 Task: Look for space in North Shields, United Kingdom from 1st June, 2023 to 9th June, 2023 for 4 adults in price range Rs.6000 to Rs.12000. Place can be entire place with 2 bedrooms having 2 beds and 2 bathrooms. Property type can be house, flat, guest house. Booking option can be shelf check-in. Required host language is English.
Action: Mouse moved to (471, 97)
Screenshot: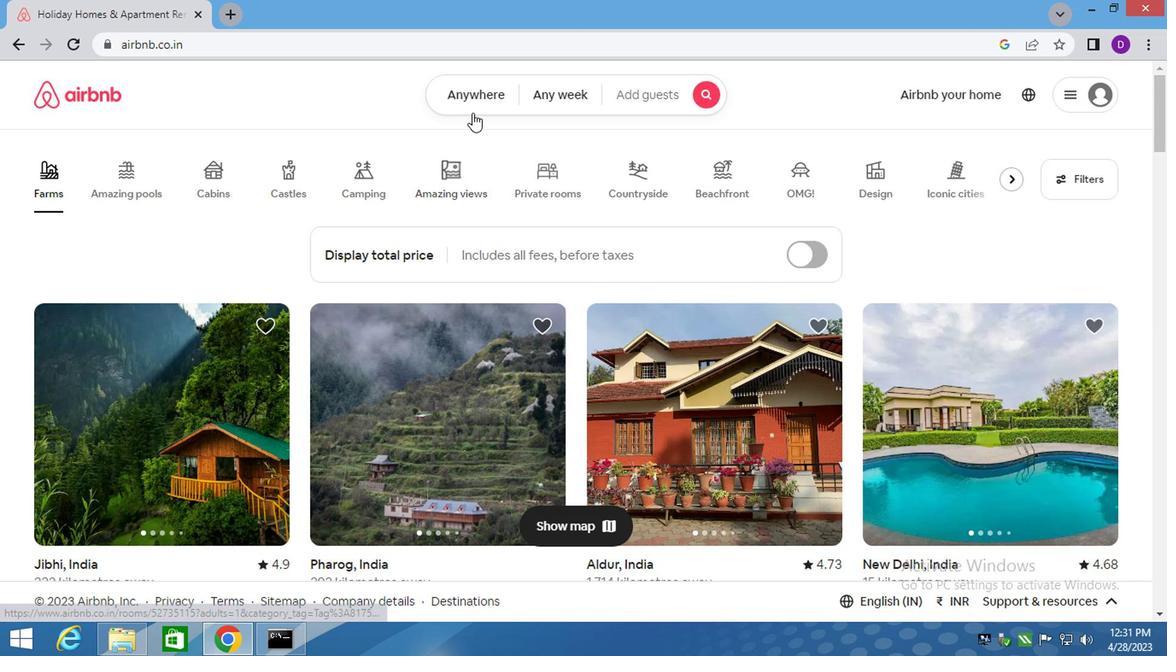 
Action: Mouse pressed left at (471, 97)
Screenshot: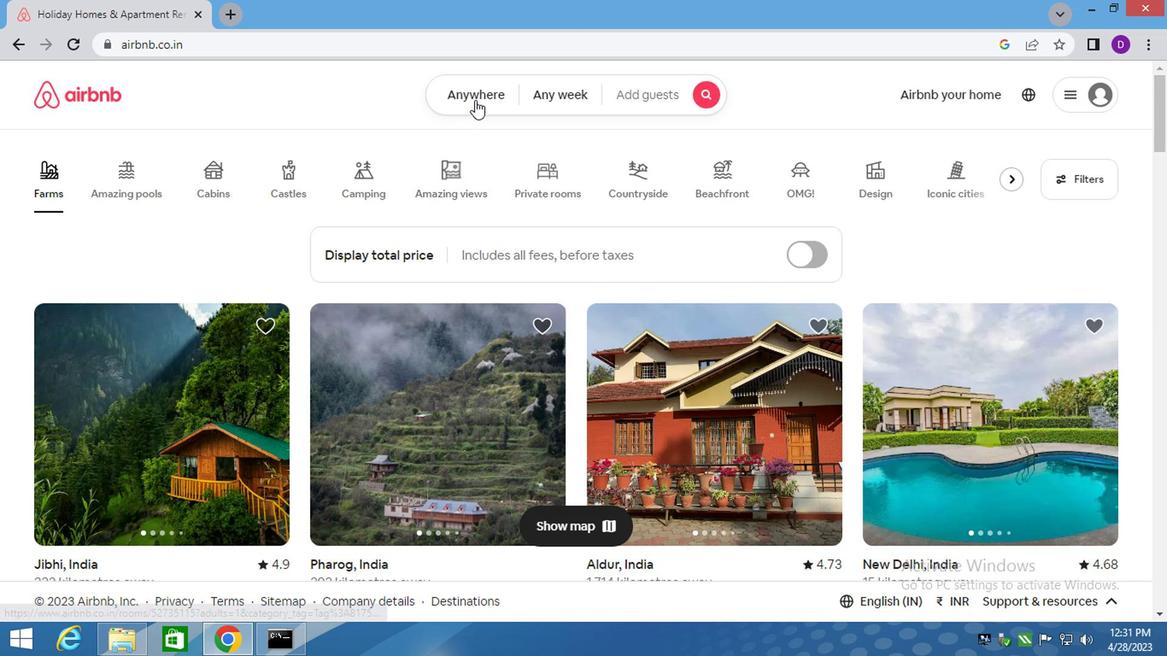 
Action: Mouse moved to (293, 169)
Screenshot: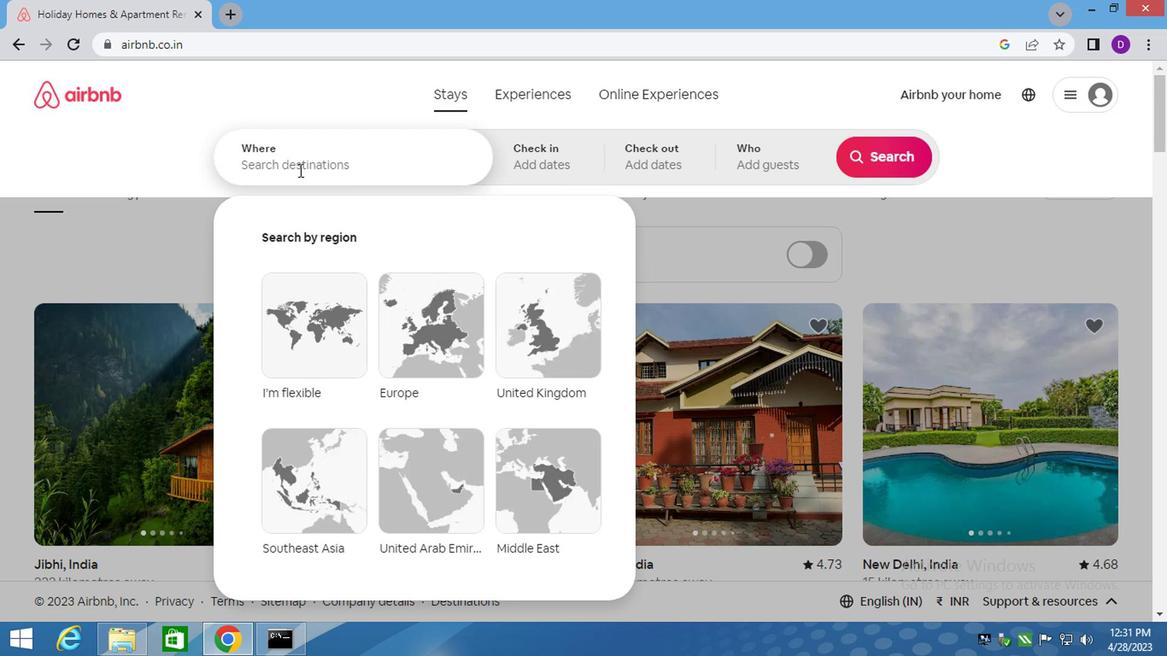 
Action: Mouse pressed left at (293, 169)
Screenshot: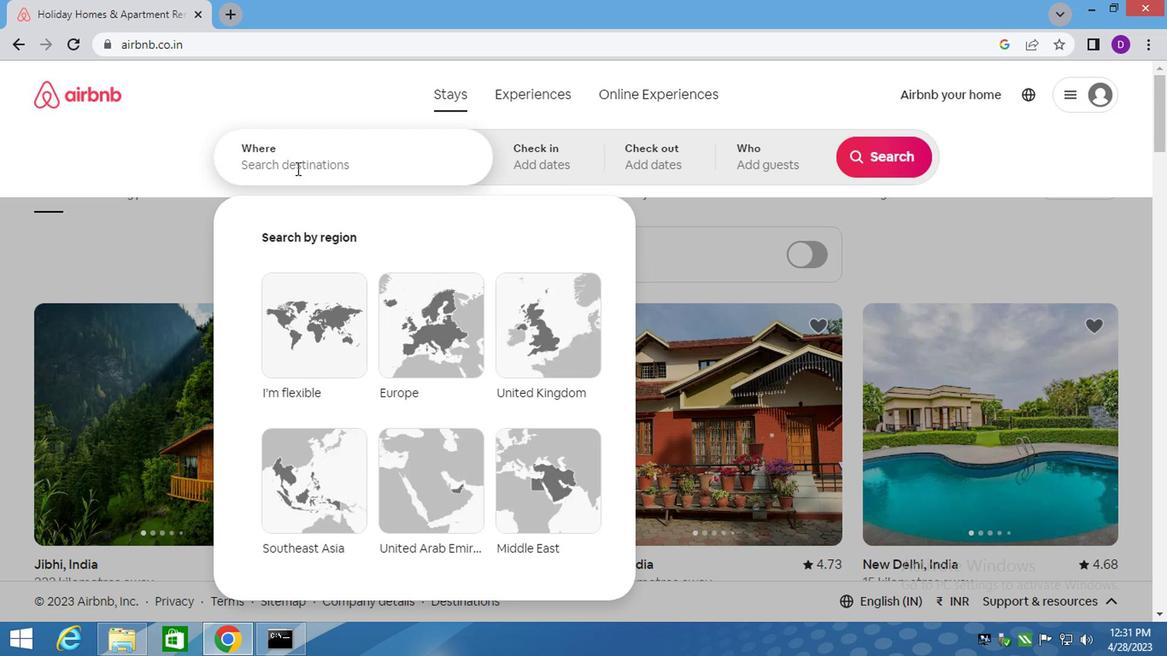 
Action: Key pressed north<Key.space>shields,<Key.space>united
Screenshot: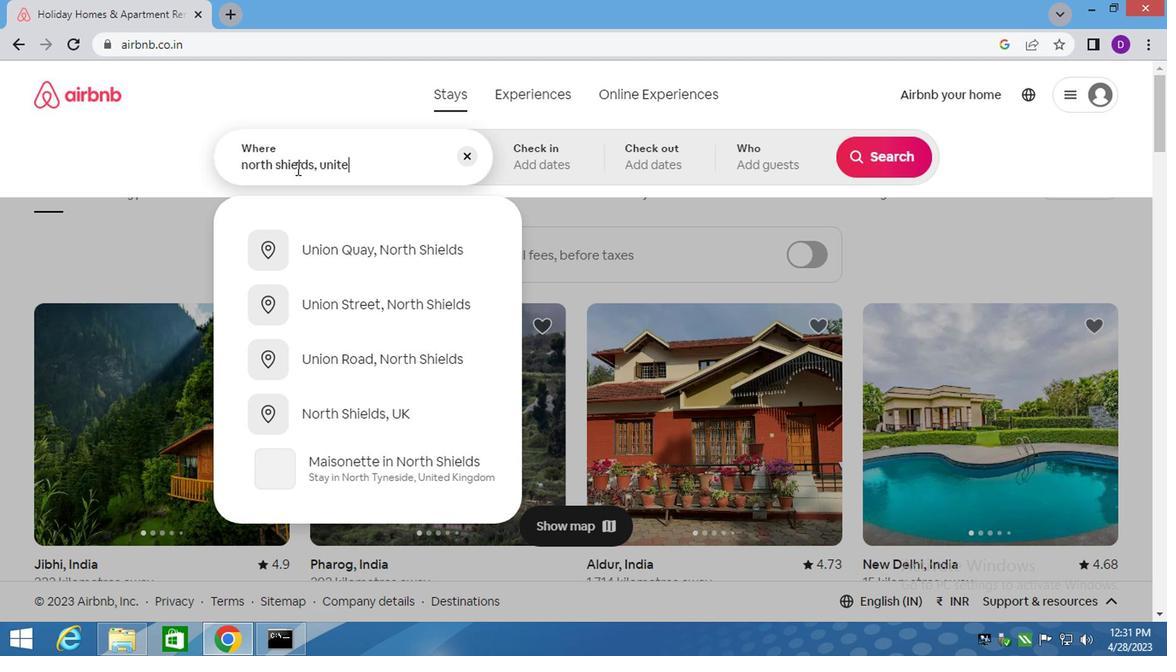 
Action: Mouse moved to (293, 169)
Screenshot: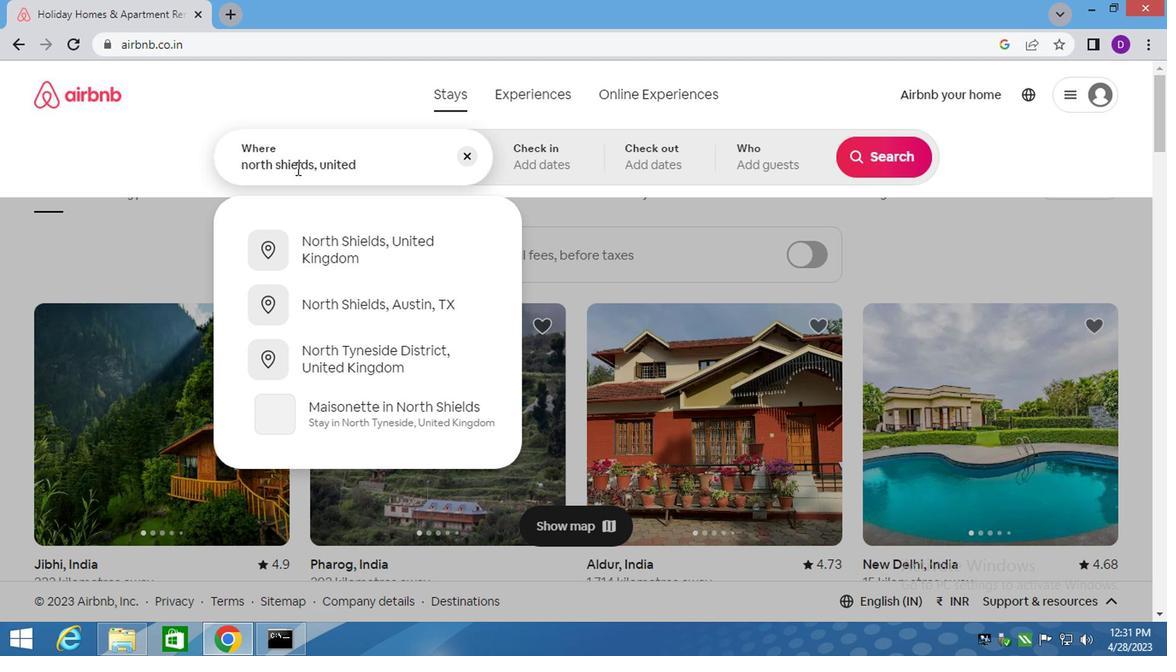 
Action: Key pressed <Key.down><Key.enter>
Screenshot: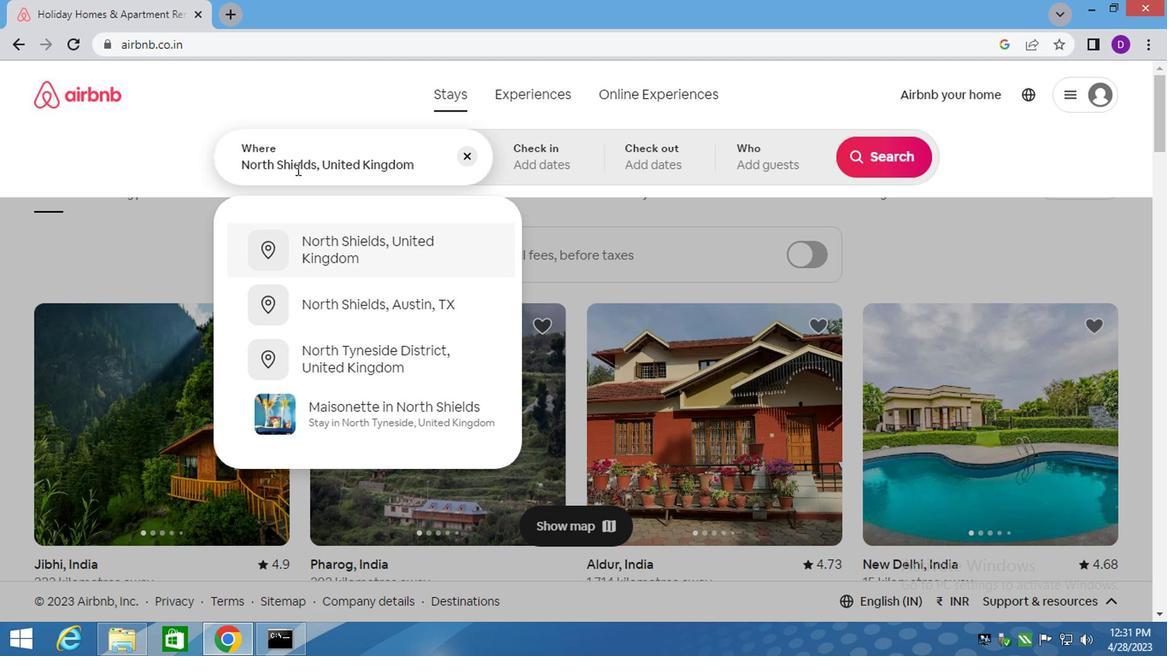 
Action: Mouse moved to (872, 296)
Screenshot: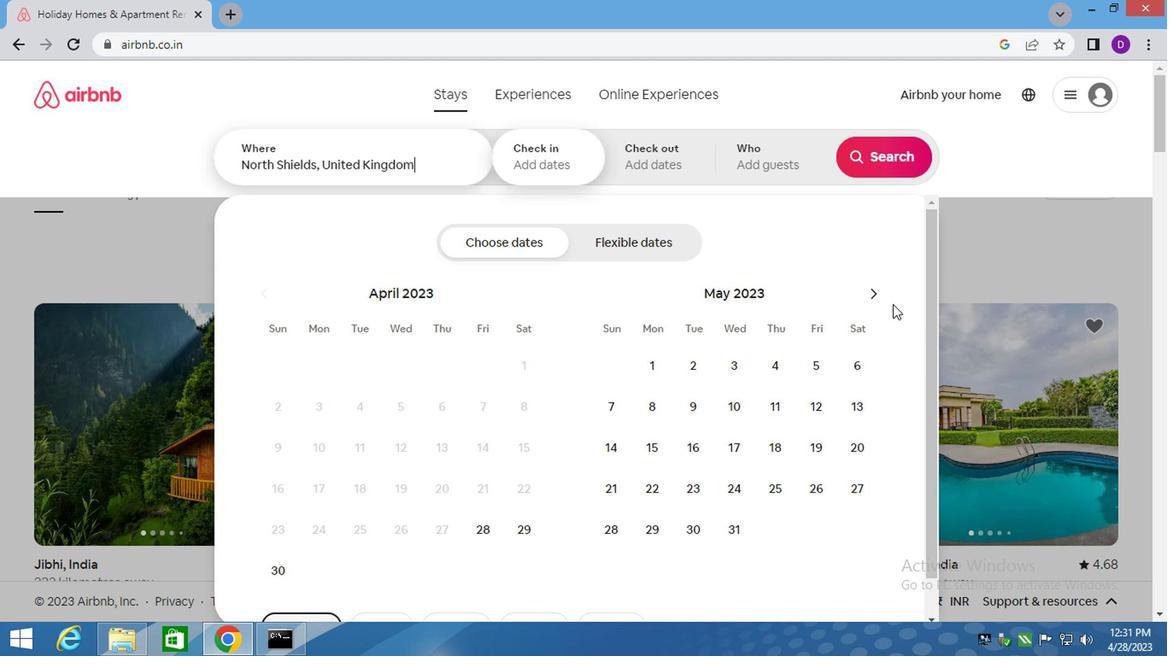 
Action: Mouse pressed left at (872, 296)
Screenshot: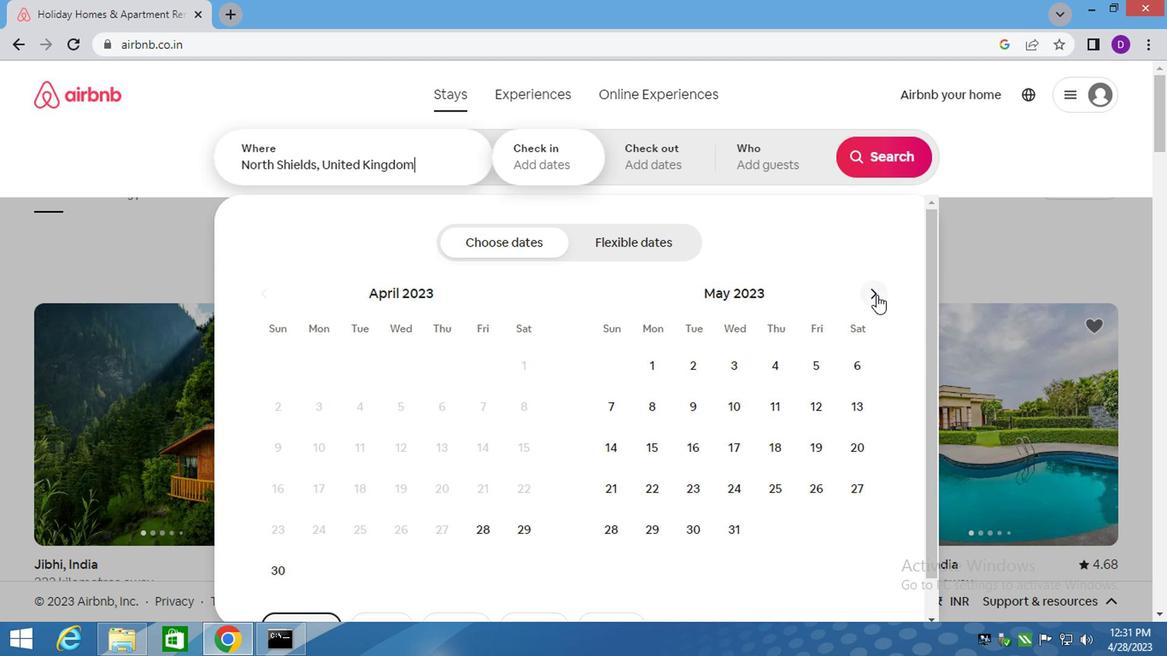 
Action: Mouse moved to (780, 373)
Screenshot: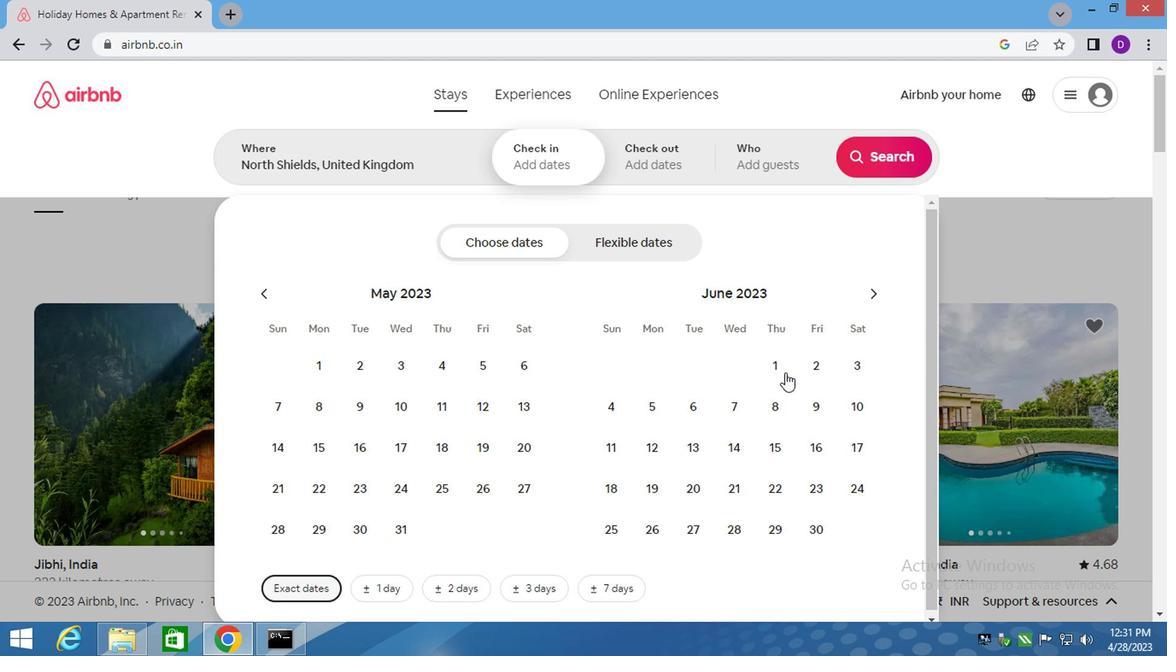 
Action: Mouse pressed left at (780, 373)
Screenshot: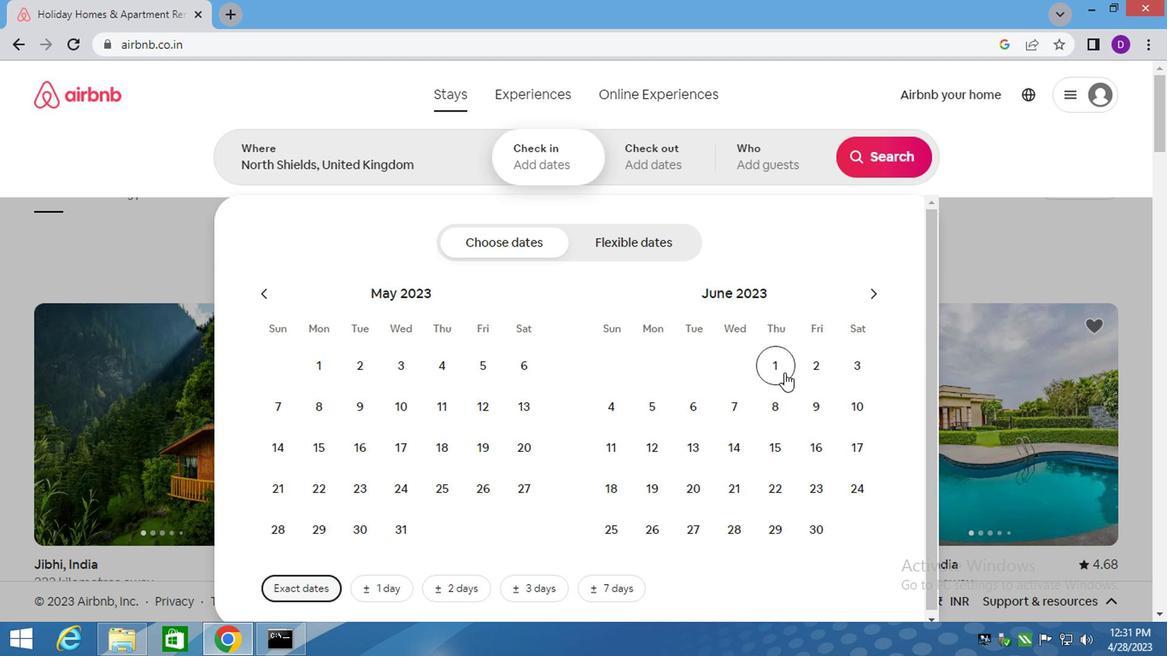 
Action: Mouse moved to (807, 407)
Screenshot: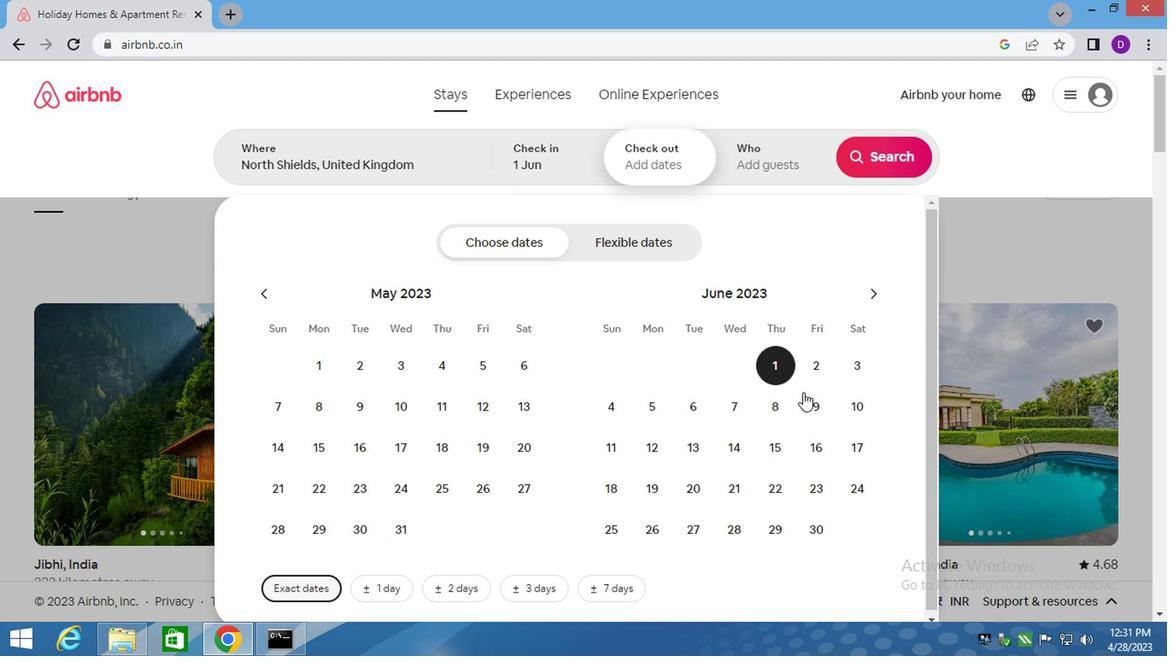 
Action: Mouse pressed left at (807, 407)
Screenshot: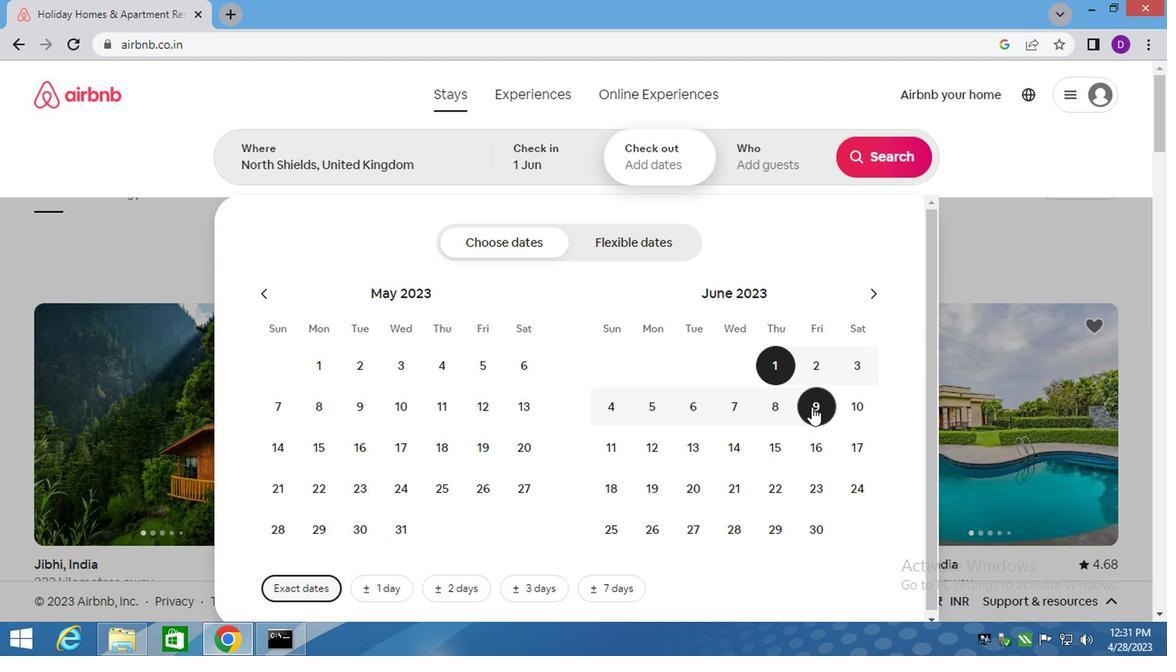 
Action: Mouse moved to (748, 155)
Screenshot: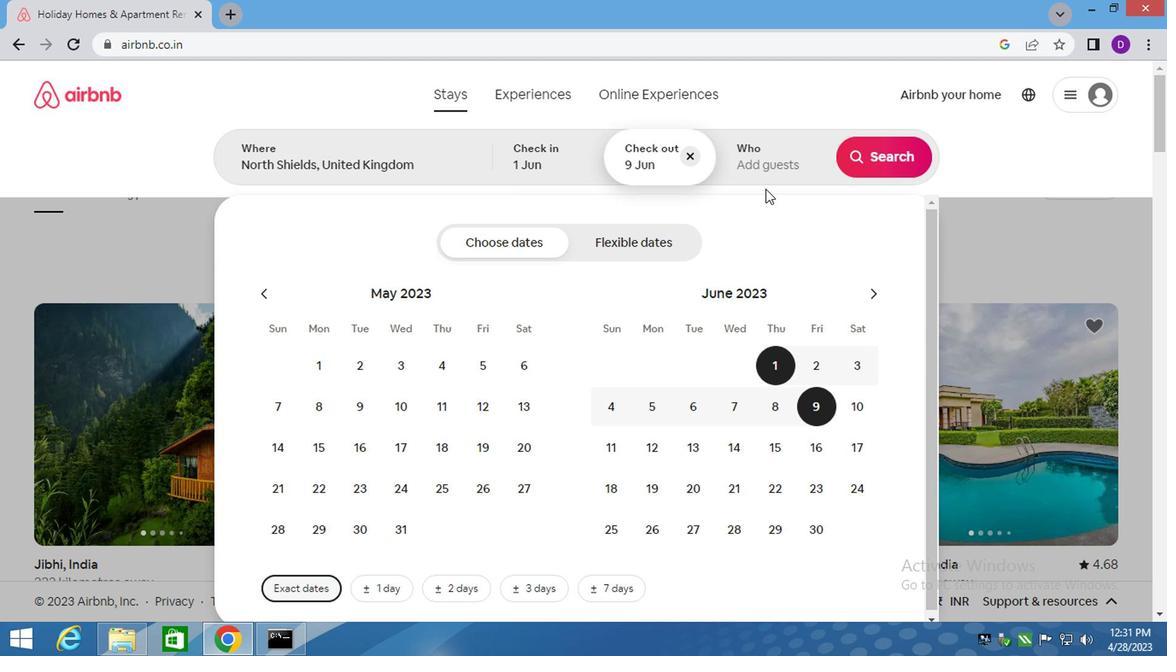 
Action: Mouse pressed left at (748, 155)
Screenshot: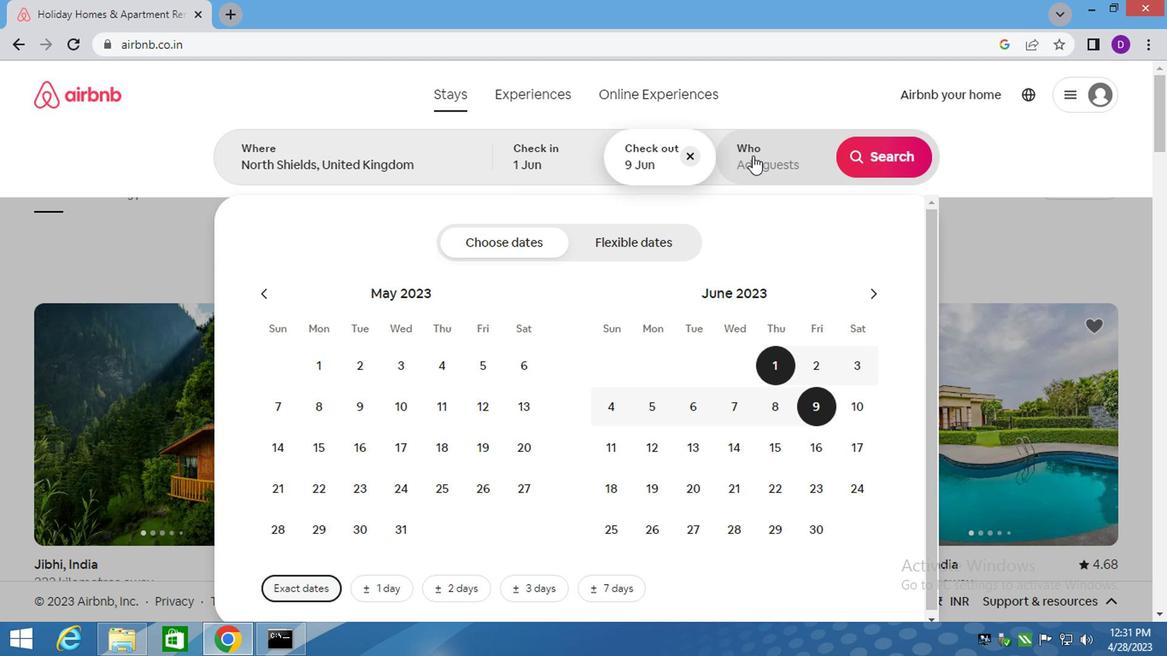 
Action: Mouse moved to (883, 249)
Screenshot: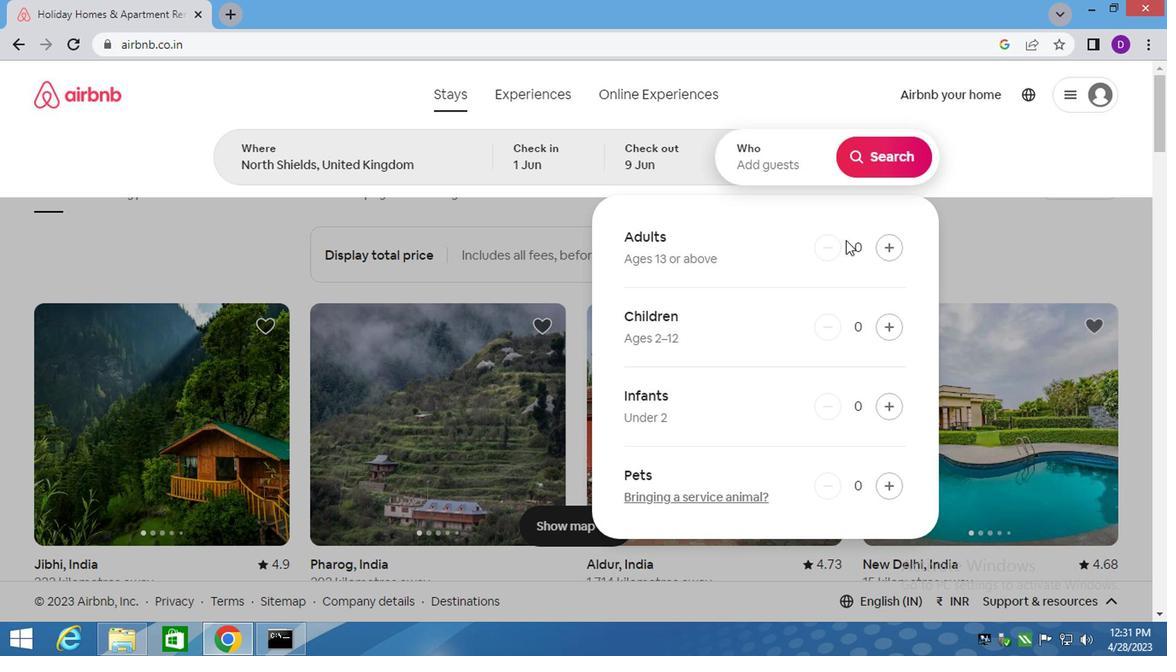 
Action: Mouse pressed left at (883, 249)
Screenshot: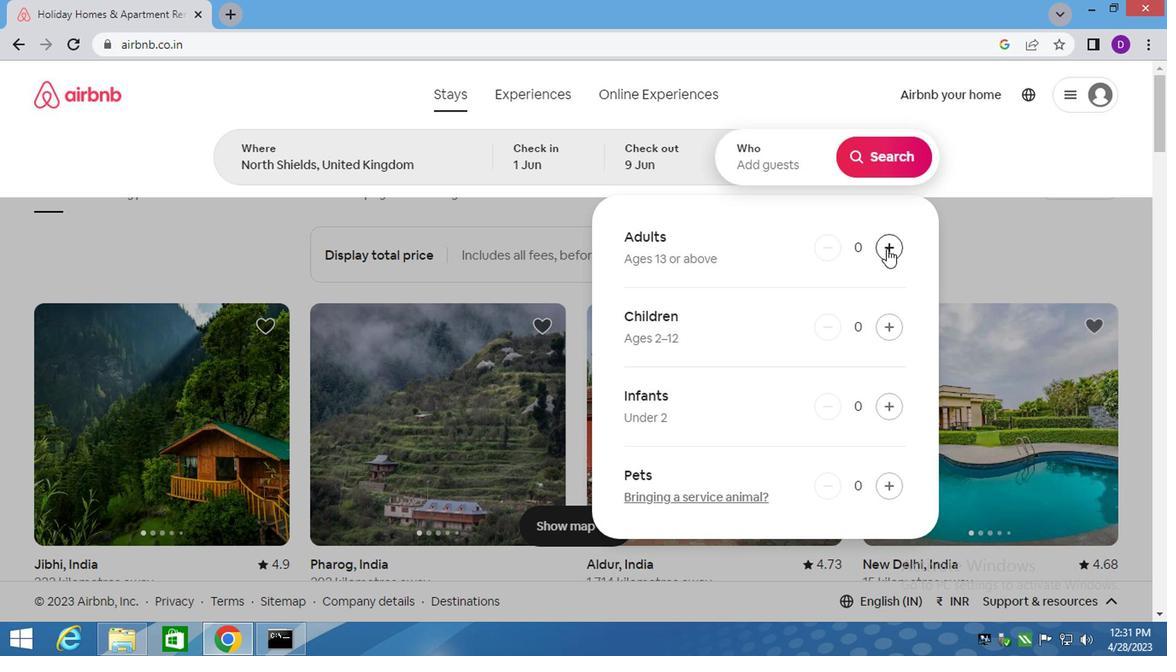 
Action: Mouse pressed left at (883, 249)
Screenshot: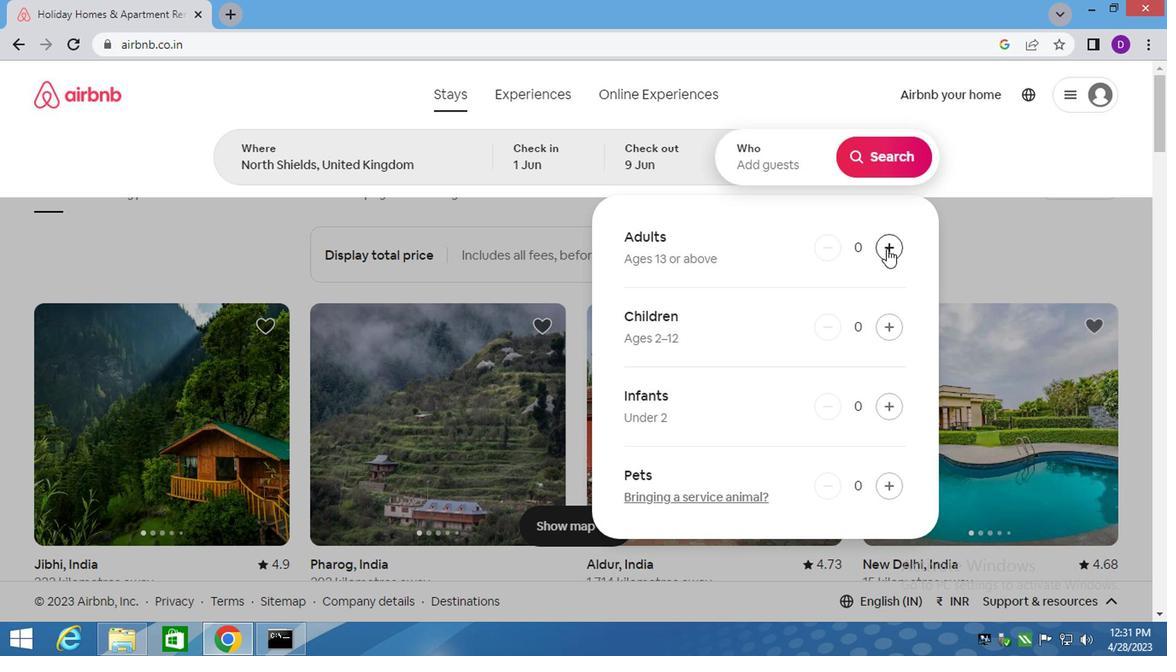 
Action: Mouse pressed left at (883, 249)
Screenshot: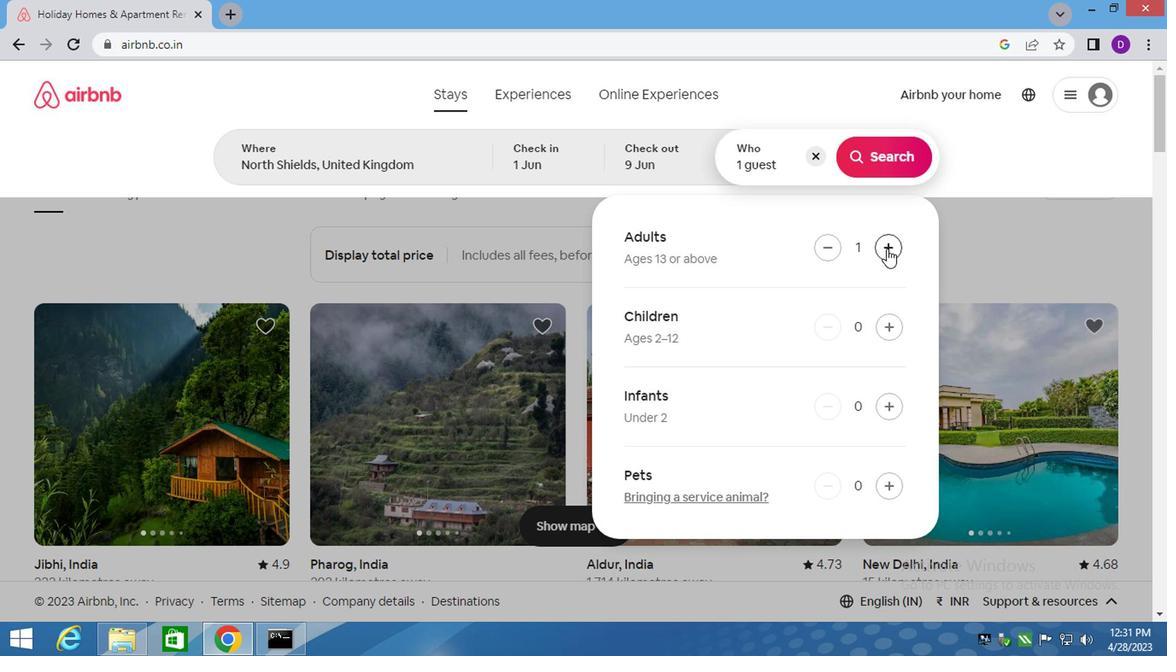 
Action: Mouse pressed left at (883, 249)
Screenshot: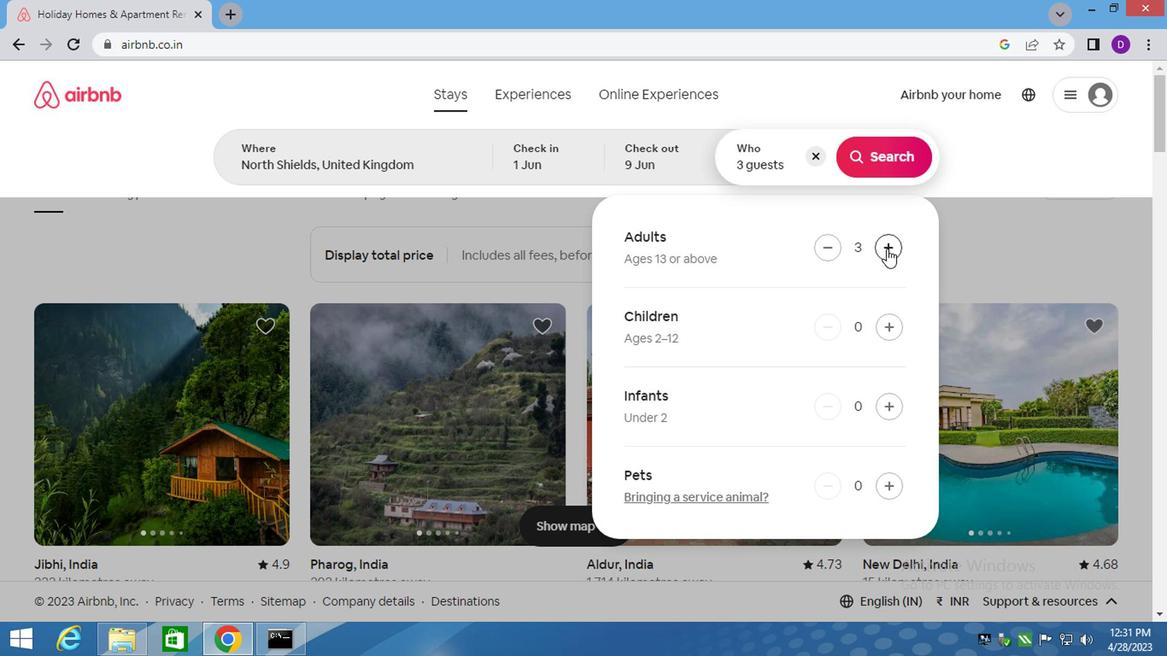 
Action: Mouse moved to (876, 165)
Screenshot: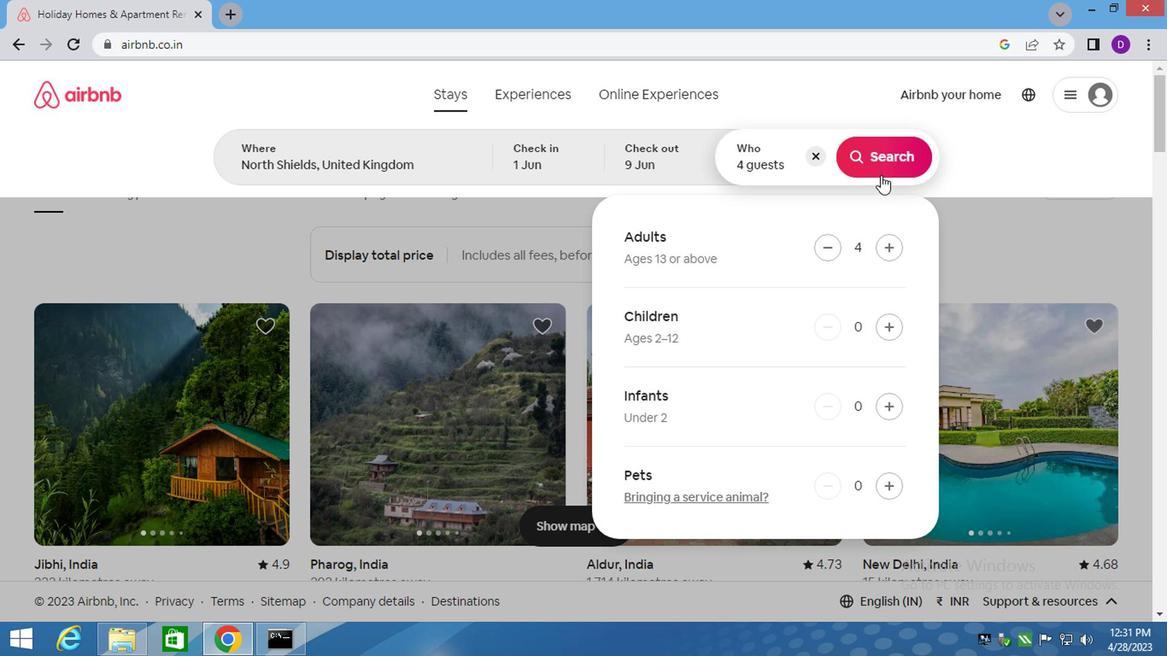 
Action: Mouse pressed left at (876, 165)
Screenshot: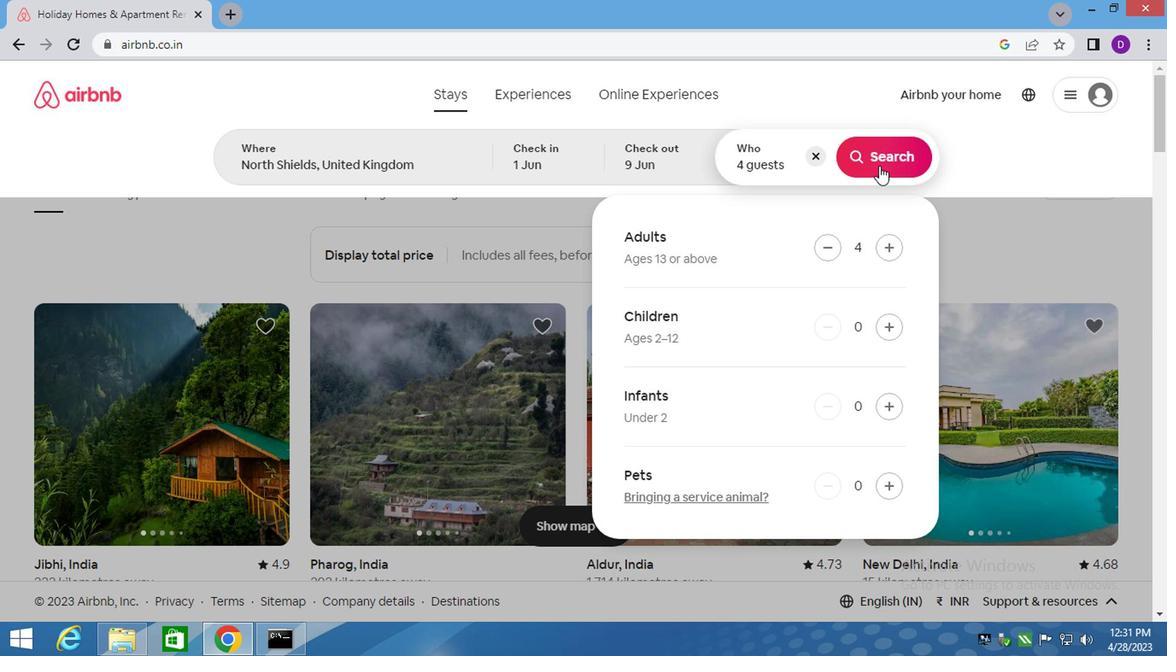 
Action: Mouse moved to (1100, 158)
Screenshot: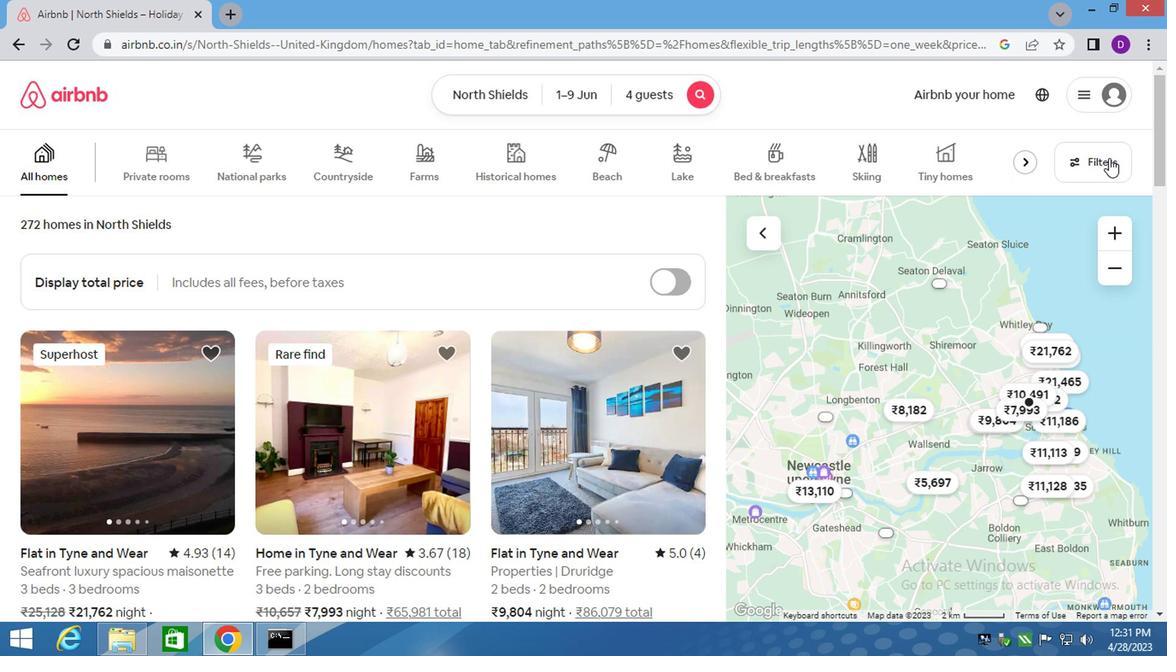 
Action: Mouse pressed left at (1100, 158)
Screenshot: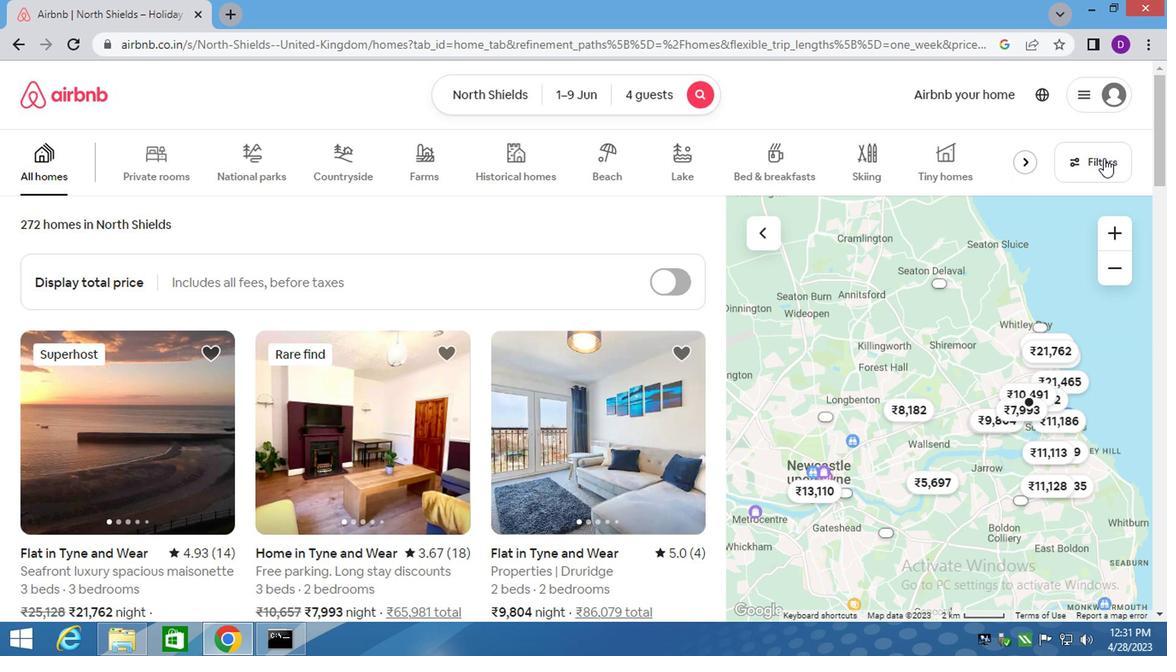 
Action: Mouse moved to (353, 383)
Screenshot: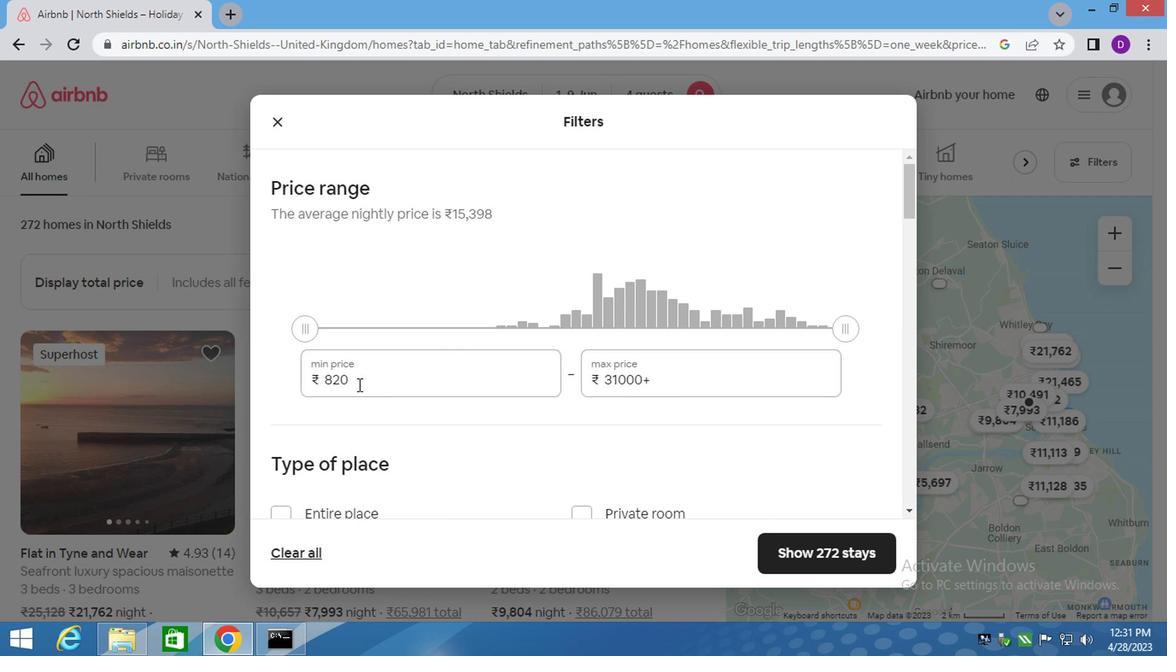 
Action: Mouse pressed left at (353, 383)
Screenshot: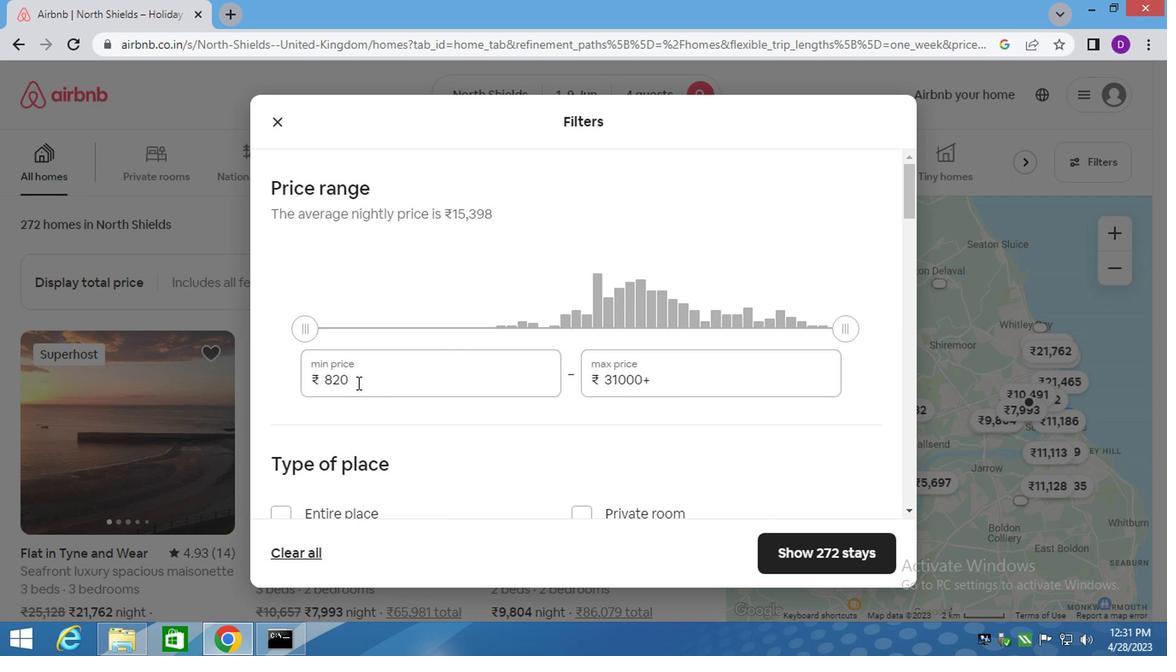 
Action: Mouse pressed left at (353, 383)
Screenshot: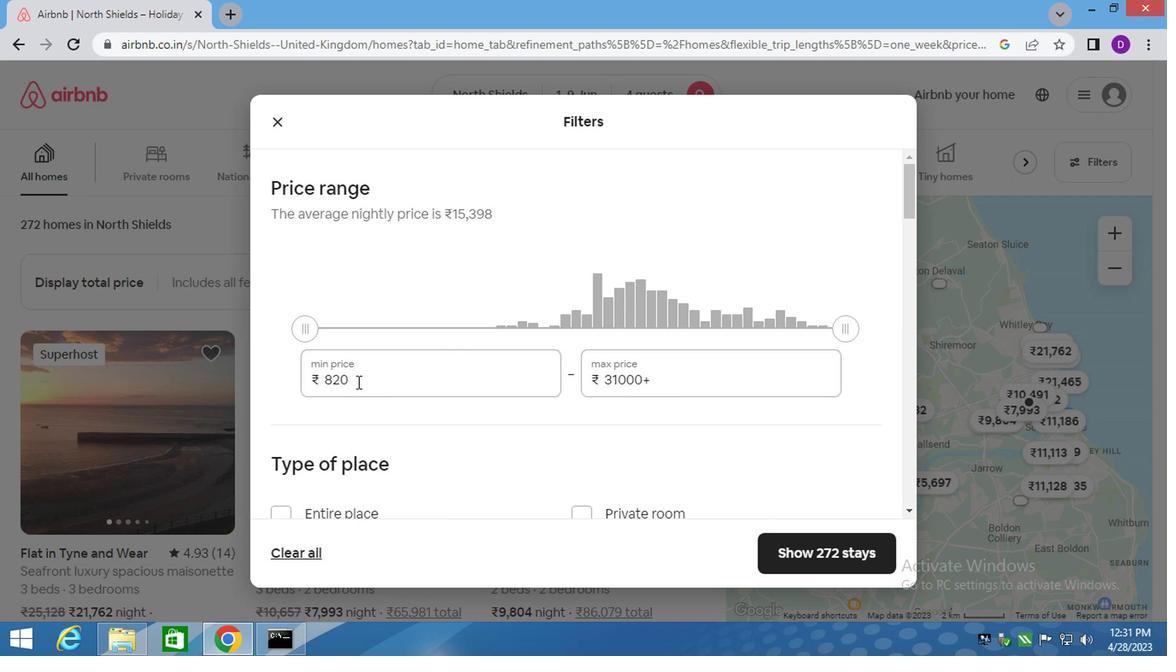 
Action: Key pressed 6000<Key.tab>12000
Screenshot: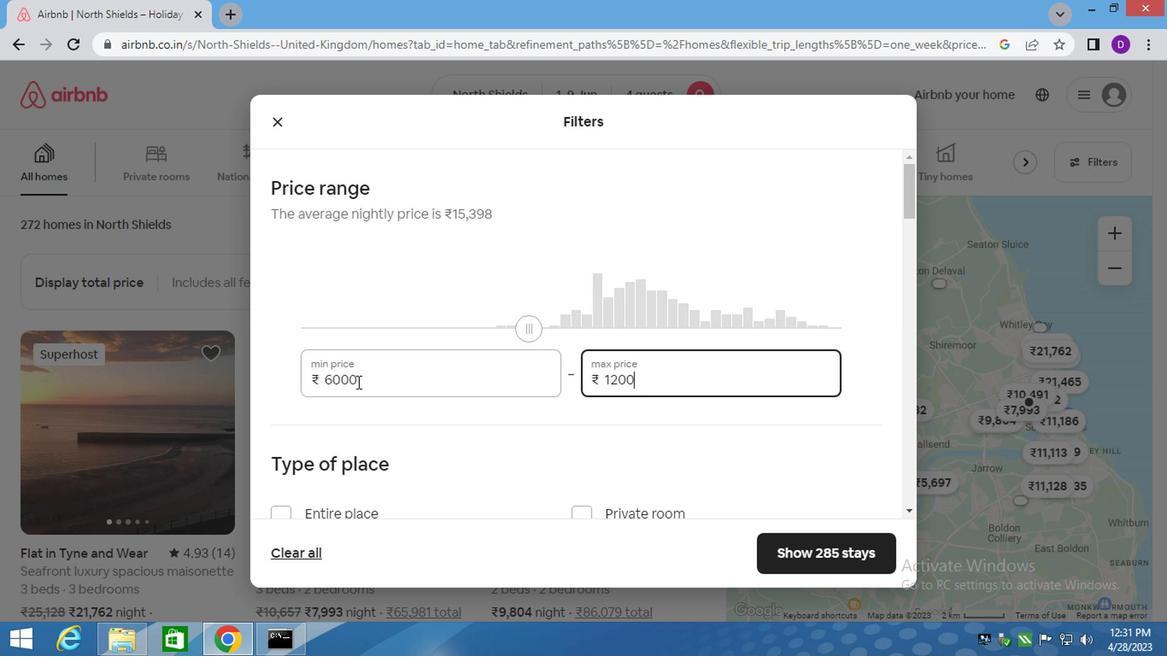 
Action: Mouse moved to (279, 489)
Screenshot: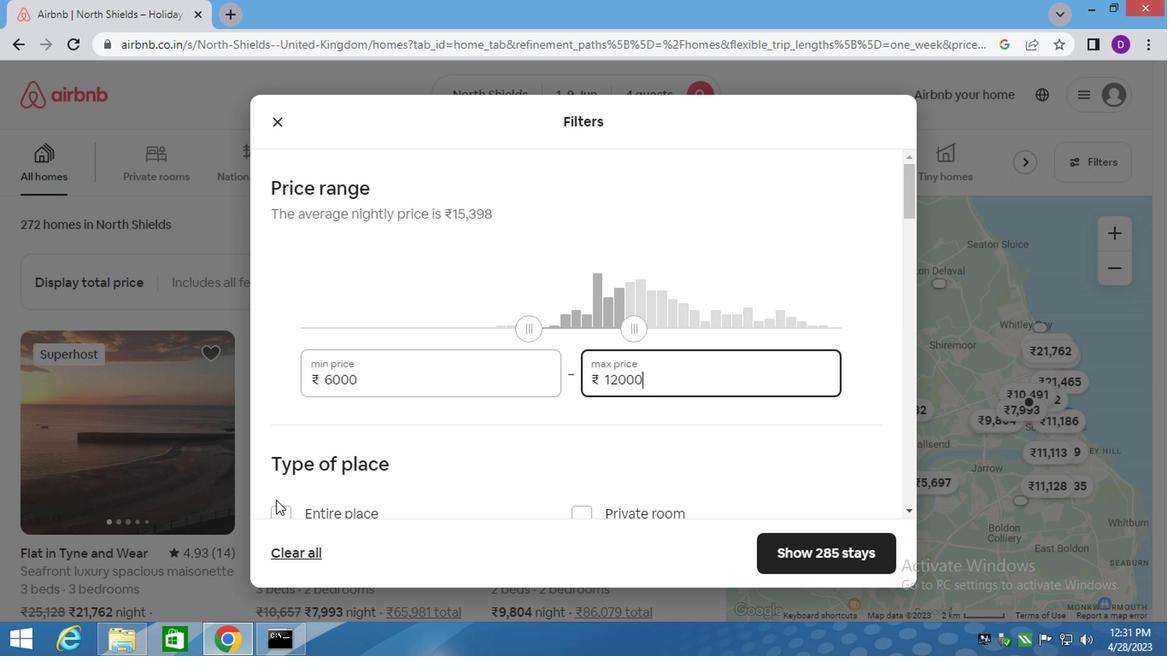 
Action: Mouse scrolled (279, 488) with delta (0, 0)
Screenshot: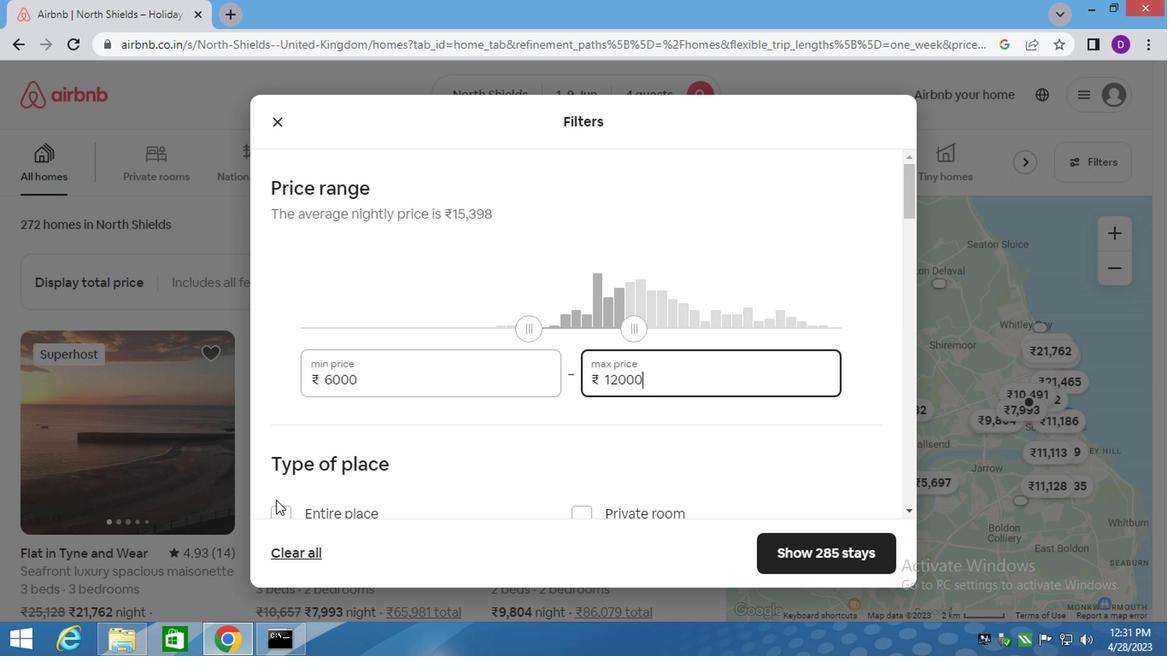 
Action: Mouse moved to (280, 486)
Screenshot: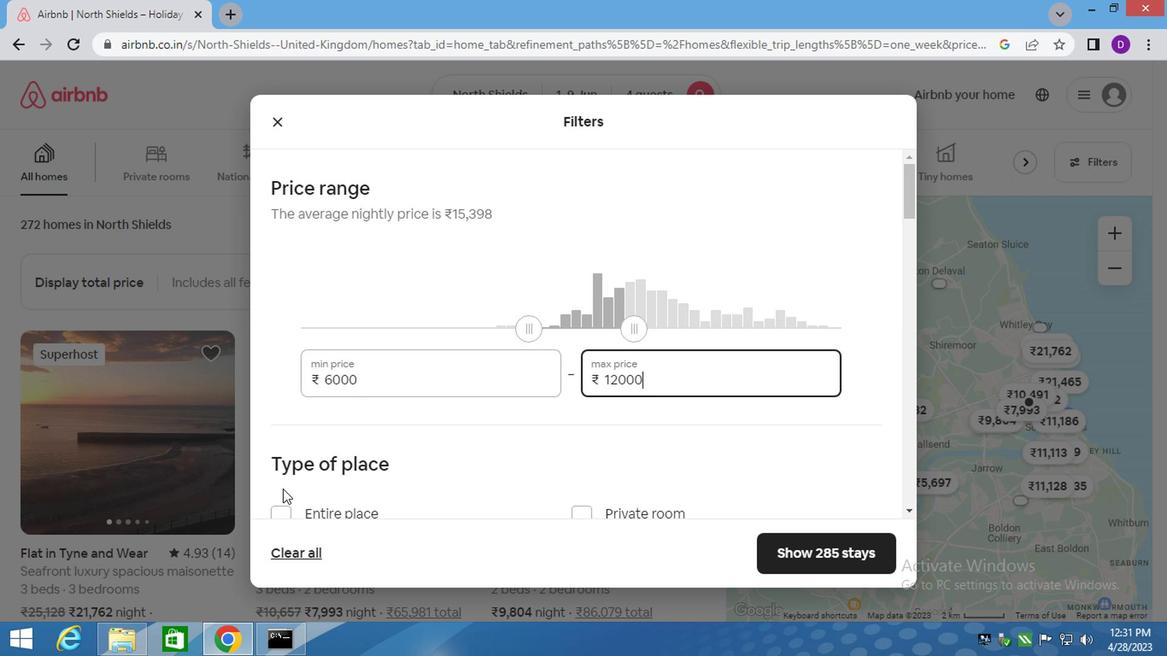 
Action: Mouse scrolled (280, 486) with delta (0, 0)
Screenshot: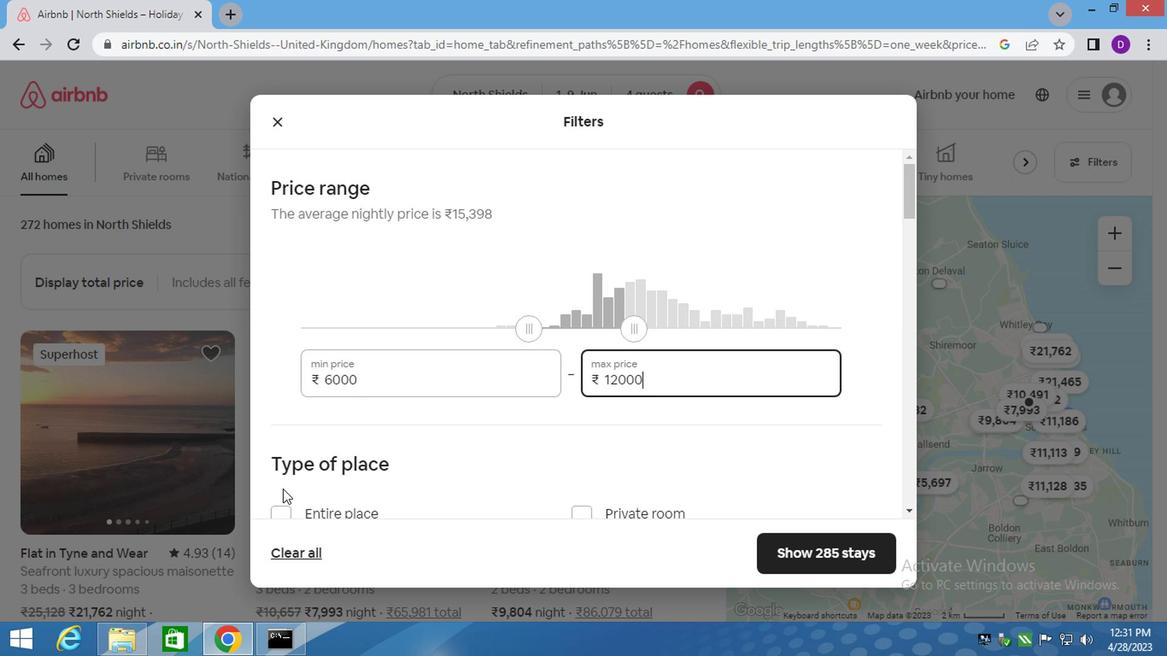 
Action: Mouse moved to (277, 350)
Screenshot: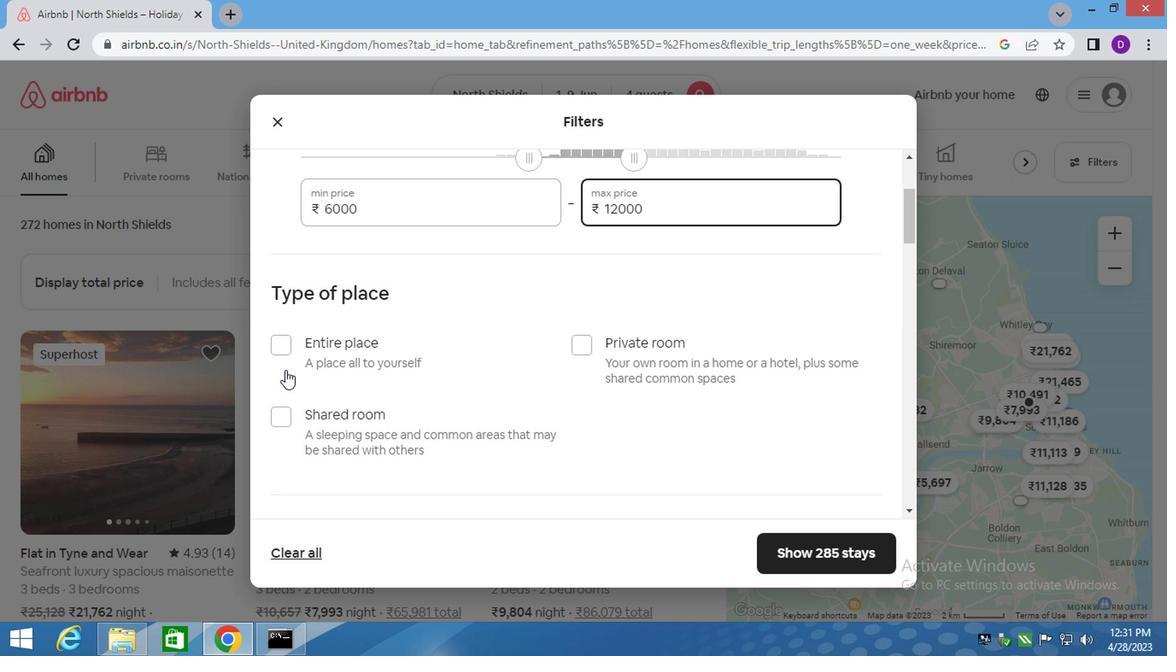 
Action: Mouse pressed left at (277, 350)
Screenshot: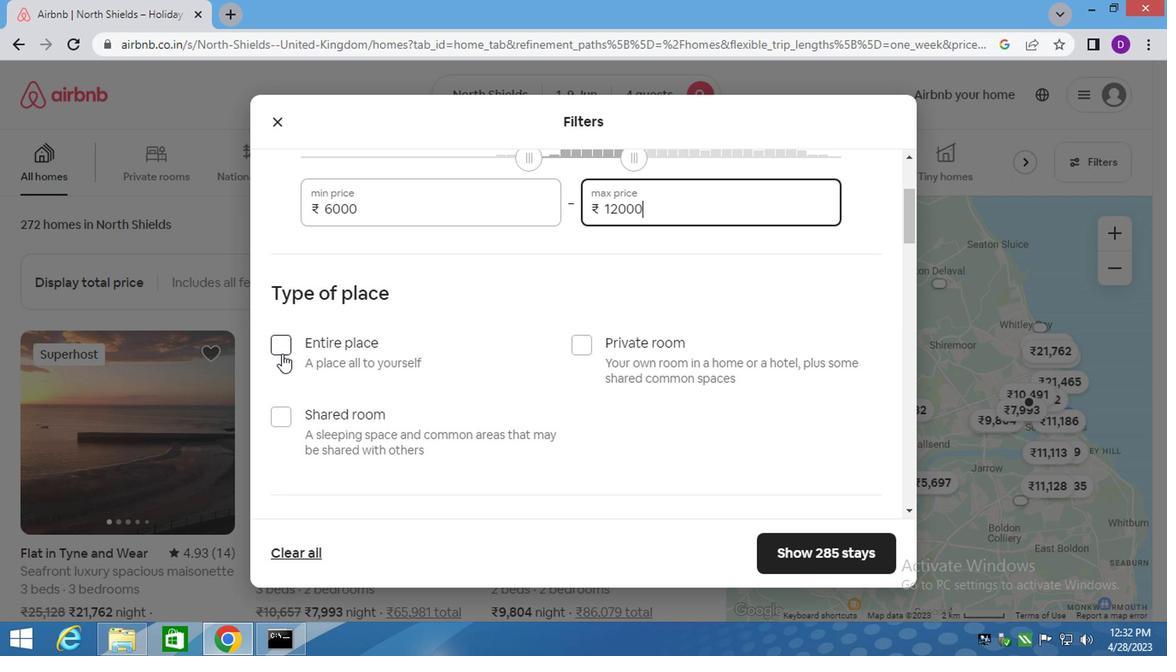 
Action: Mouse moved to (414, 387)
Screenshot: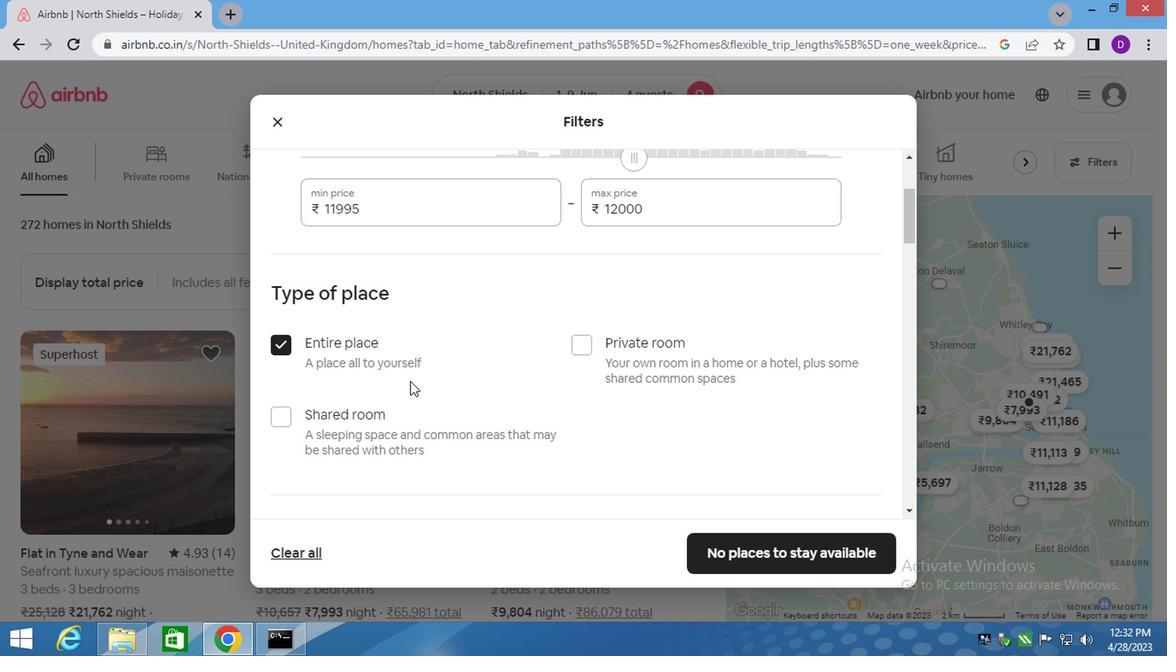 
Action: Mouse scrolled (414, 386) with delta (0, 0)
Screenshot: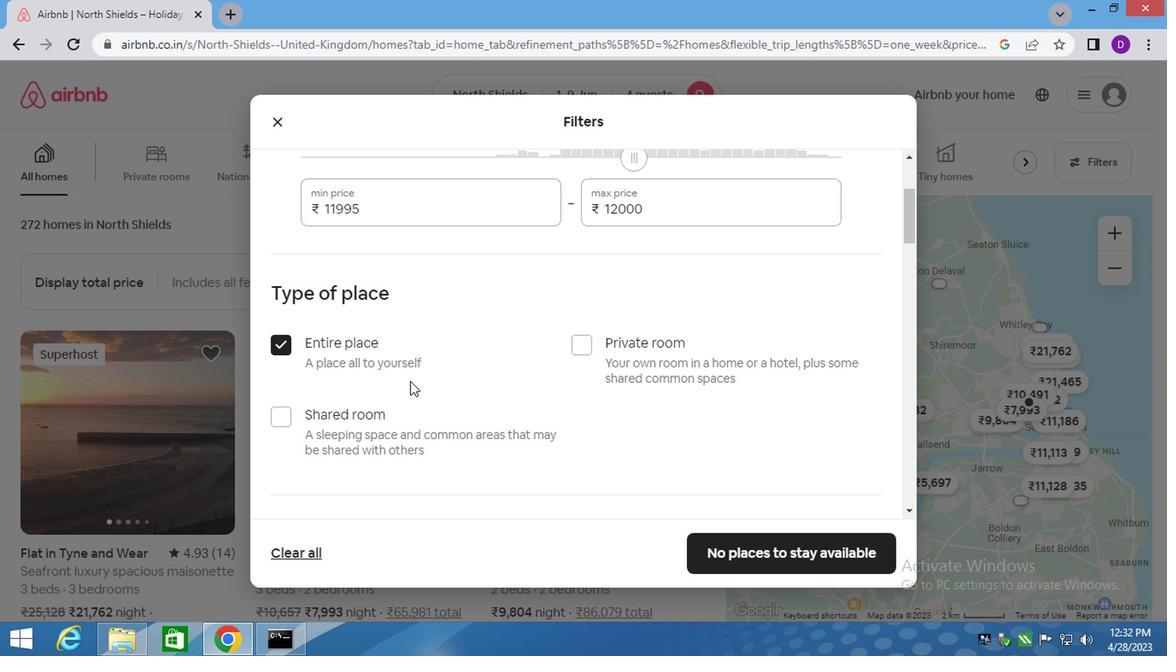 
Action: Mouse moved to (415, 390)
Screenshot: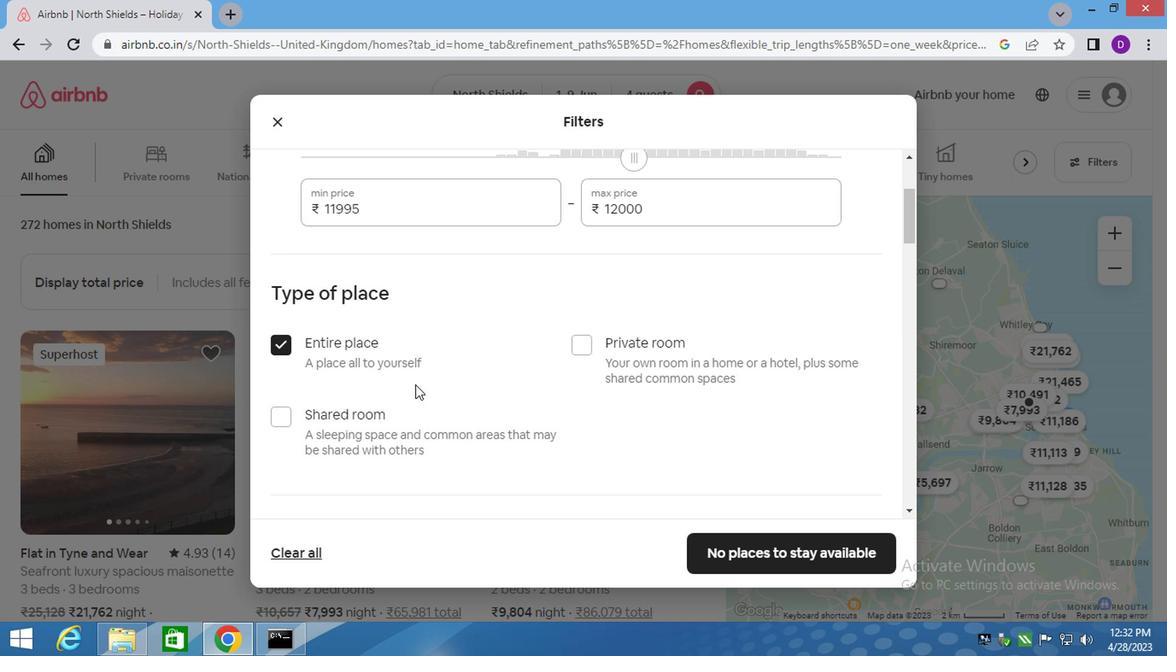 
Action: Mouse scrolled (415, 390) with delta (0, 0)
Screenshot: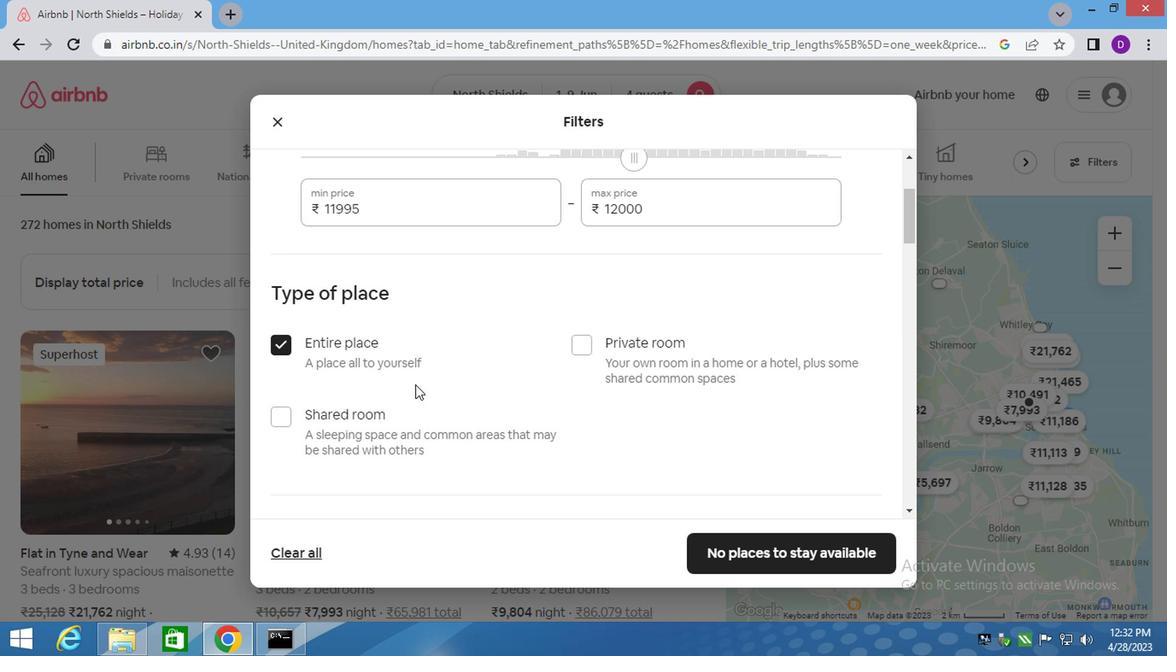 
Action: Mouse scrolled (415, 390) with delta (0, 0)
Screenshot: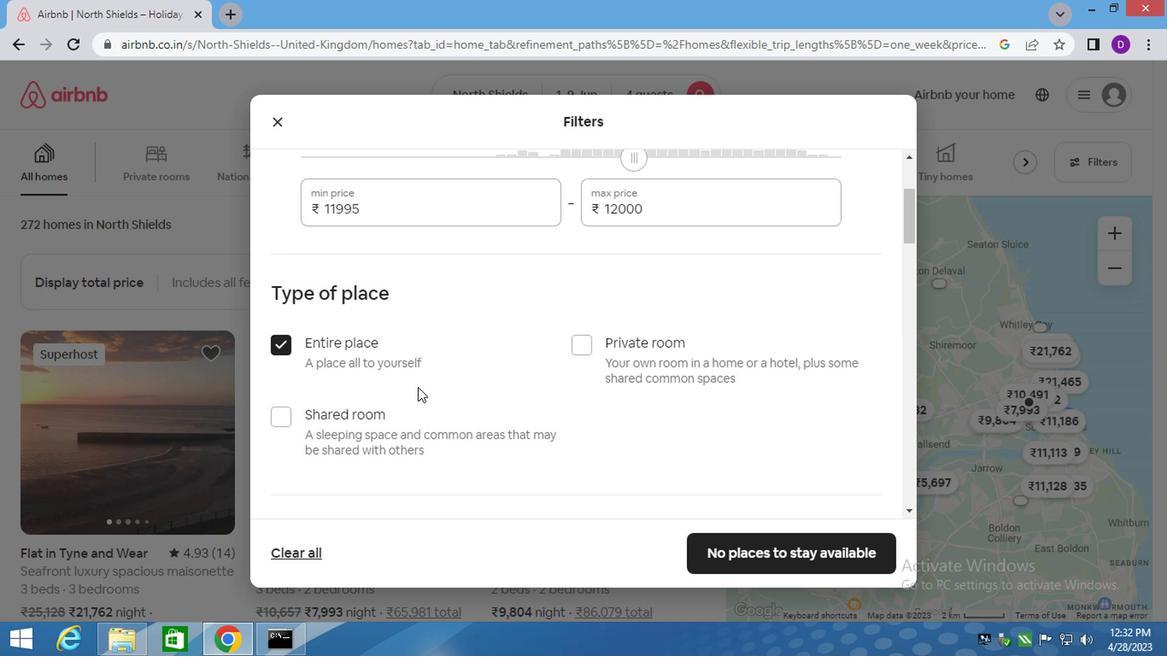 
Action: Mouse scrolled (415, 390) with delta (0, 0)
Screenshot: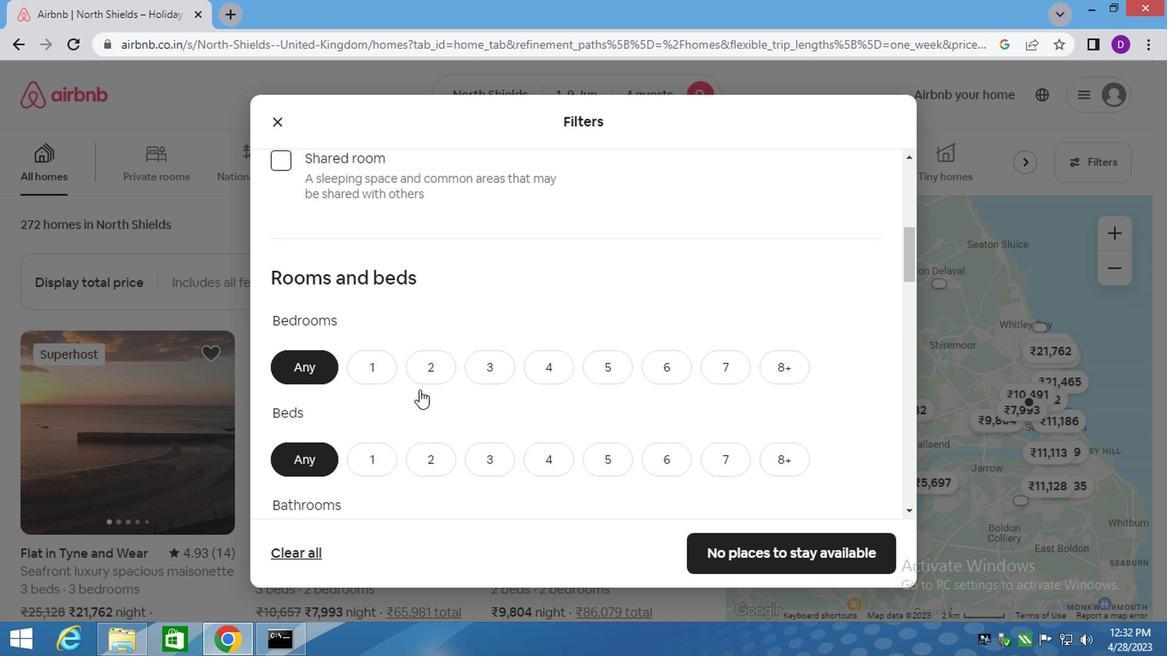 
Action: Mouse moved to (417, 299)
Screenshot: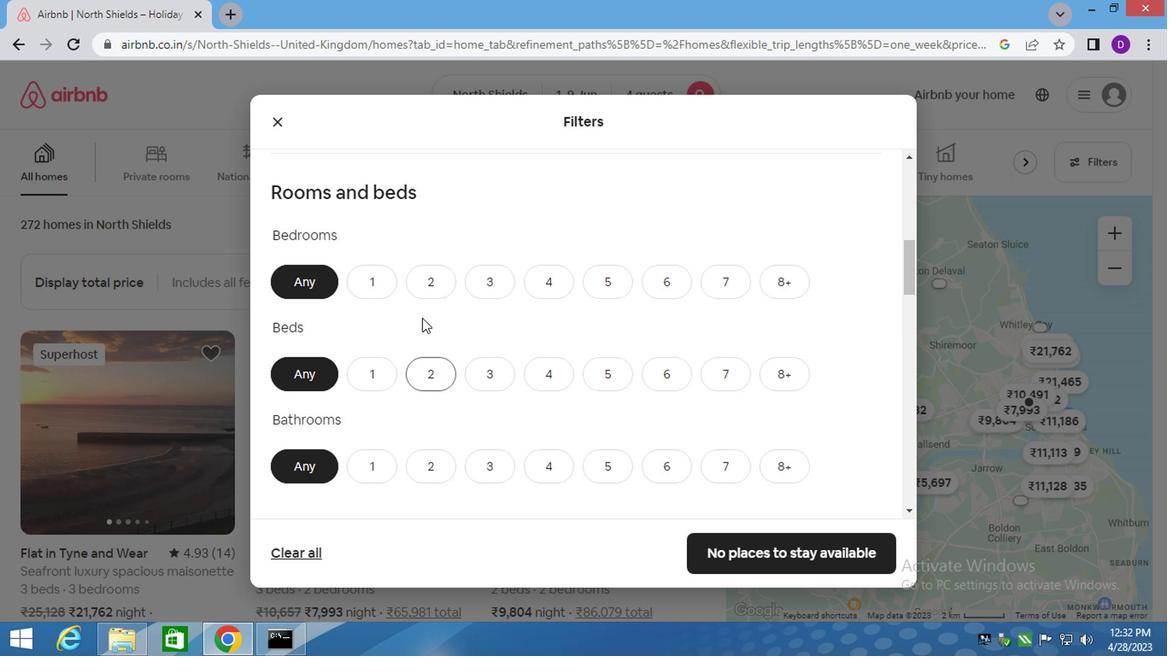 
Action: Mouse pressed left at (417, 299)
Screenshot: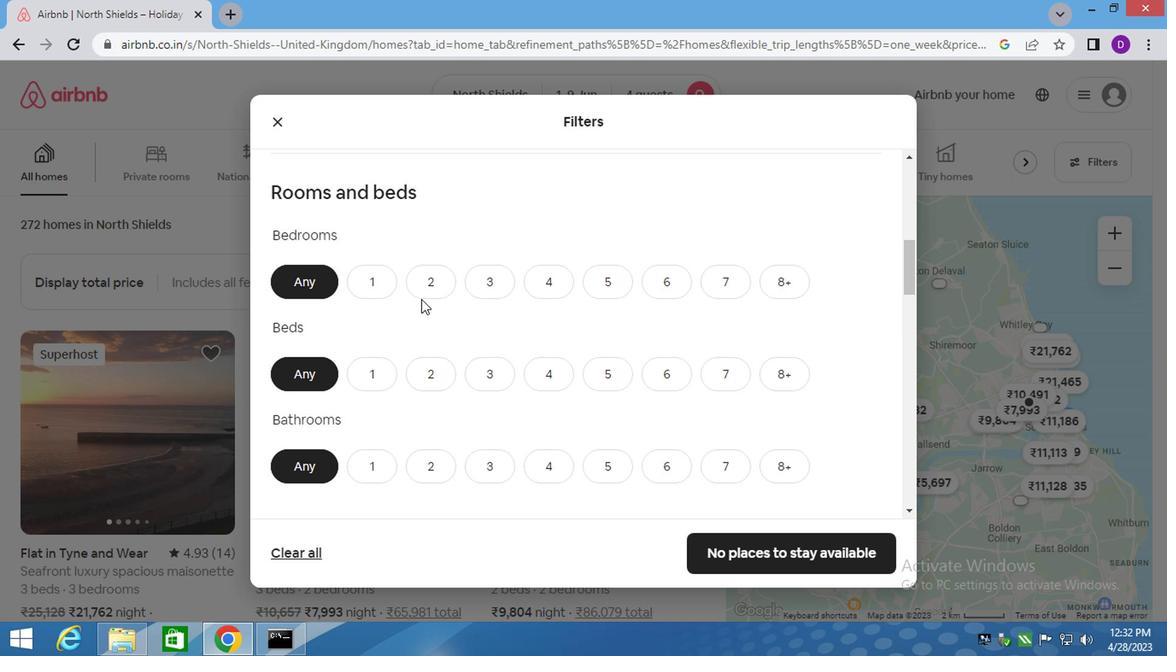 
Action: Mouse moved to (423, 365)
Screenshot: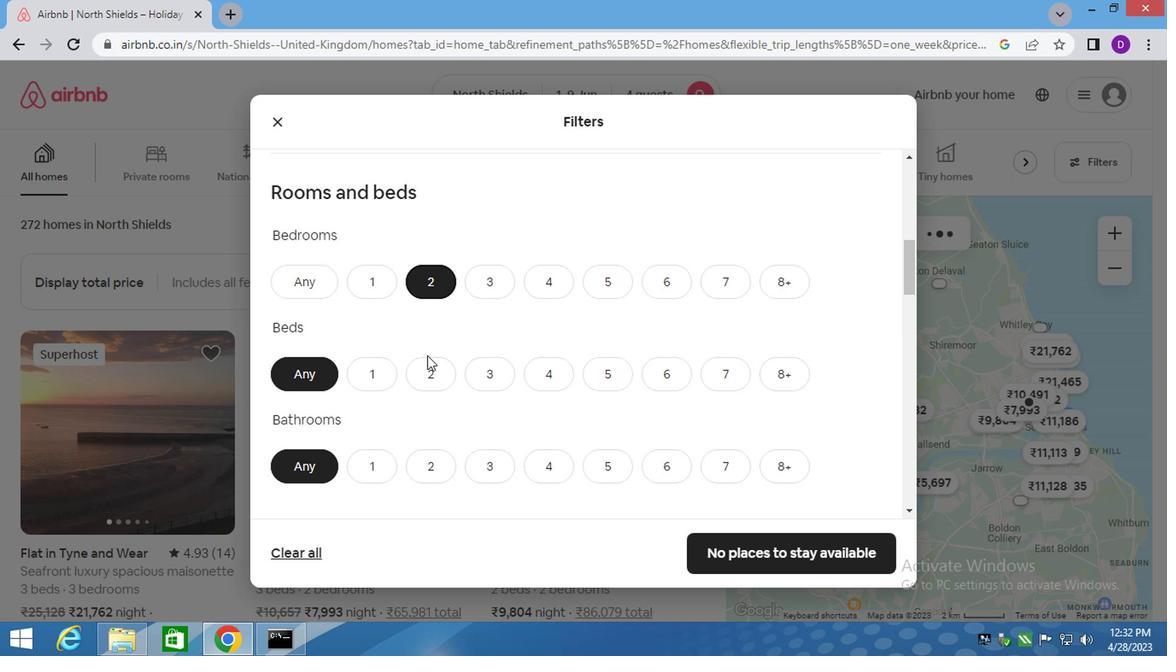 
Action: Mouse pressed left at (423, 365)
Screenshot: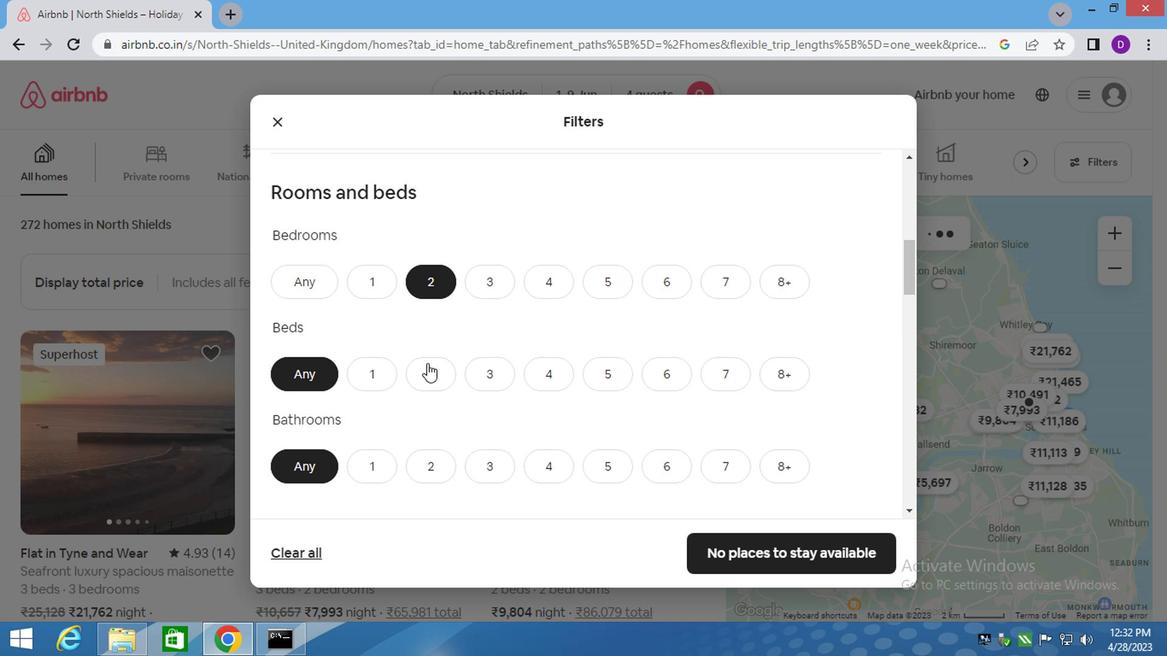 
Action: Mouse moved to (434, 464)
Screenshot: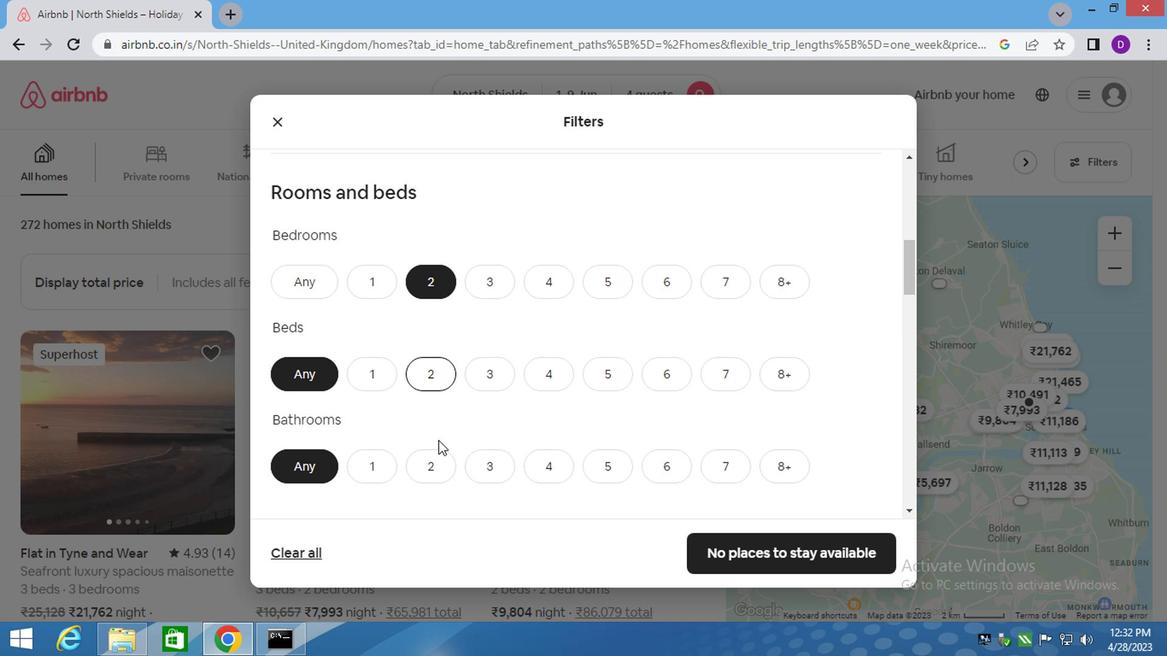 
Action: Mouse pressed left at (434, 464)
Screenshot: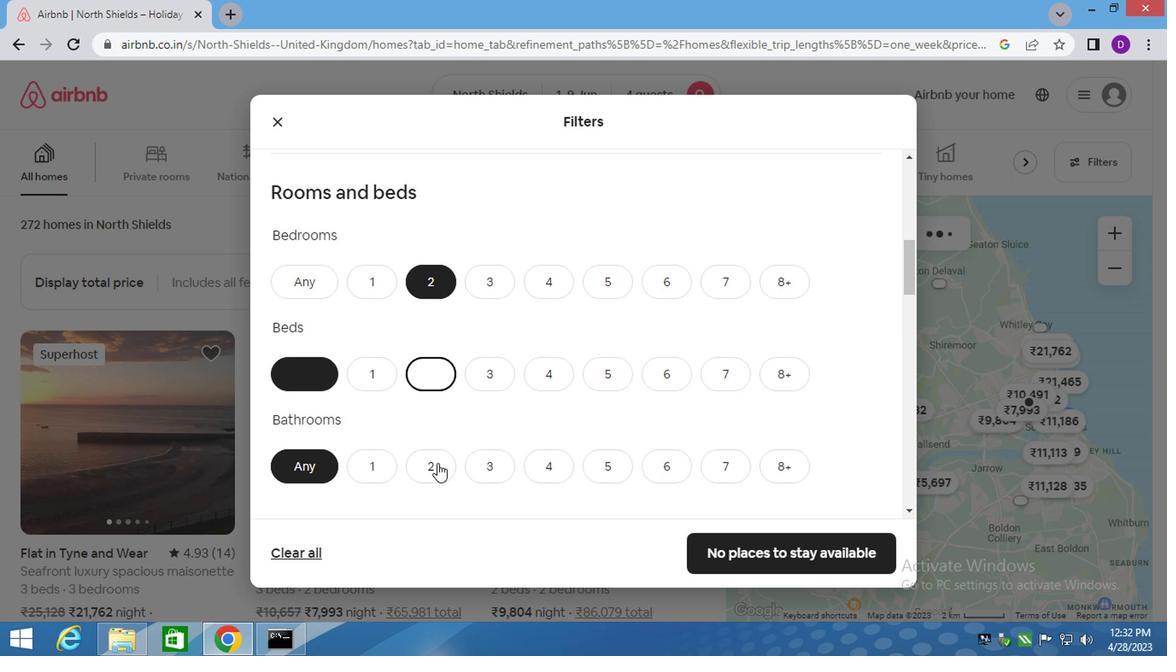
Action: Mouse moved to (460, 493)
Screenshot: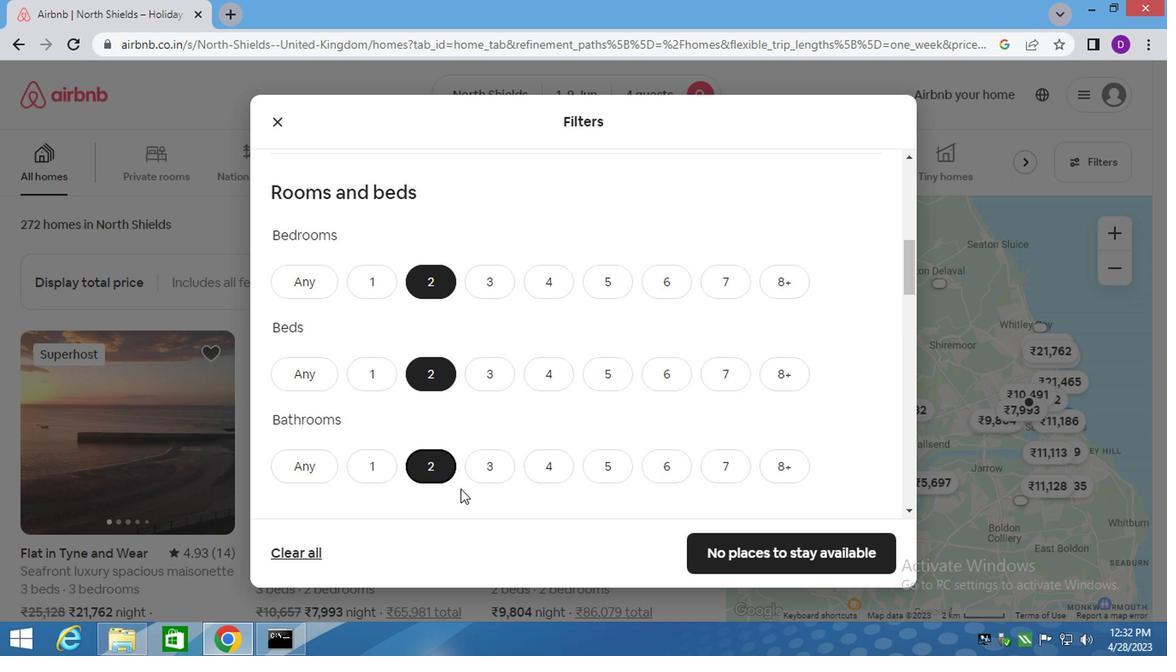 
Action: Mouse scrolled (460, 491) with delta (0, -1)
Screenshot: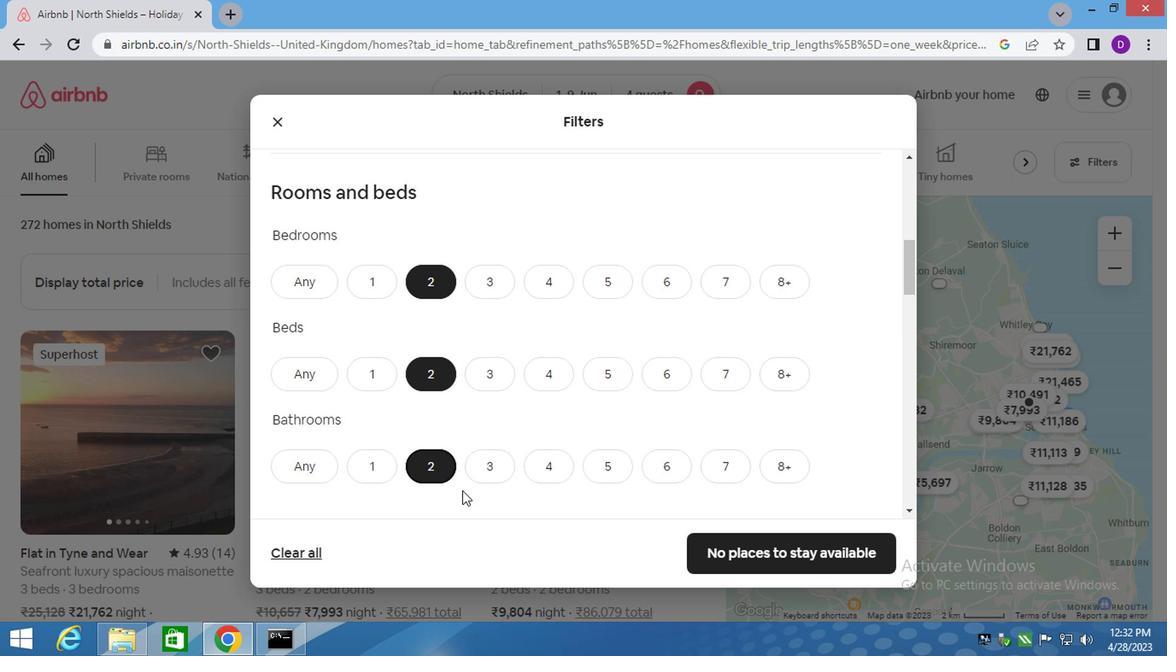 
Action: Mouse moved to (460, 493)
Screenshot: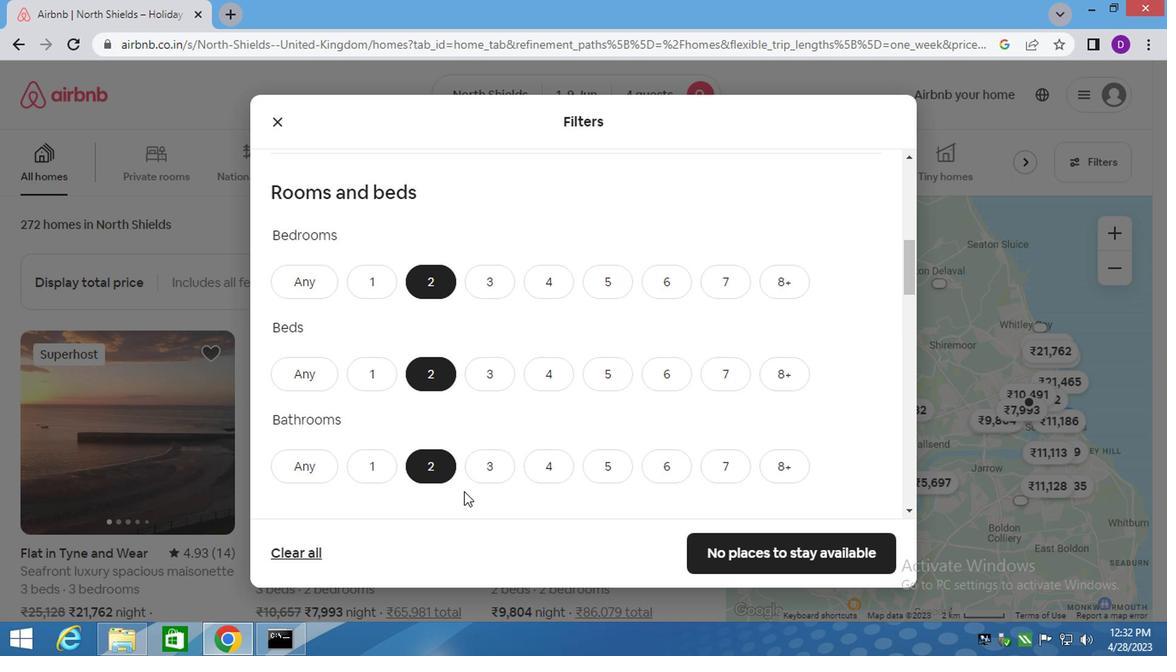 
Action: Mouse scrolled (460, 493) with delta (0, 0)
Screenshot: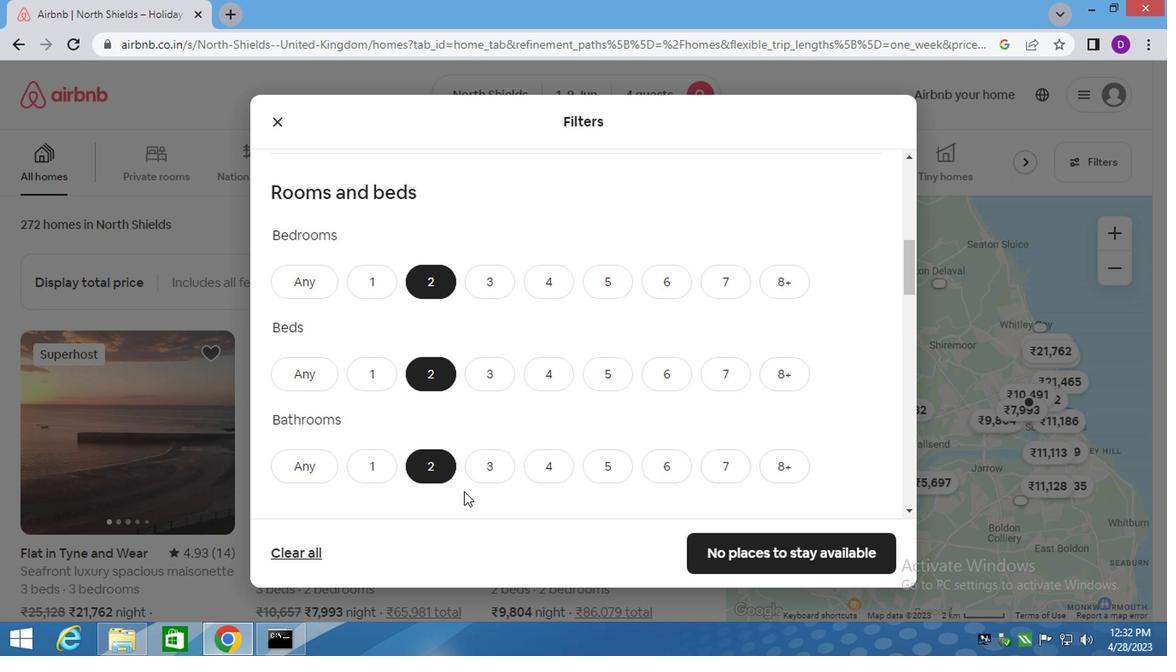 
Action: Mouse moved to (356, 455)
Screenshot: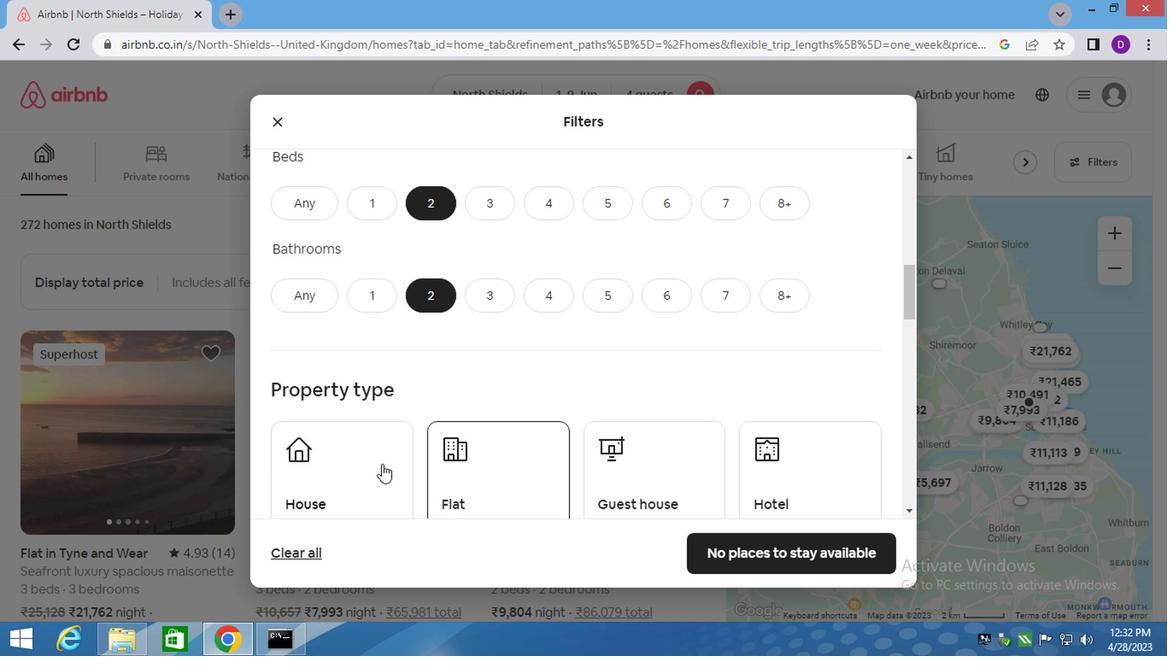 
Action: Mouse pressed left at (356, 455)
Screenshot: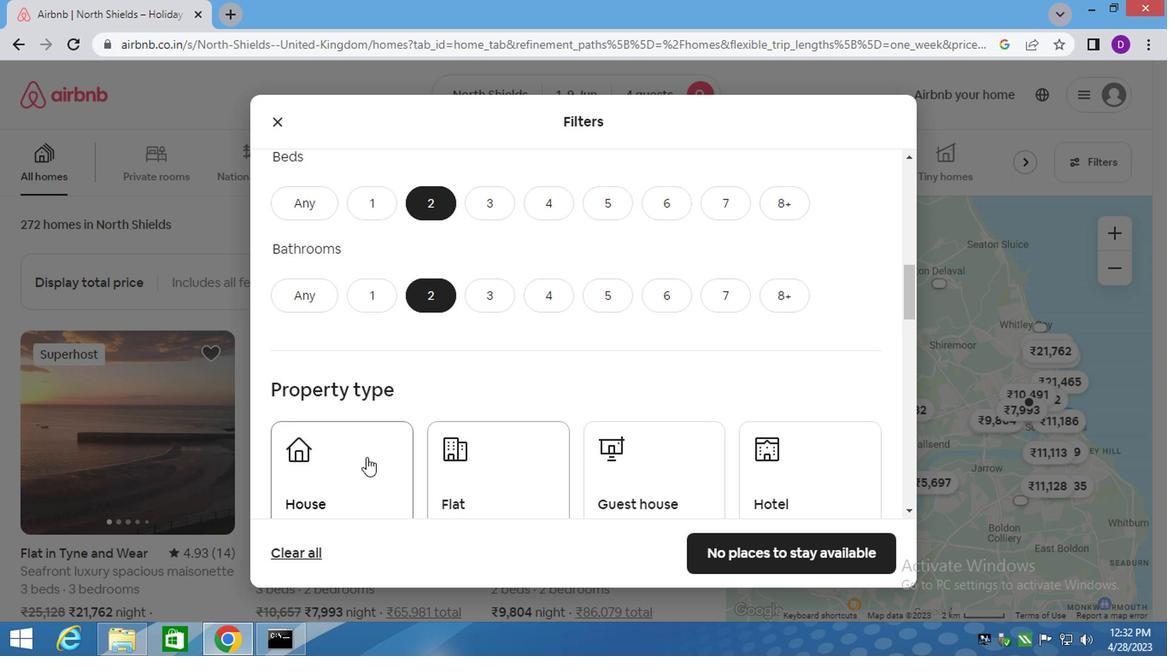 
Action: Mouse moved to (491, 462)
Screenshot: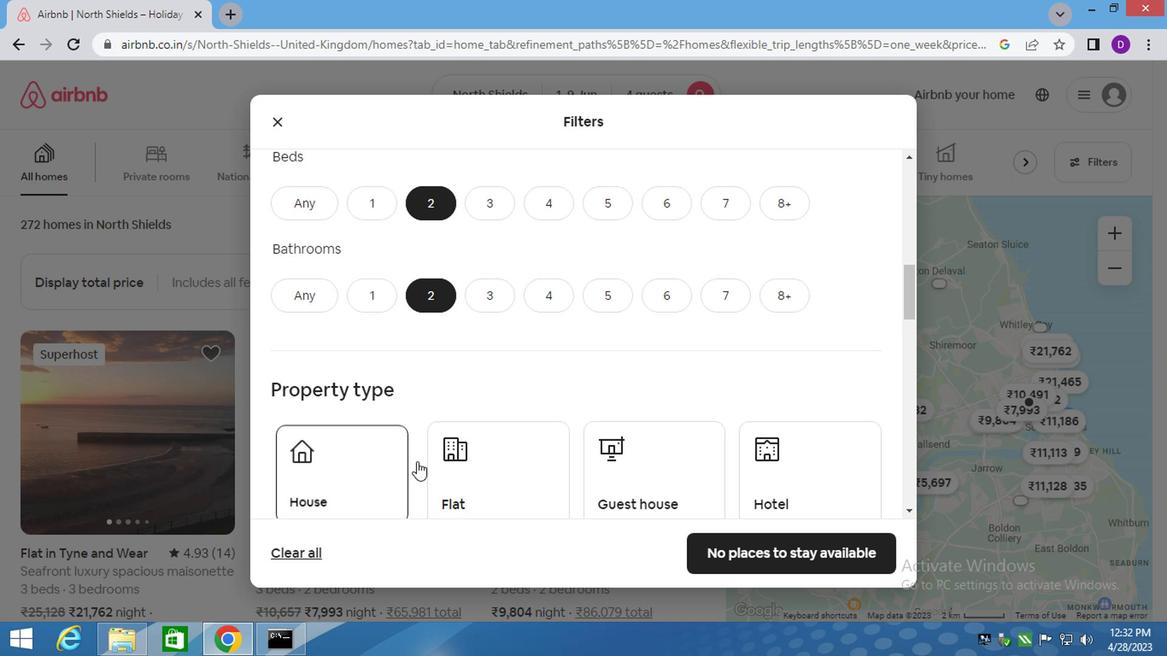 
Action: Mouse pressed left at (491, 462)
Screenshot: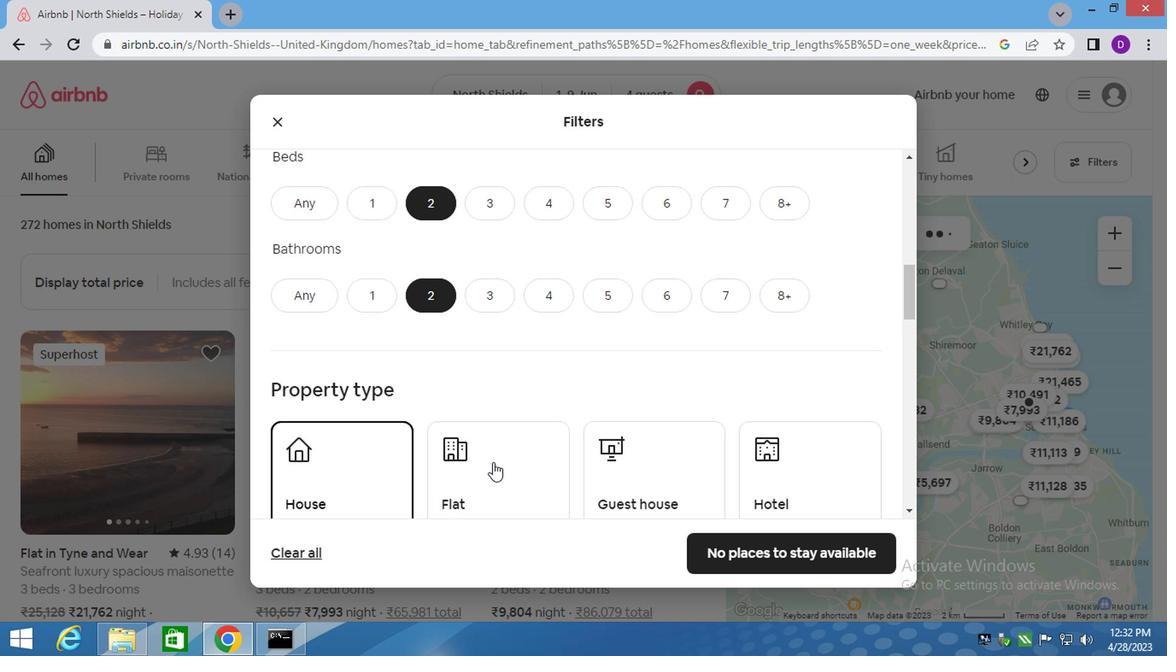 
Action: Mouse moved to (628, 462)
Screenshot: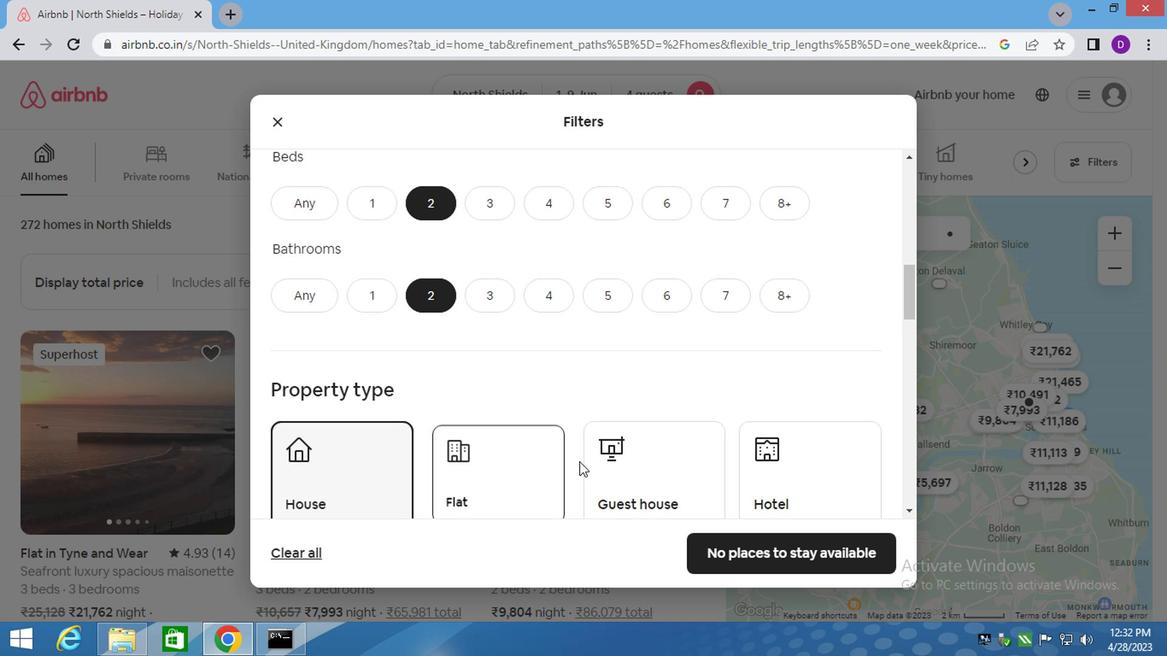 
Action: Mouse pressed left at (628, 462)
Screenshot: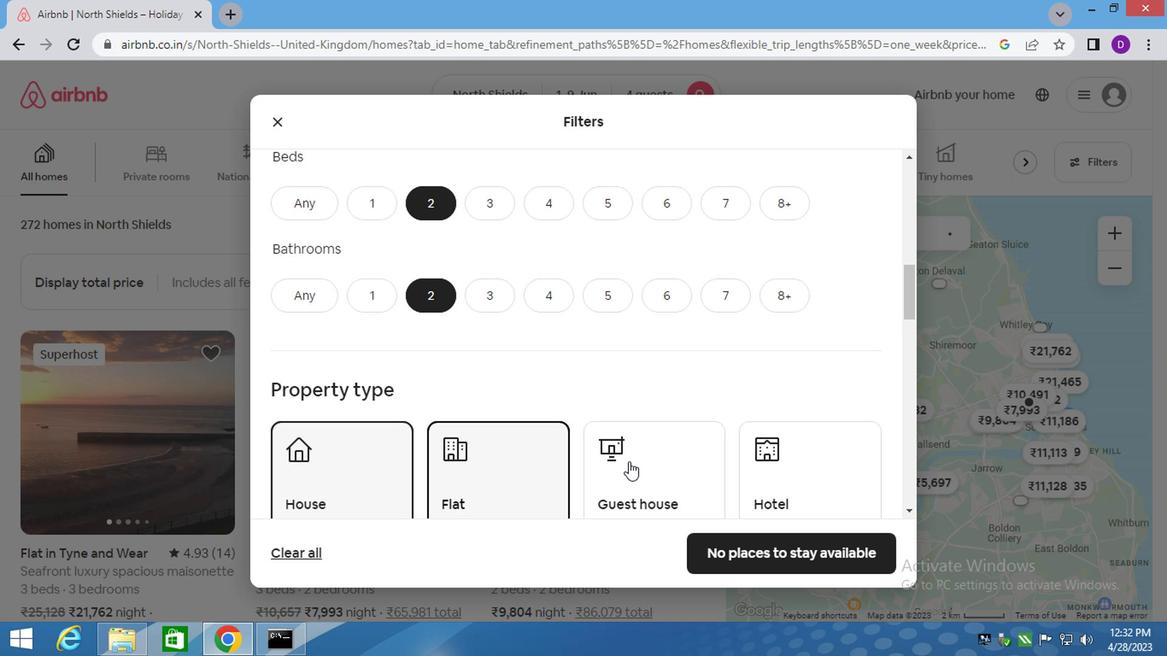 
Action: Mouse moved to (603, 463)
Screenshot: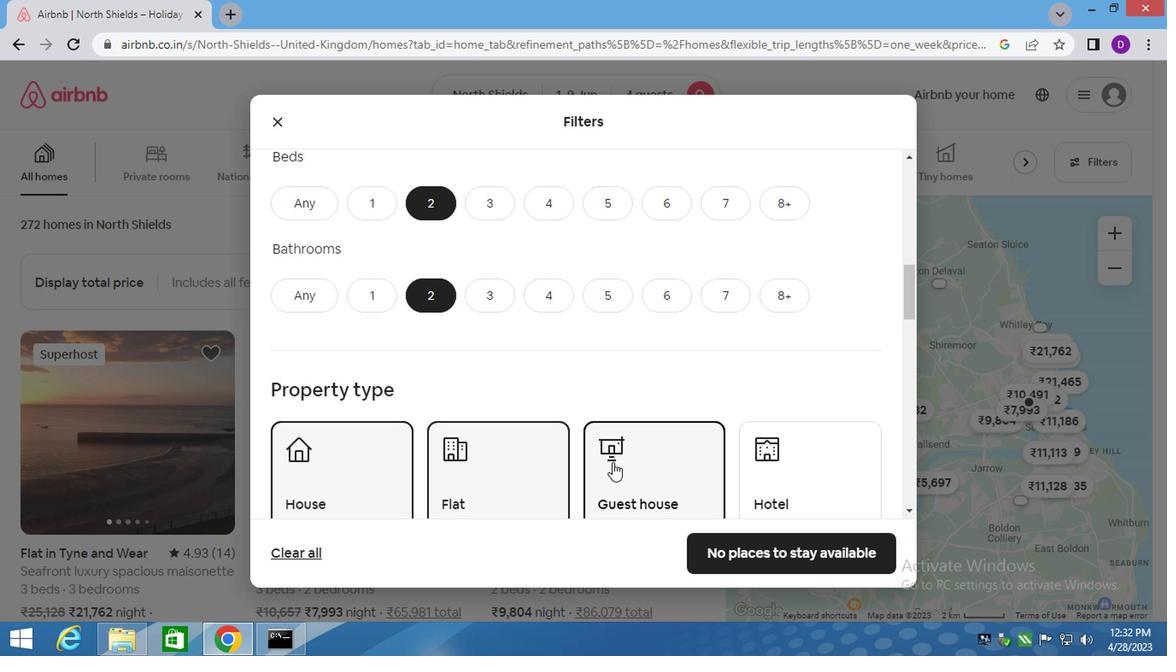 
Action: Mouse scrolled (603, 462) with delta (0, -1)
Screenshot: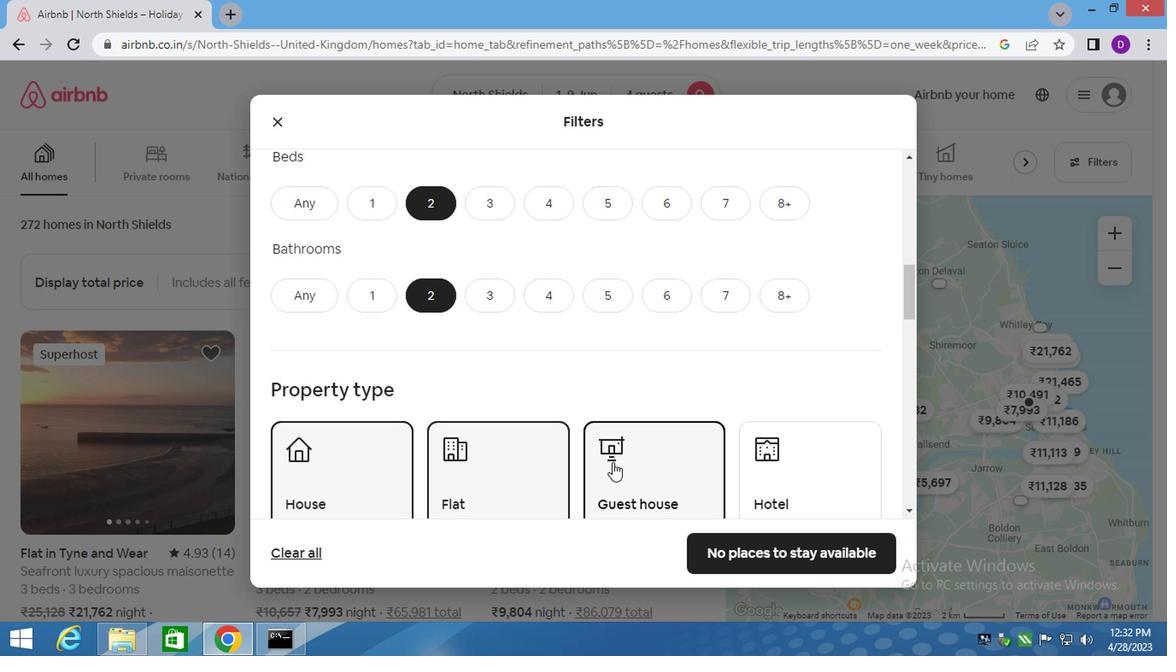 
Action: Mouse moved to (594, 463)
Screenshot: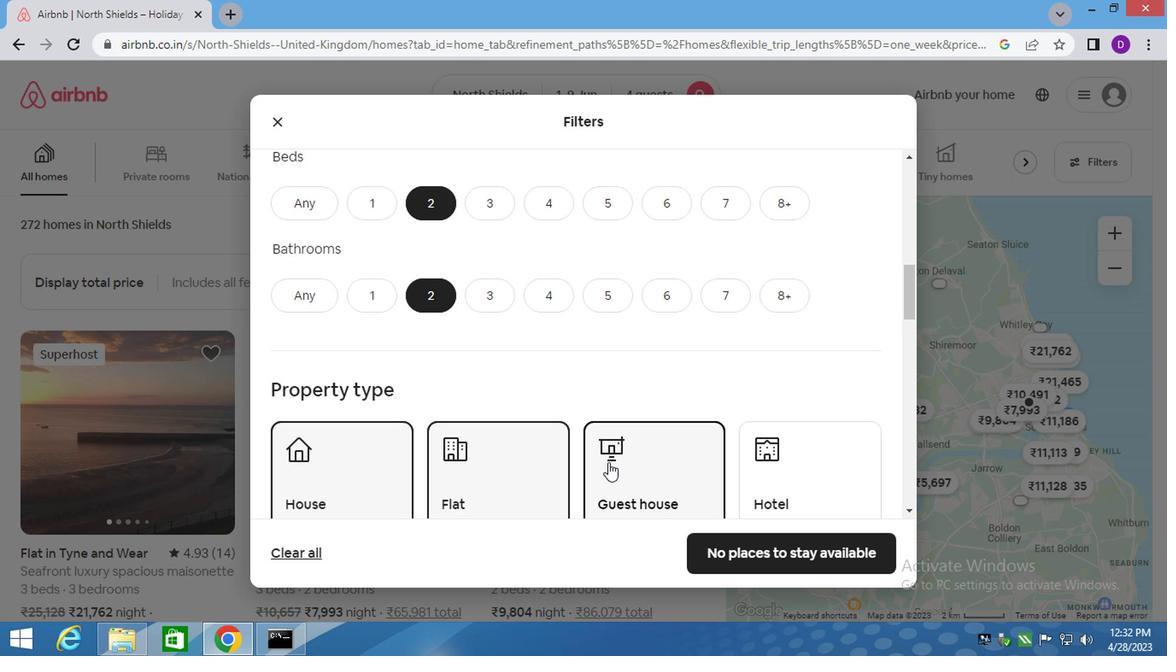 
Action: Mouse scrolled (595, 462) with delta (0, -1)
Screenshot: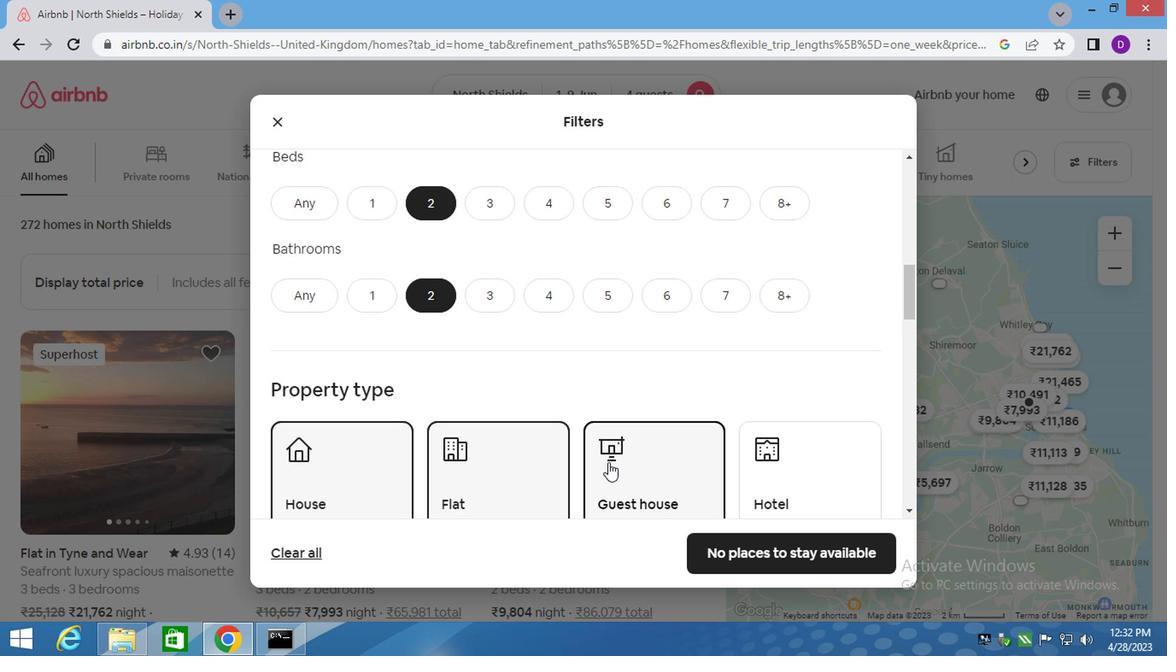 
Action: Mouse scrolled (594, 462) with delta (0, -1)
Screenshot: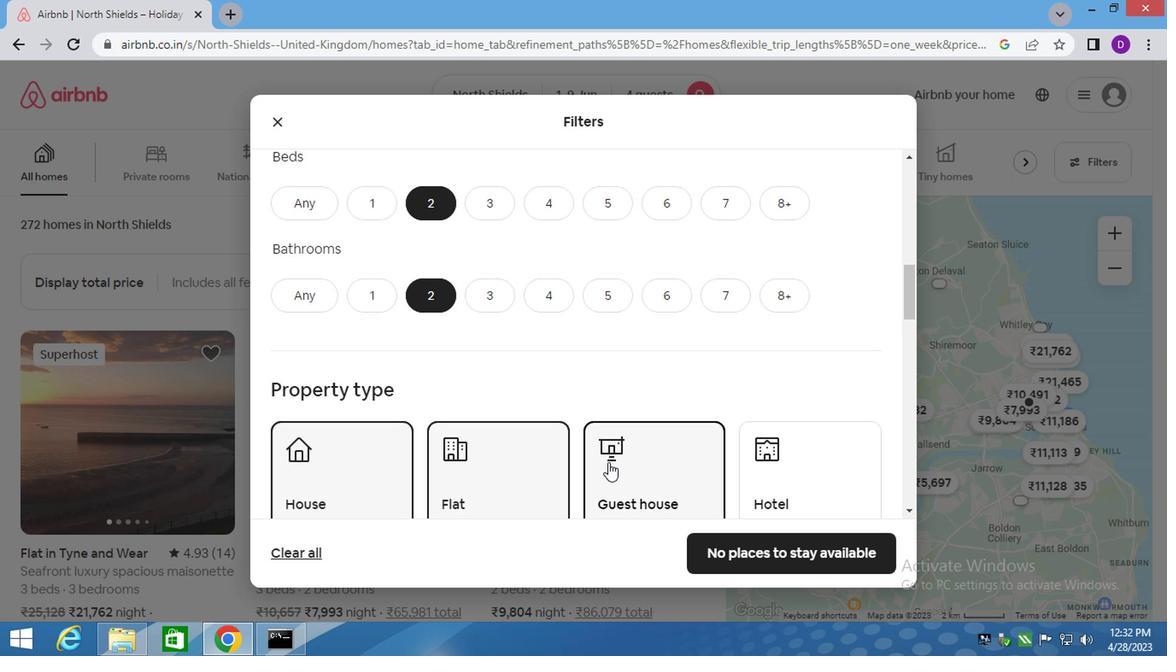 
Action: Mouse moved to (563, 468)
Screenshot: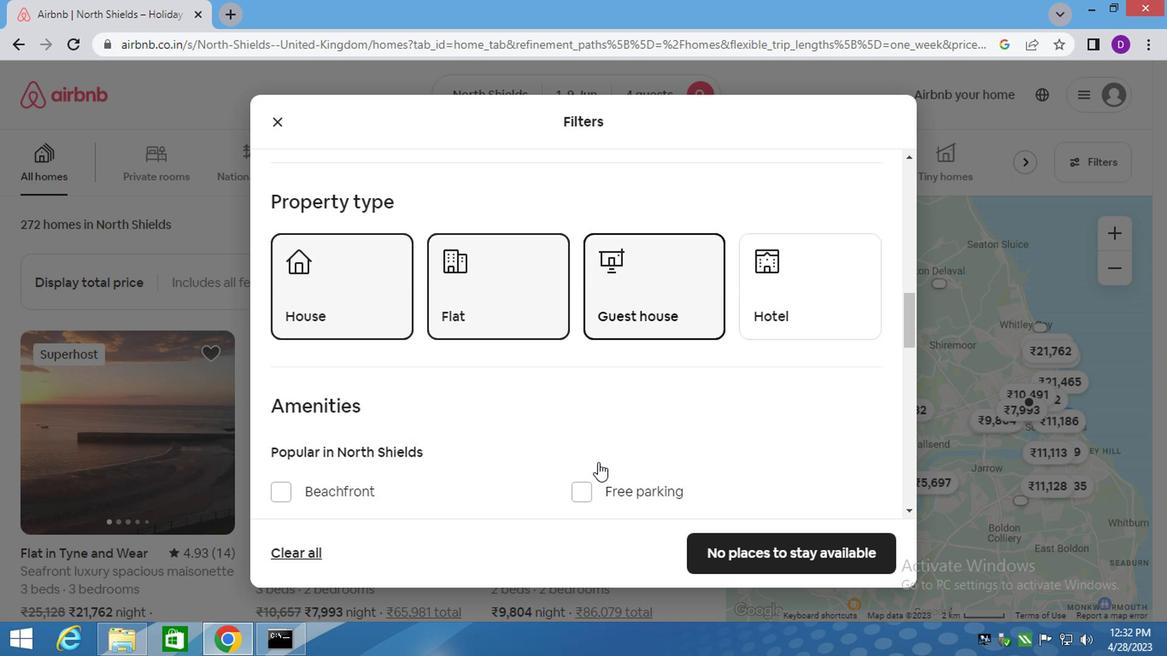 
Action: Mouse scrolled (579, 463) with delta (0, 0)
Screenshot: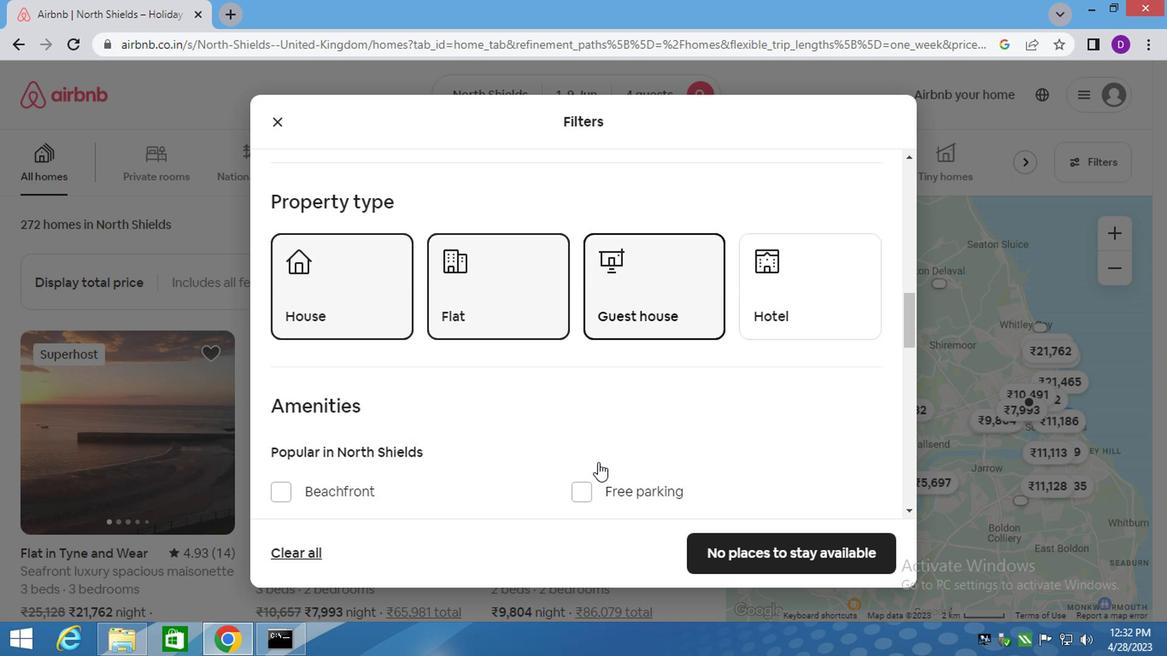 
Action: Mouse moved to (562, 469)
Screenshot: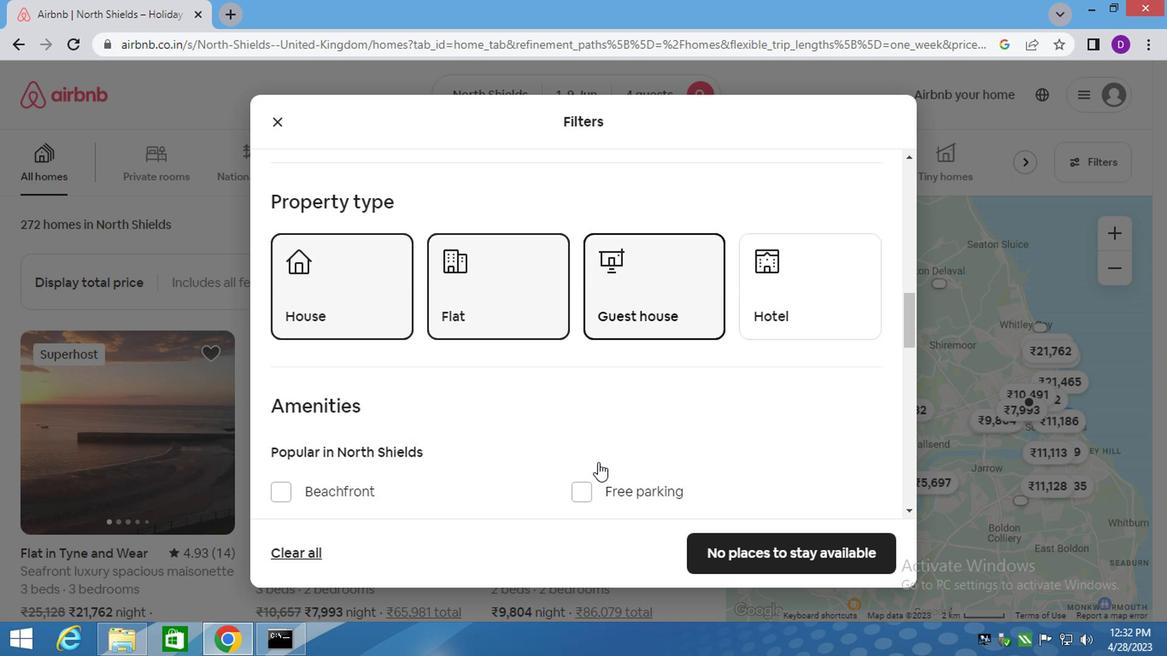 
Action: Mouse scrolled (563, 466) with delta (0, -1)
Screenshot: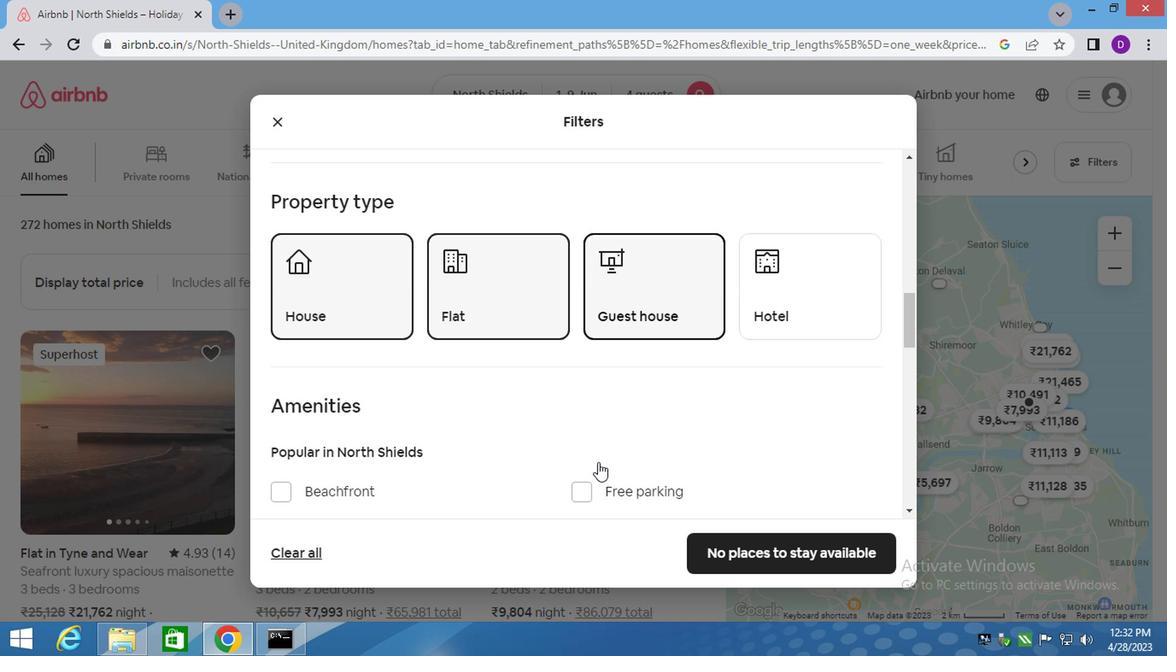 
Action: Mouse moved to (558, 470)
Screenshot: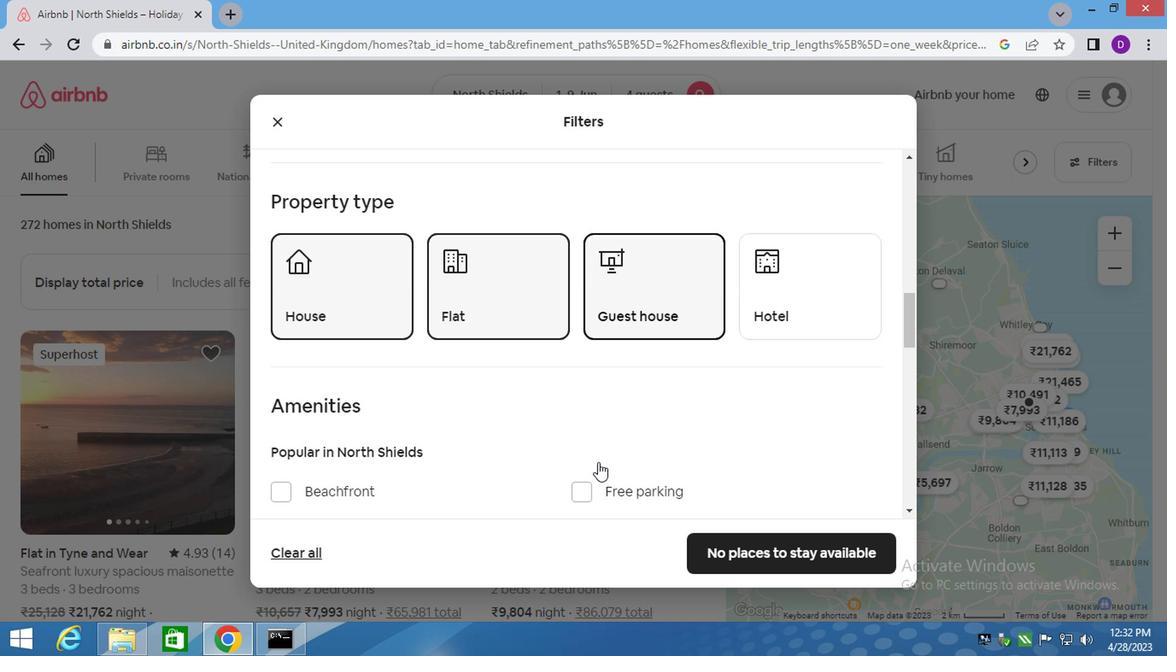 
Action: Mouse scrolled (558, 469) with delta (0, 0)
Screenshot: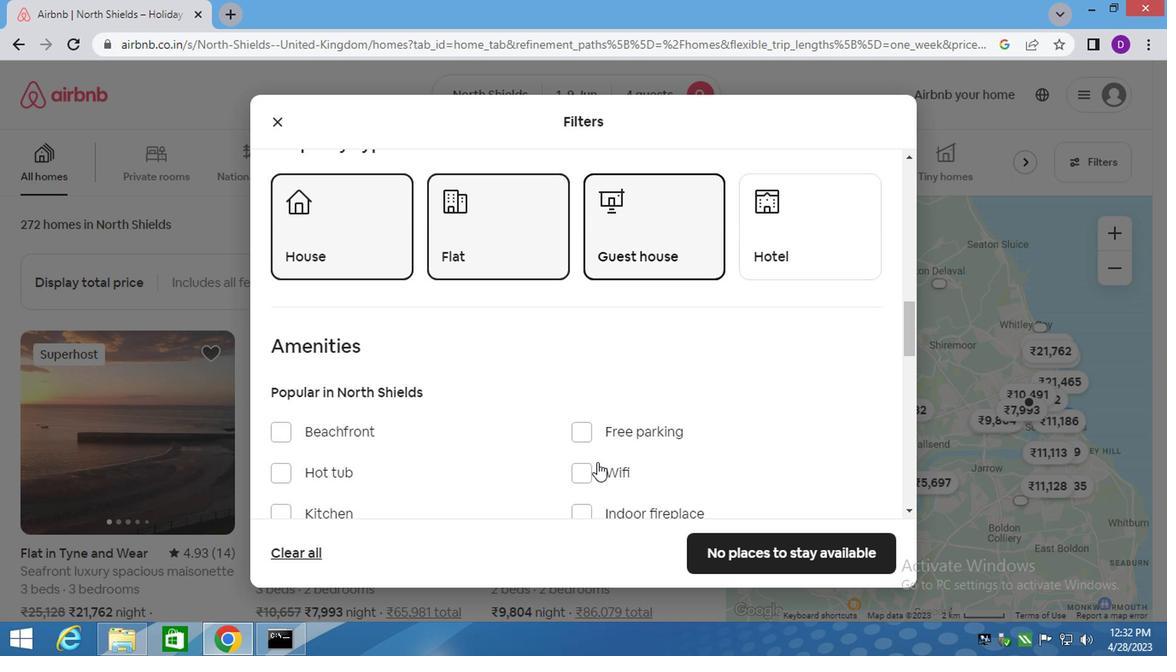 
Action: Mouse moved to (548, 462)
Screenshot: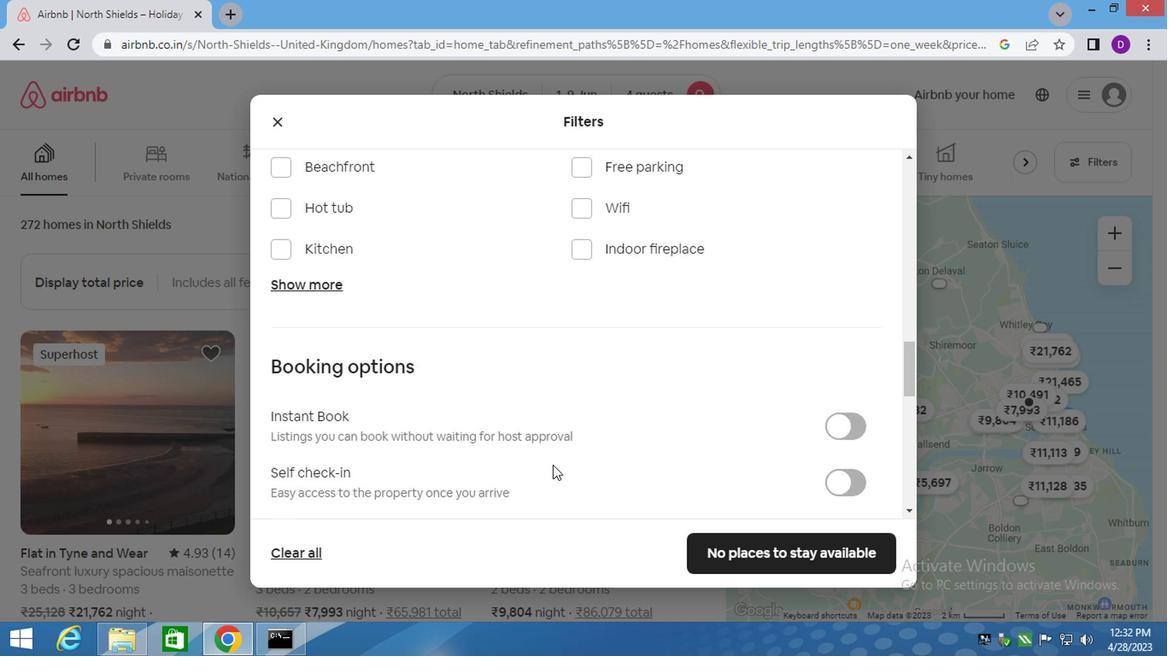 
Action: Mouse scrolled (548, 460) with delta (0, -1)
Screenshot: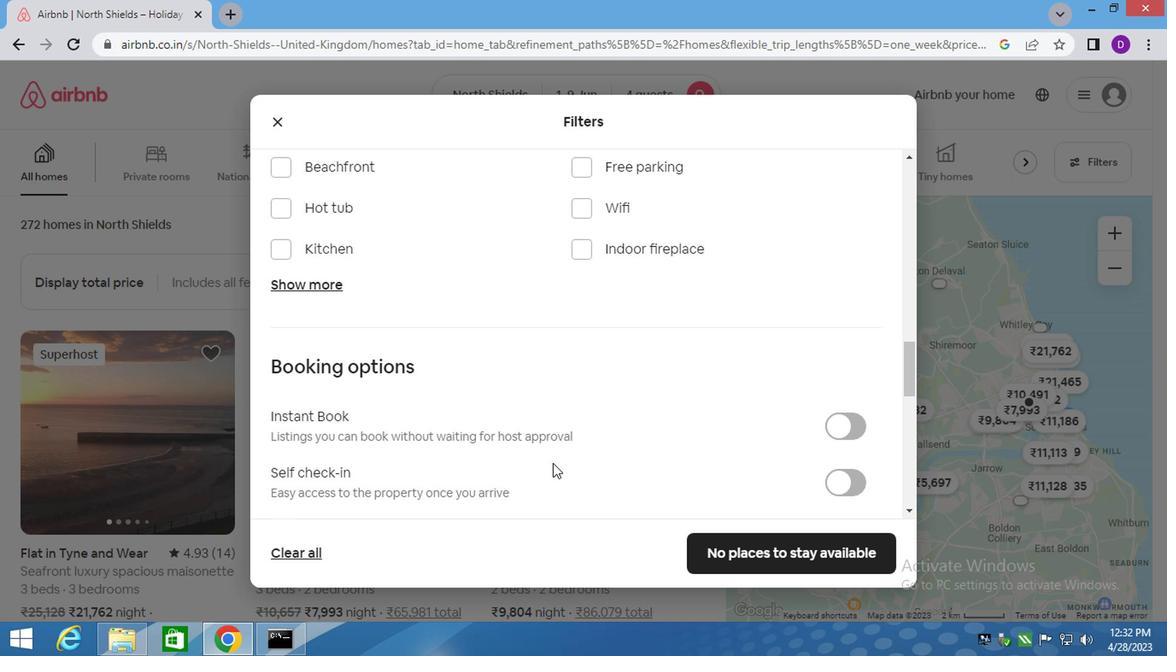 
Action: Mouse moved to (843, 397)
Screenshot: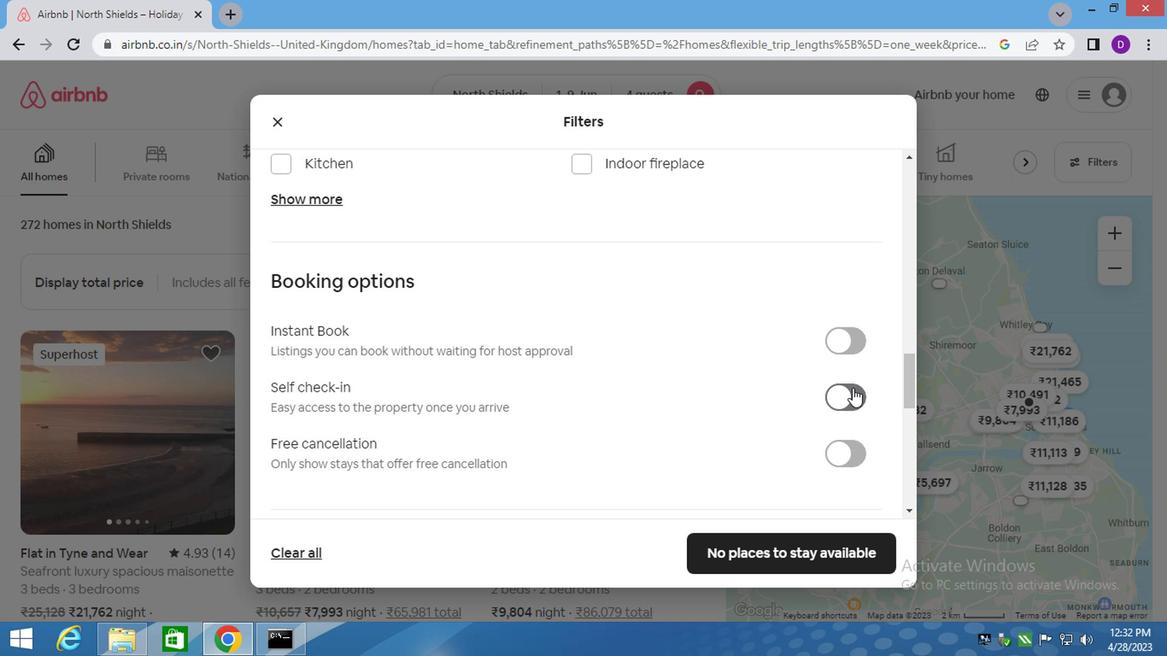
Action: Mouse pressed left at (843, 397)
Screenshot: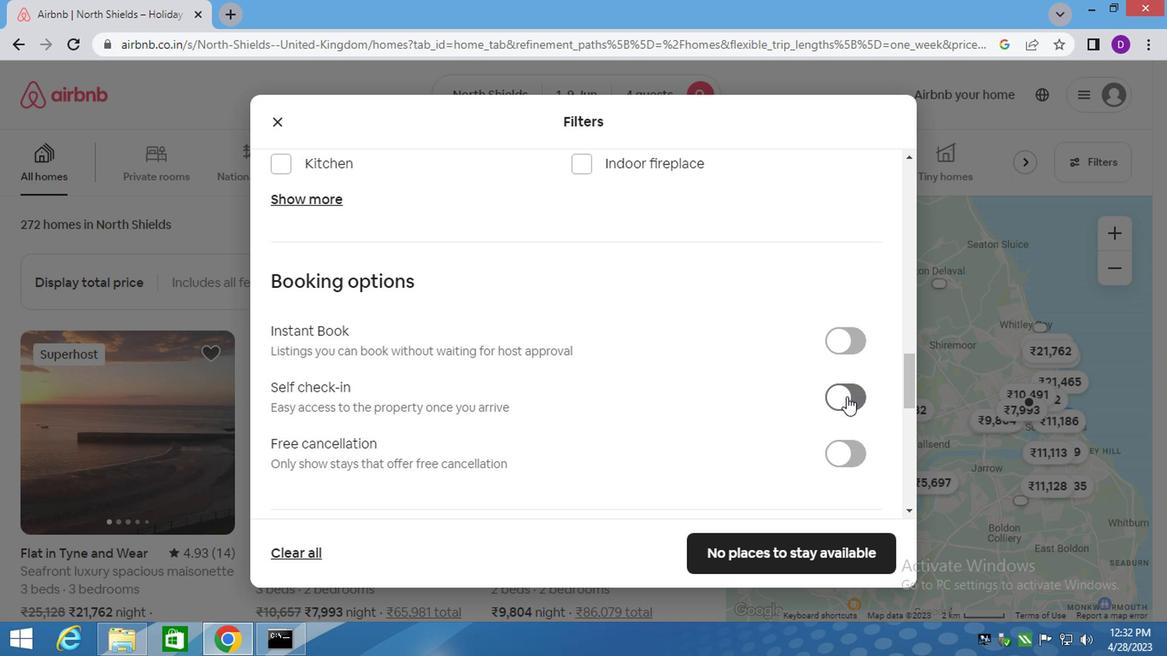 
Action: Mouse moved to (429, 407)
Screenshot: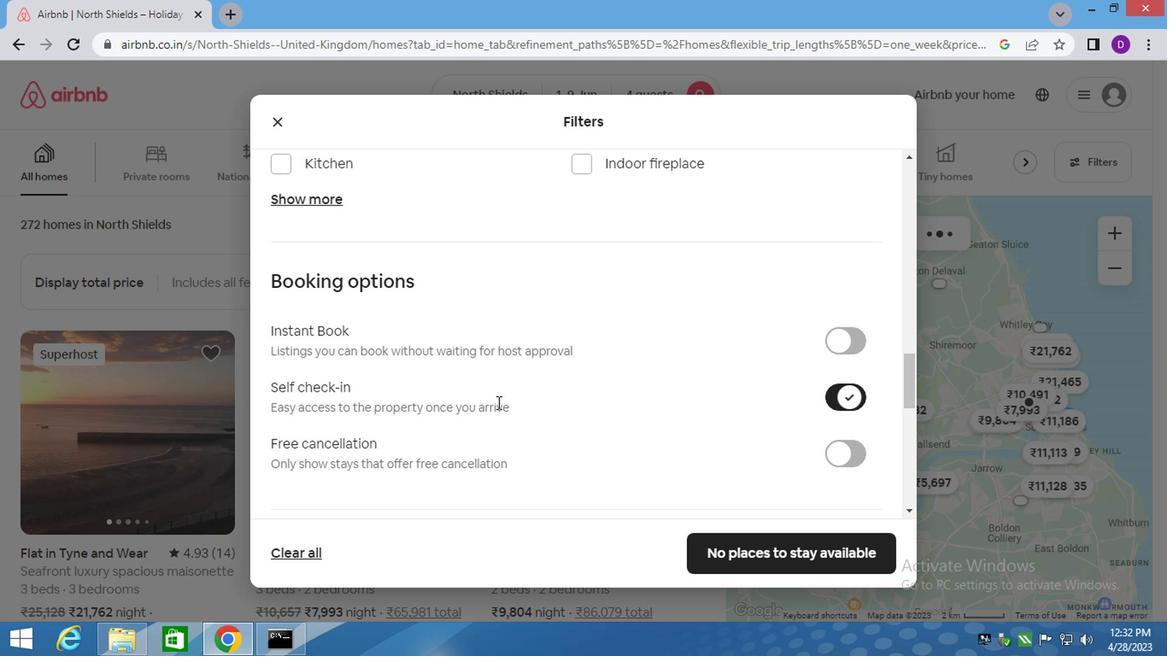 
Action: Mouse scrolled (429, 406) with delta (0, -1)
Screenshot: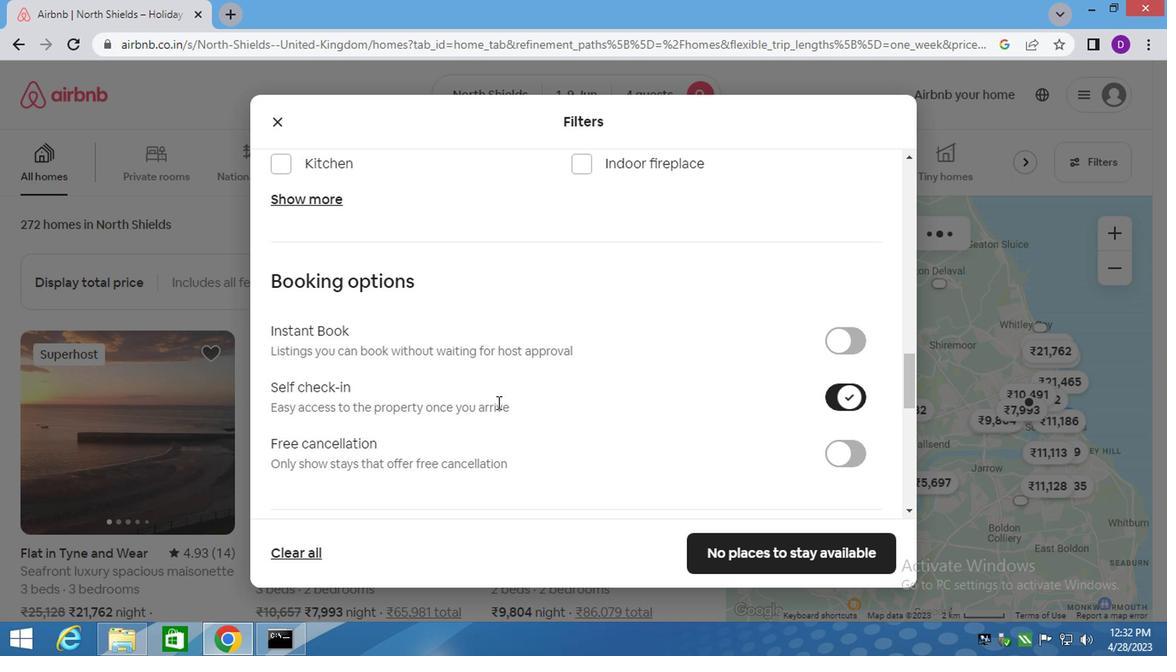 
Action: Mouse scrolled (429, 406) with delta (0, -1)
Screenshot: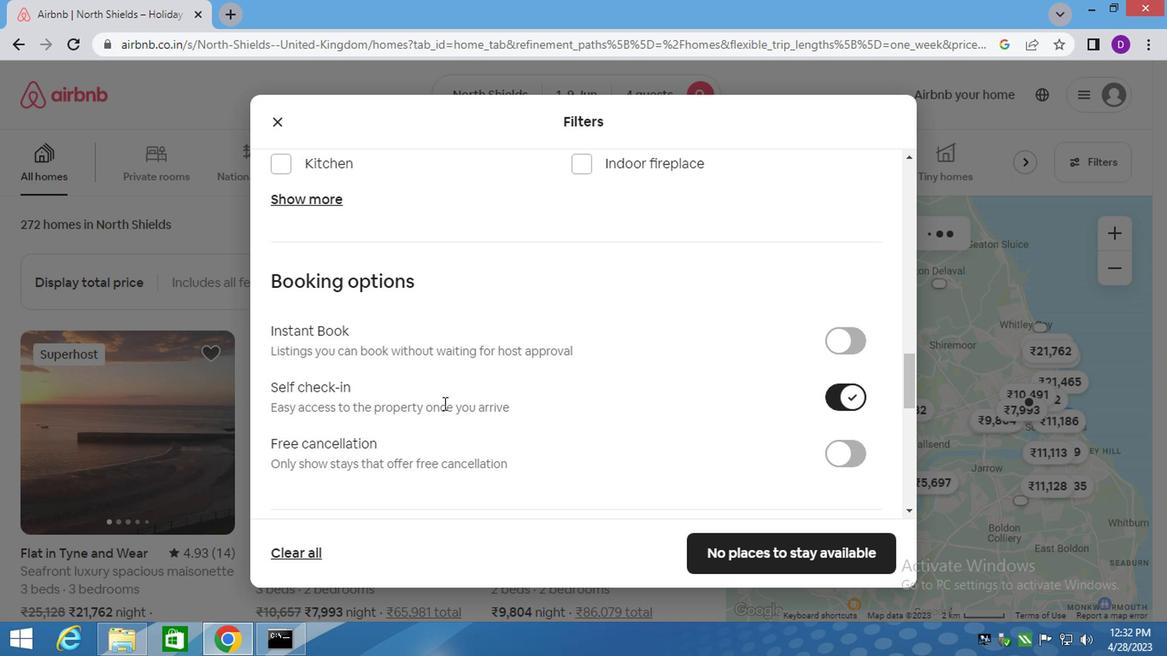 
Action: Mouse scrolled (429, 406) with delta (0, -1)
Screenshot: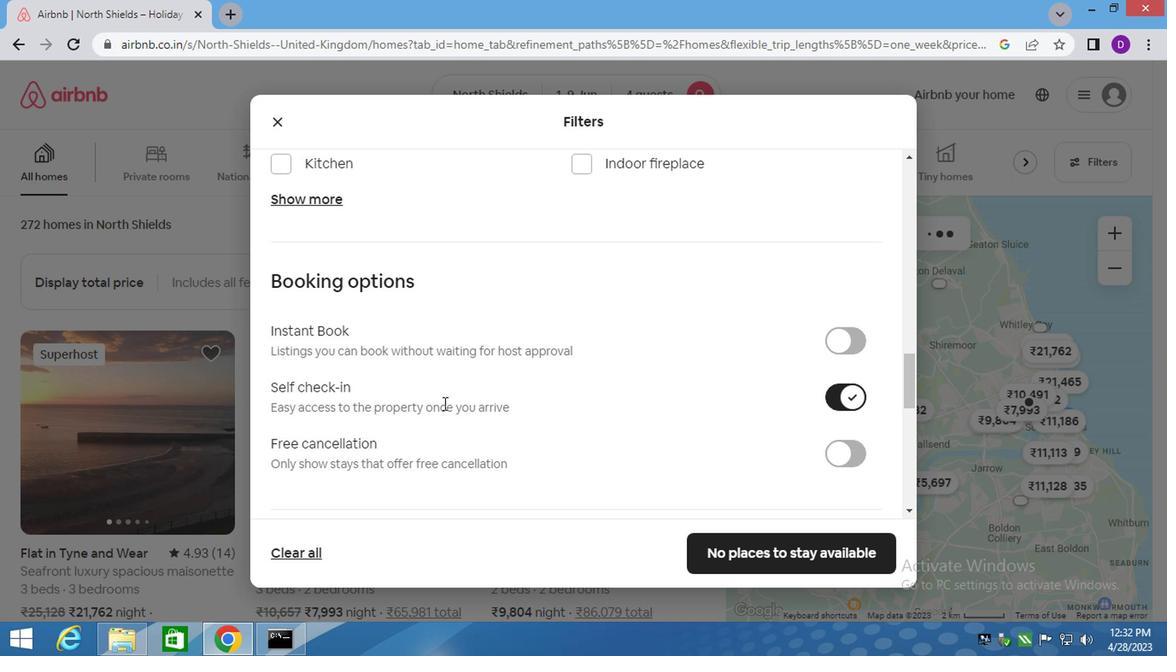 
Action: Mouse scrolled (429, 406) with delta (0, -1)
Screenshot: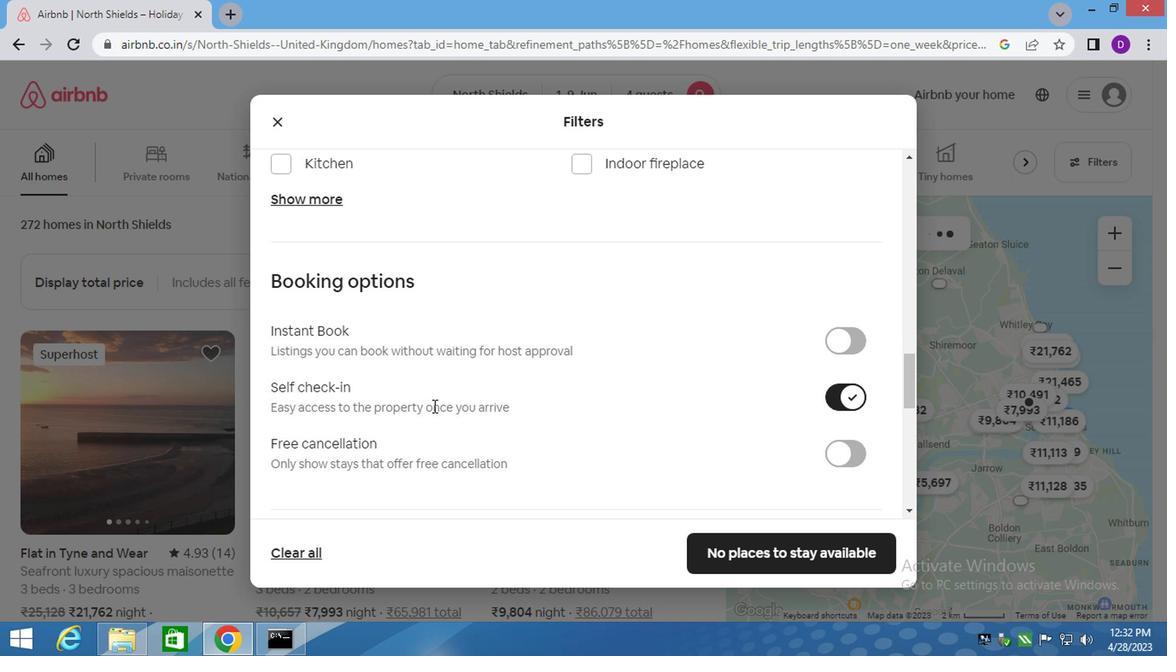 
Action: Mouse moved to (426, 412)
Screenshot: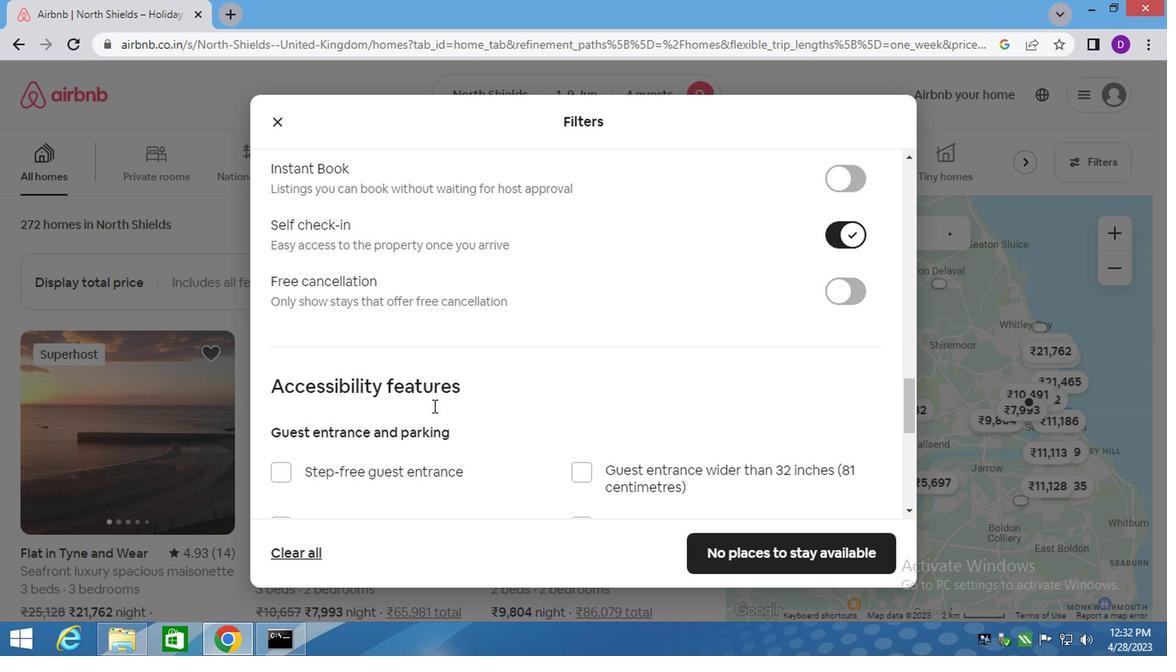 
Action: Mouse scrolled (426, 411) with delta (0, 0)
Screenshot: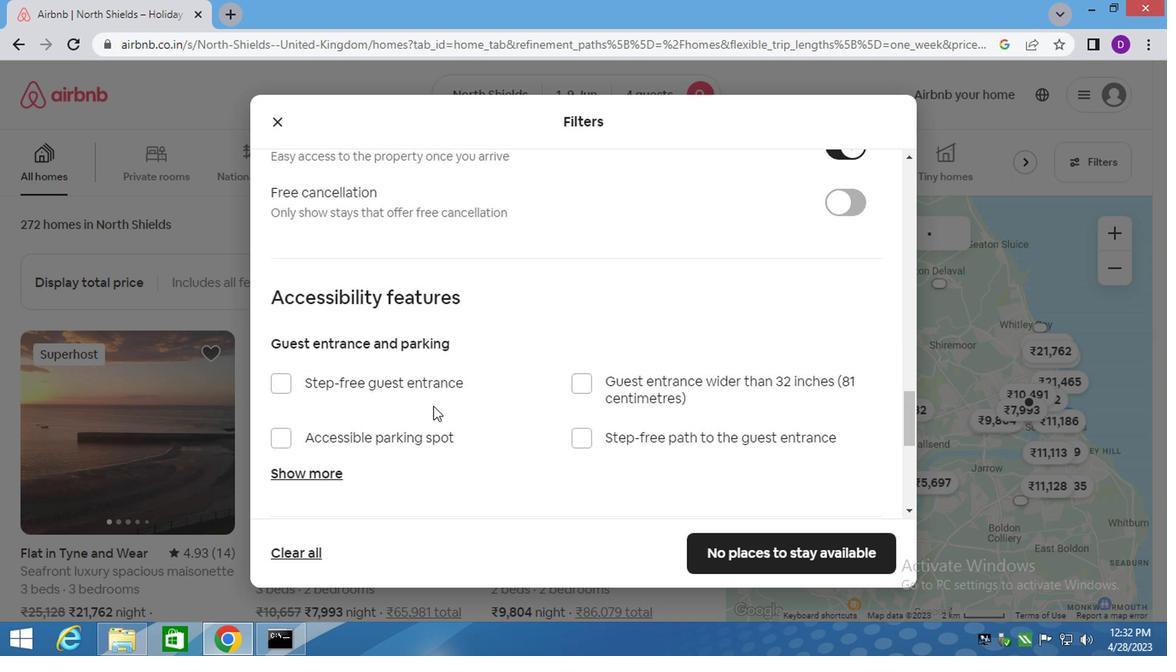 
Action: Mouse moved to (423, 420)
Screenshot: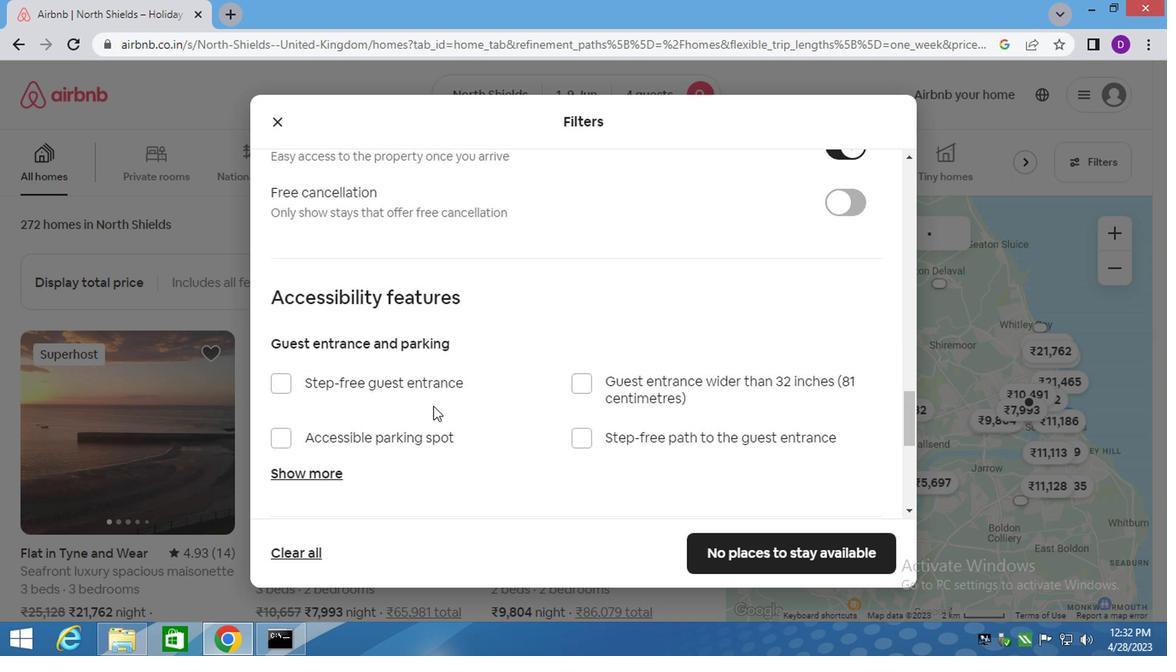 
Action: Mouse scrolled (423, 420) with delta (0, 0)
Screenshot: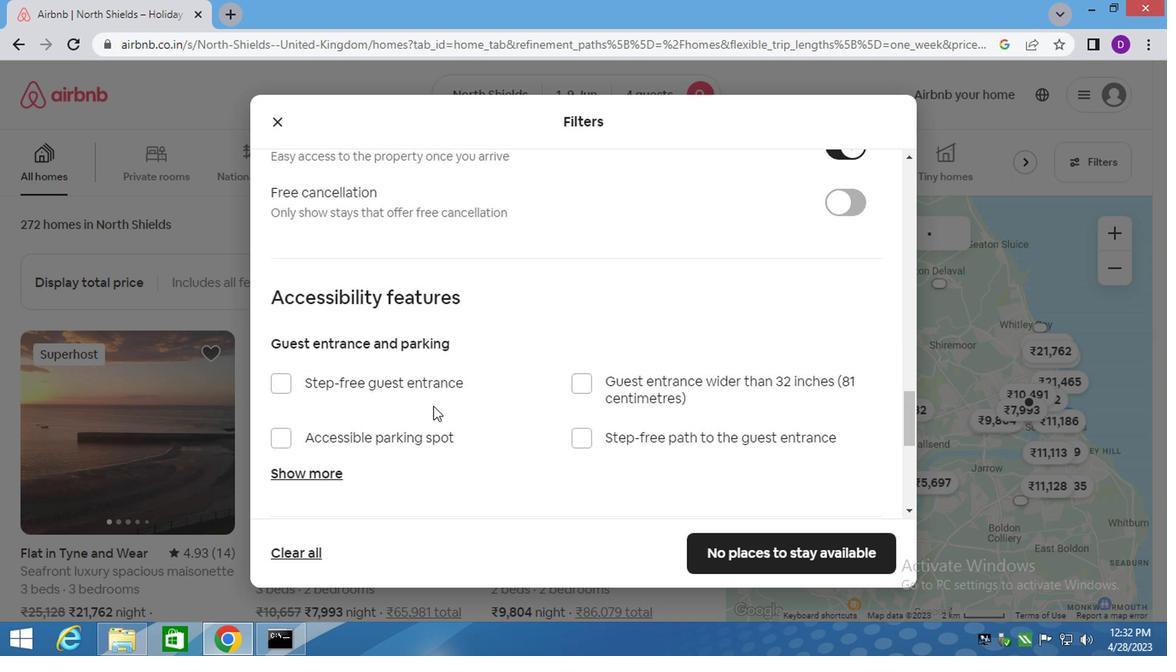 
Action: Mouse moved to (408, 434)
Screenshot: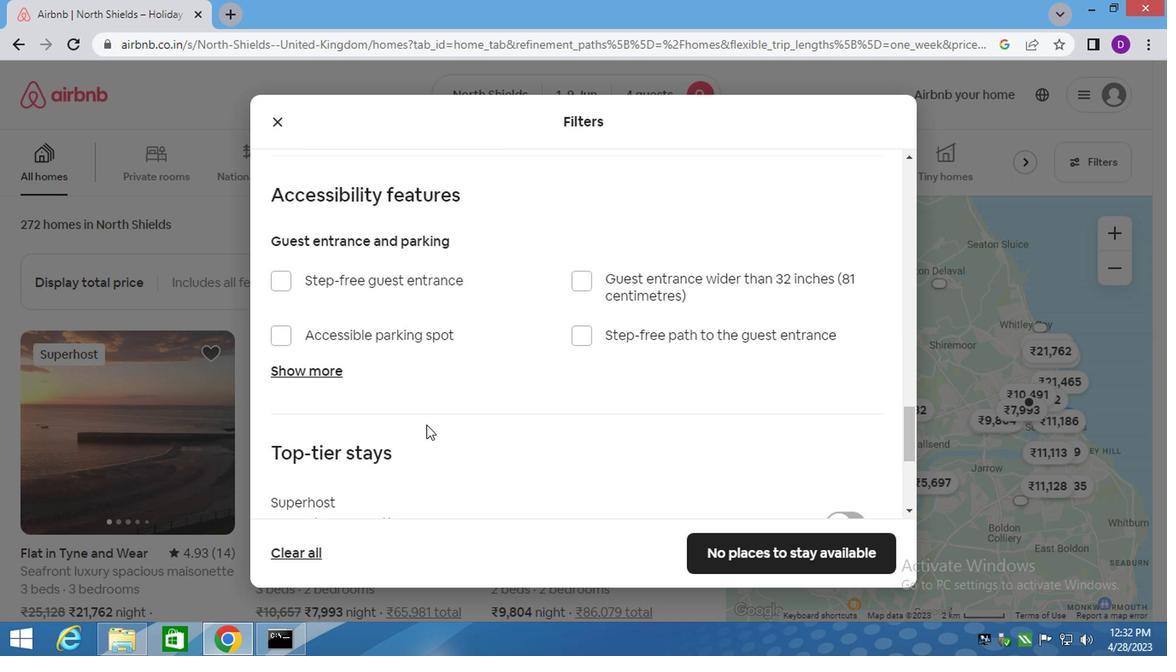 
Action: Mouse scrolled (421, 426) with delta (0, 0)
Screenshot: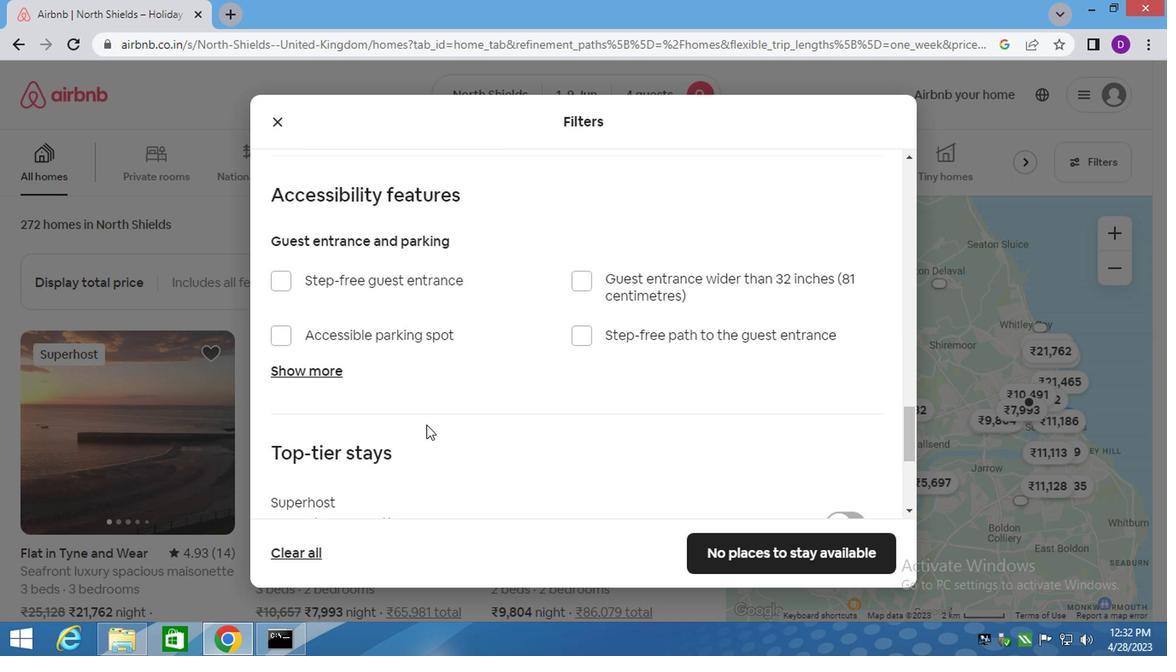 
Action: Mouse moved to (402, 435)
Screenshot: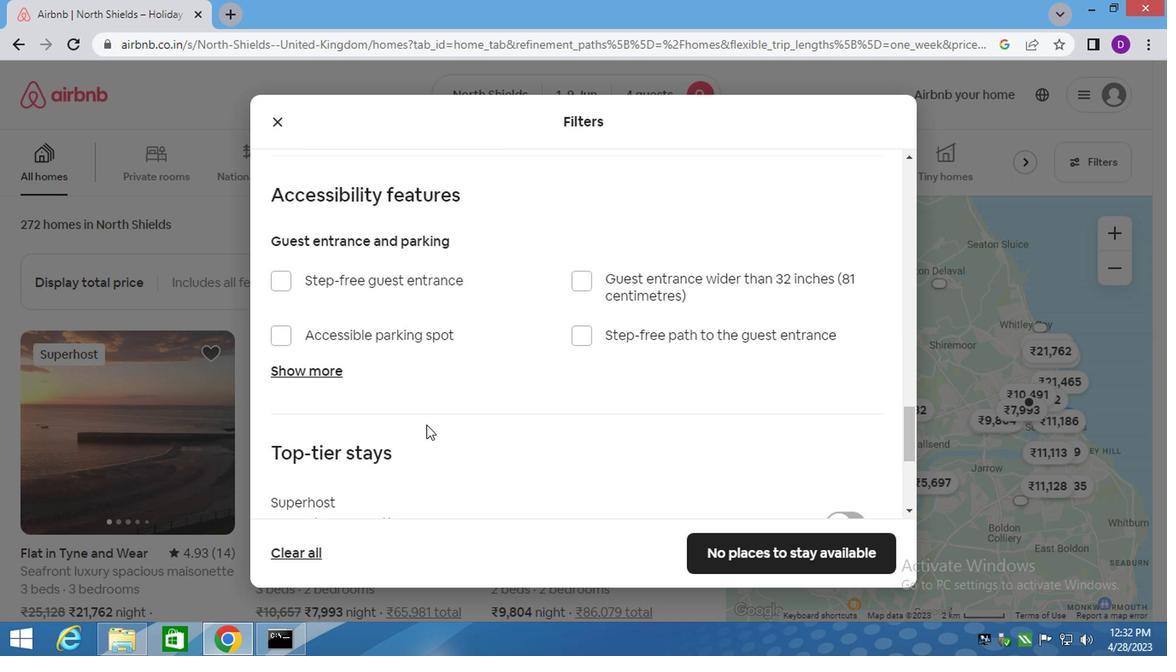 
Action: Mouse scrolled (417, 430) with delta (0, 0)
Screenshot: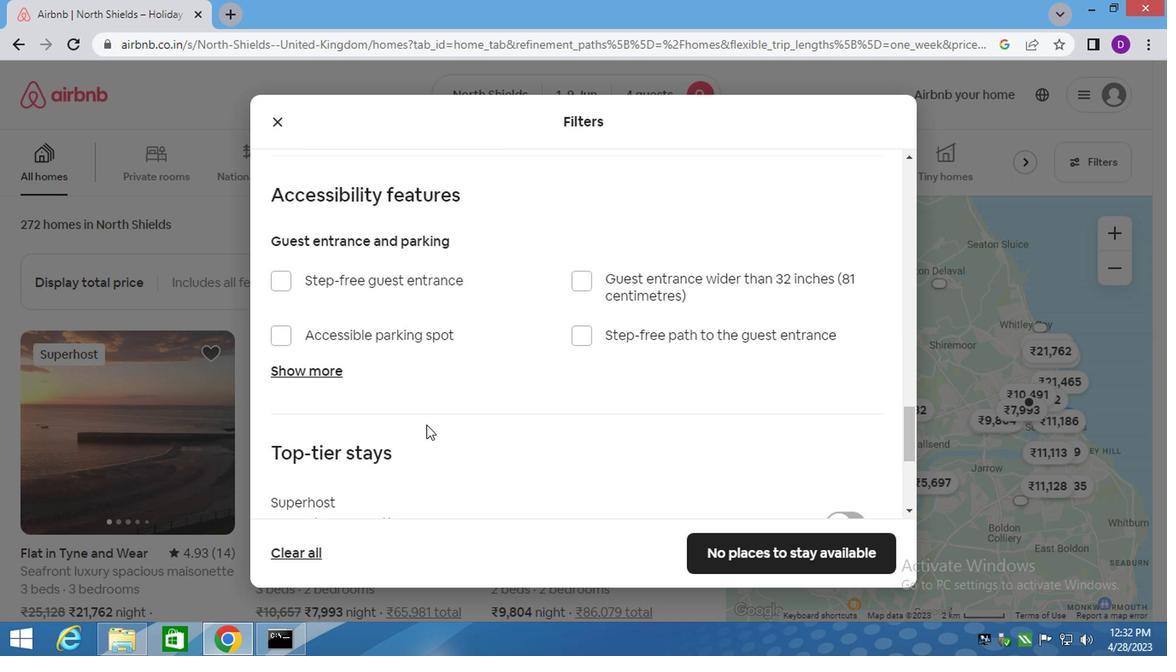 
Action: Mouse scrolled (415, 432) with delta (0, 0)
Screenshot: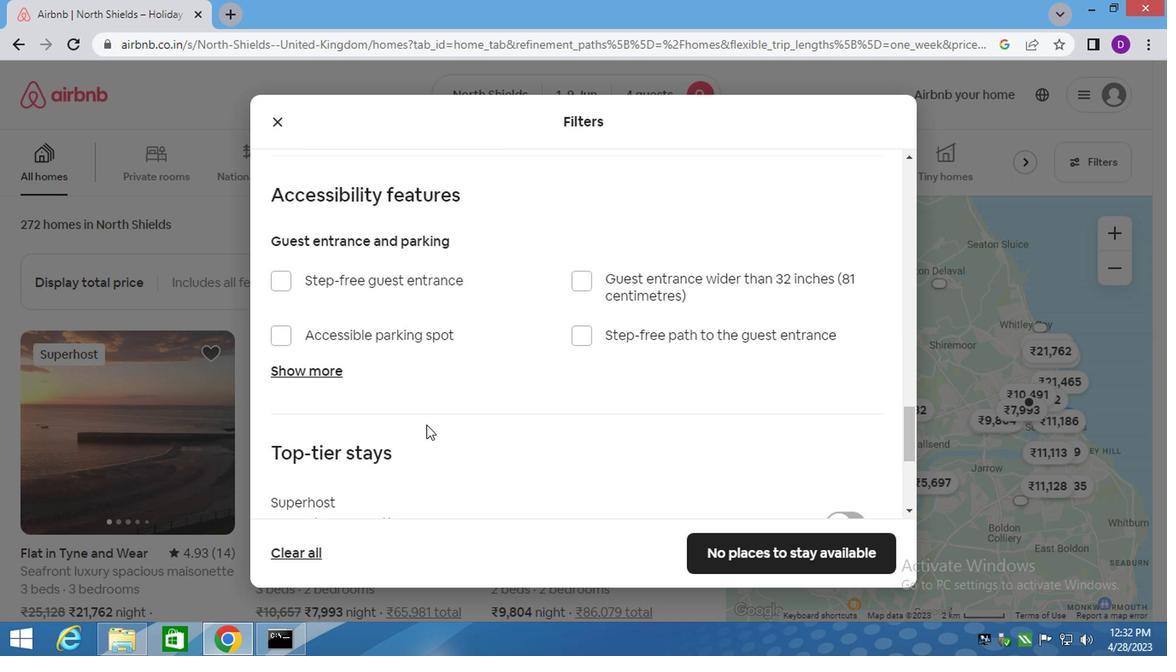 
Action: Mouse moved to (386, 443)
Screenshot: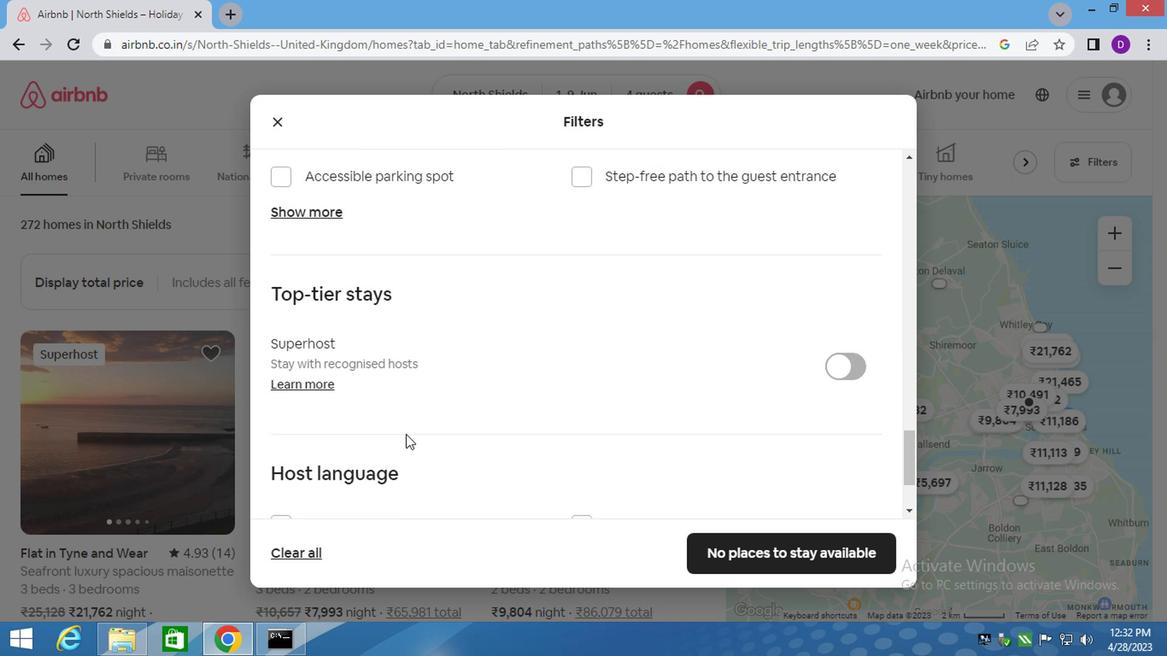 
Action: Mouse scrolled (396, 438) with delta (0, 0)
Screenshot: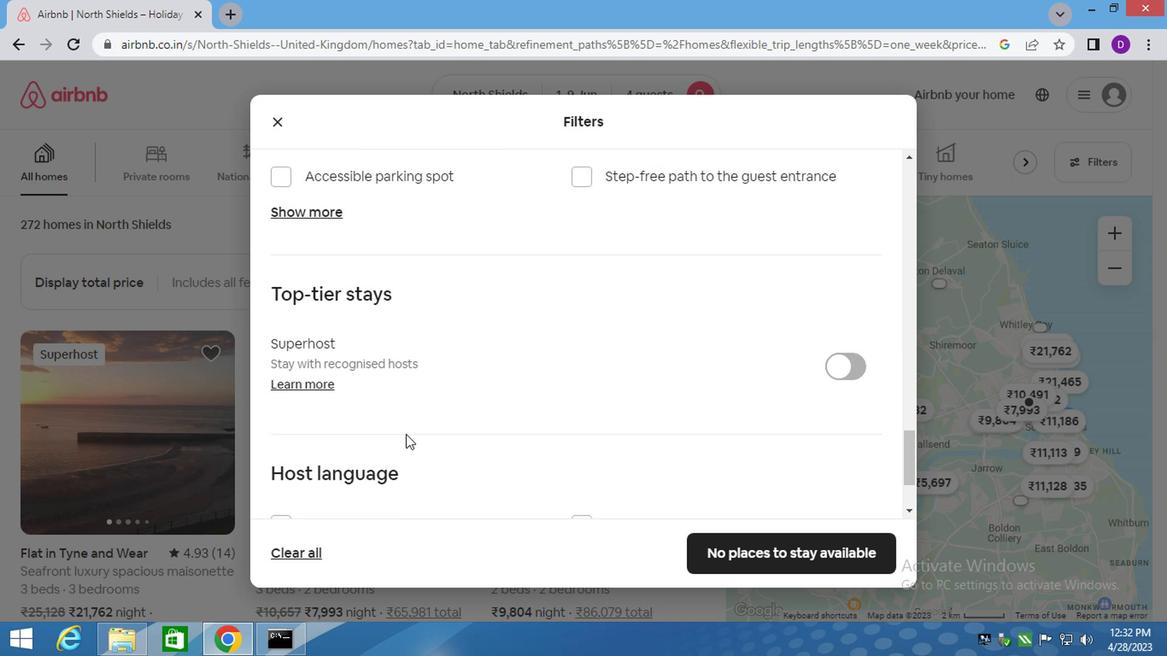 
Action: Mouse moved to (379, 448)
Screenshot: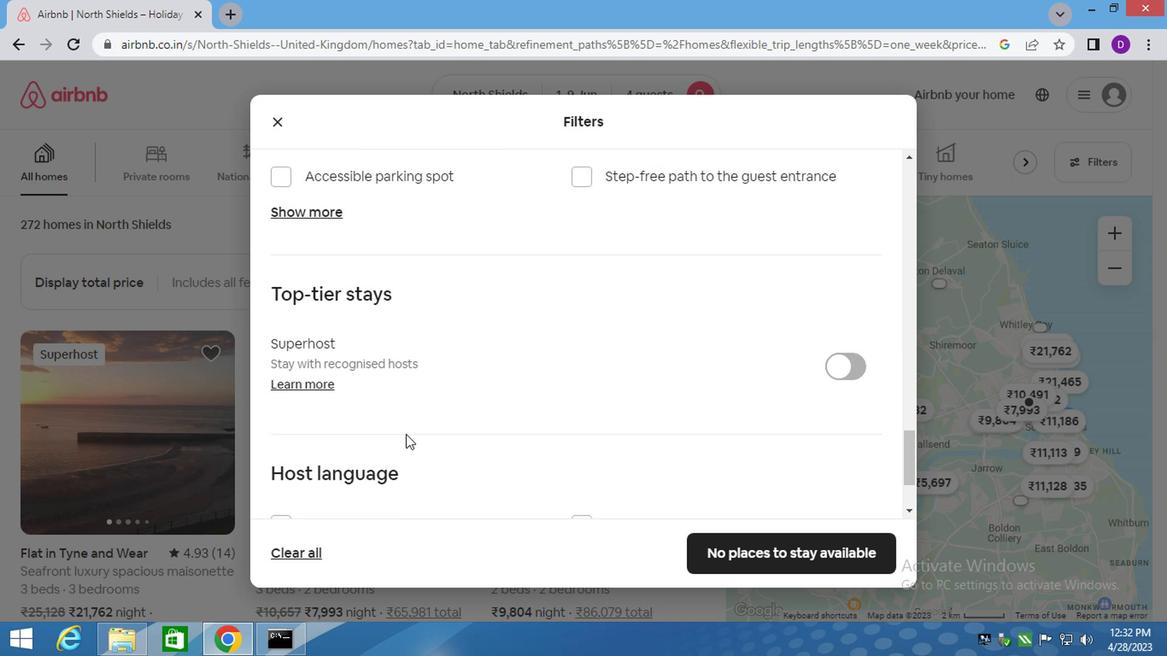 
Action: Mouse scrolled (392, 440) with delta (0, 0)
Screenshot: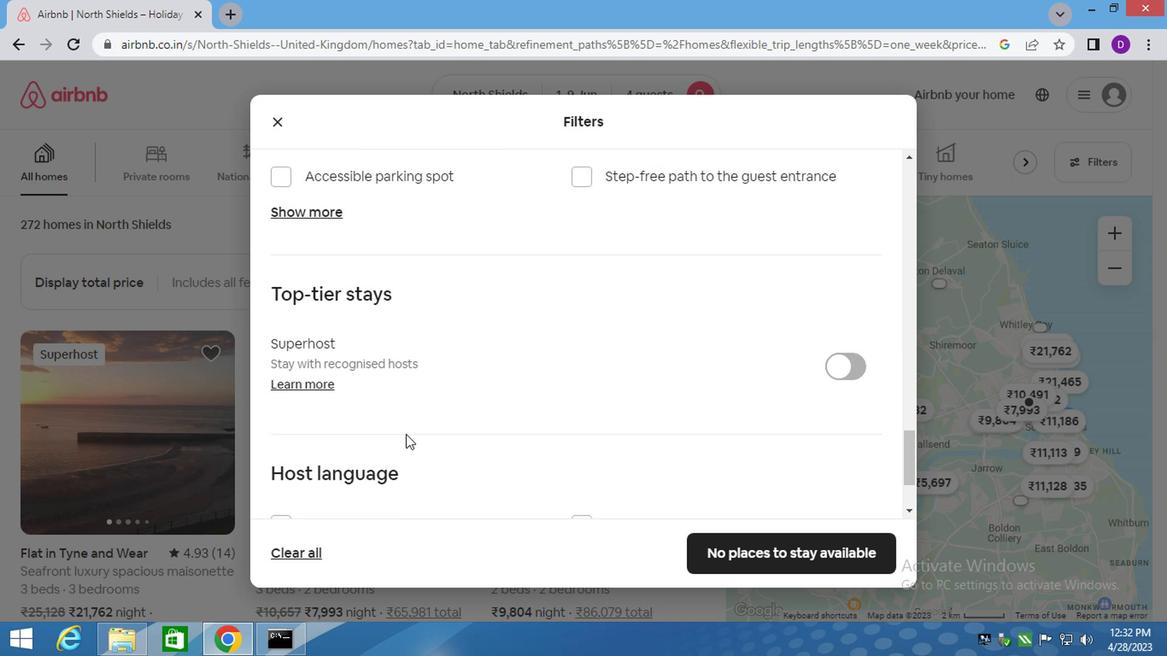 
Action: Mouse moved to (376, 449)
Screenshot: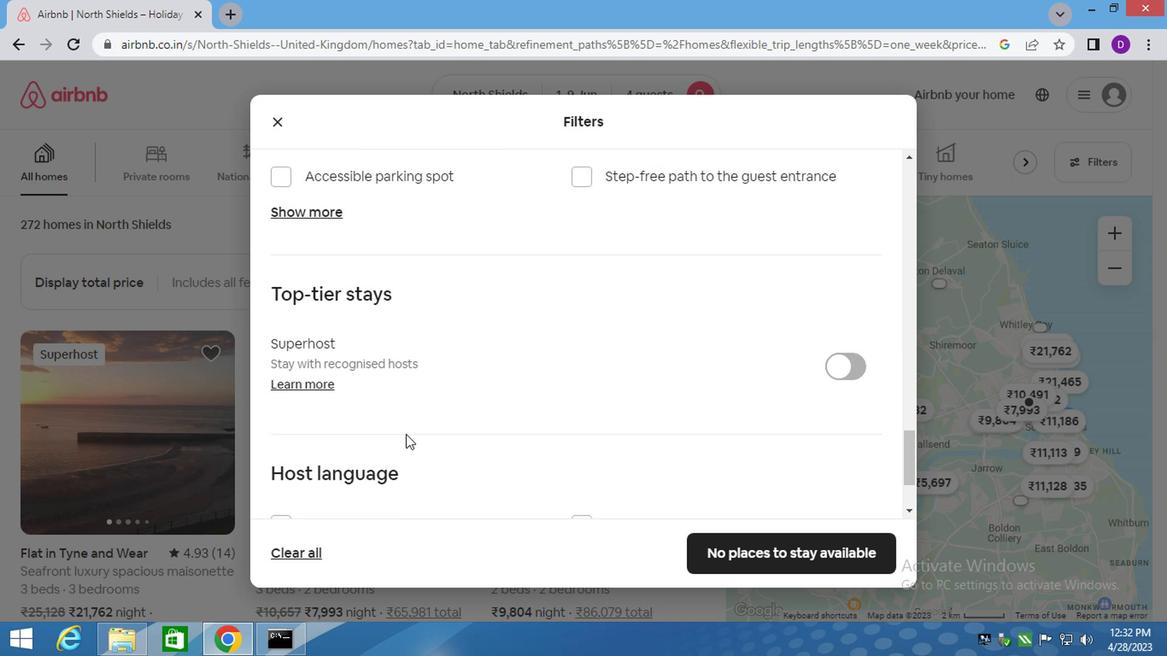 
Action: Mouse scrolled (386, 443) with delta (0, 0)
Screenshot: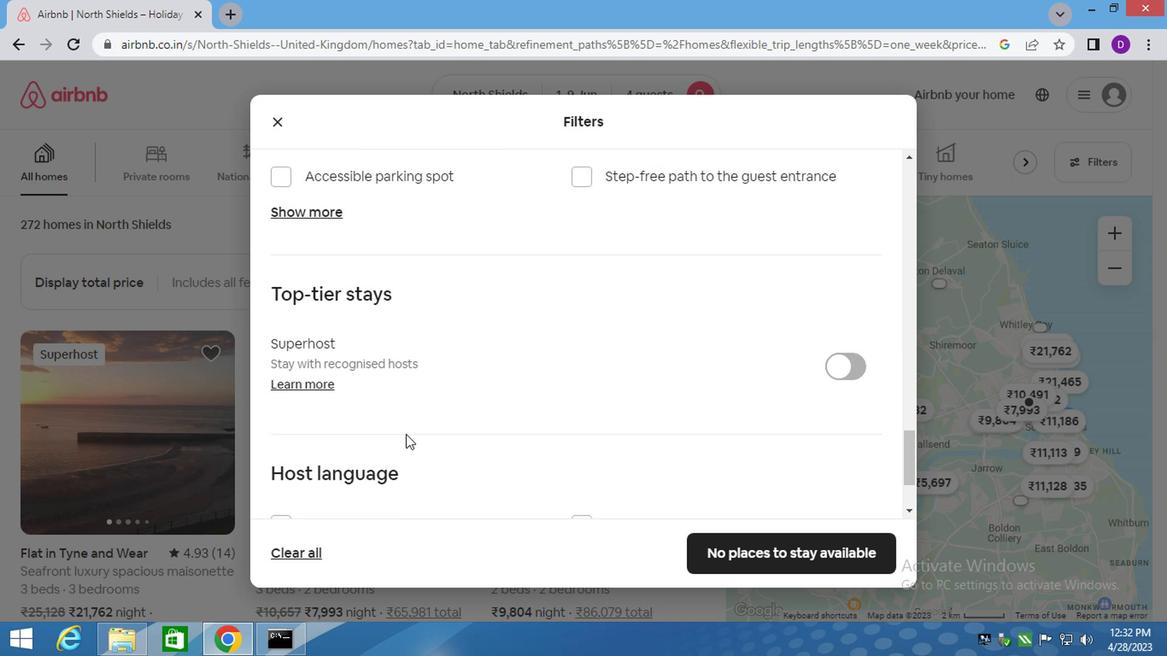 
Action: Mouse moved to (369, 451)
Screenshot: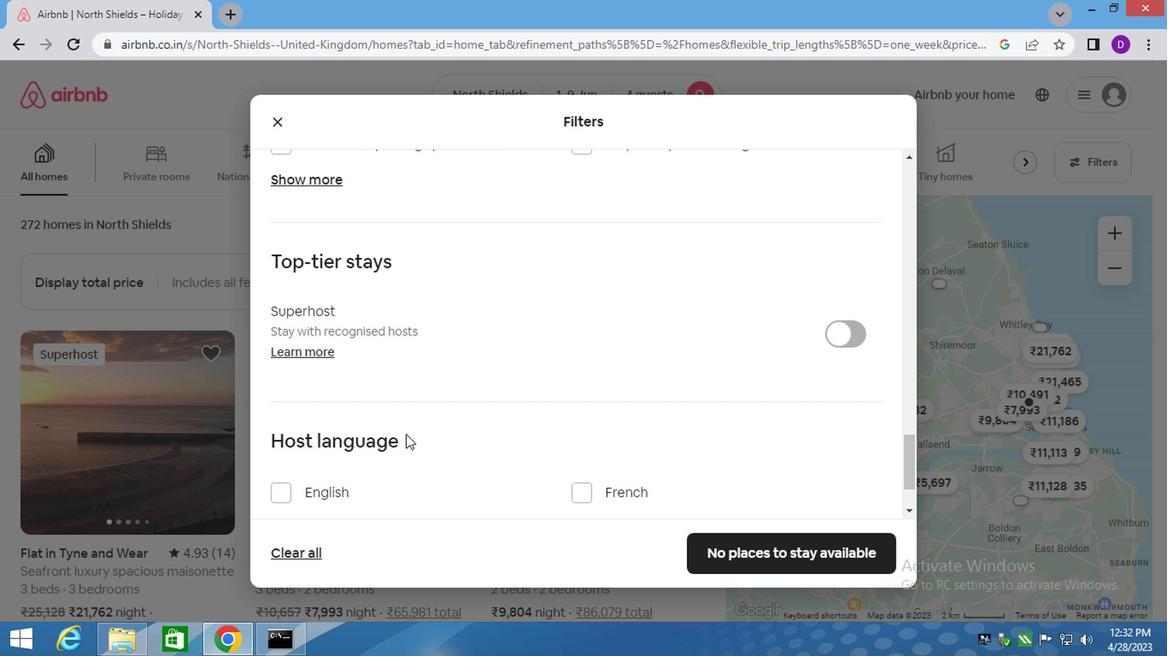 
Action: Mouse scrolled (370, 449) with delta (0, -1)
Screenshot: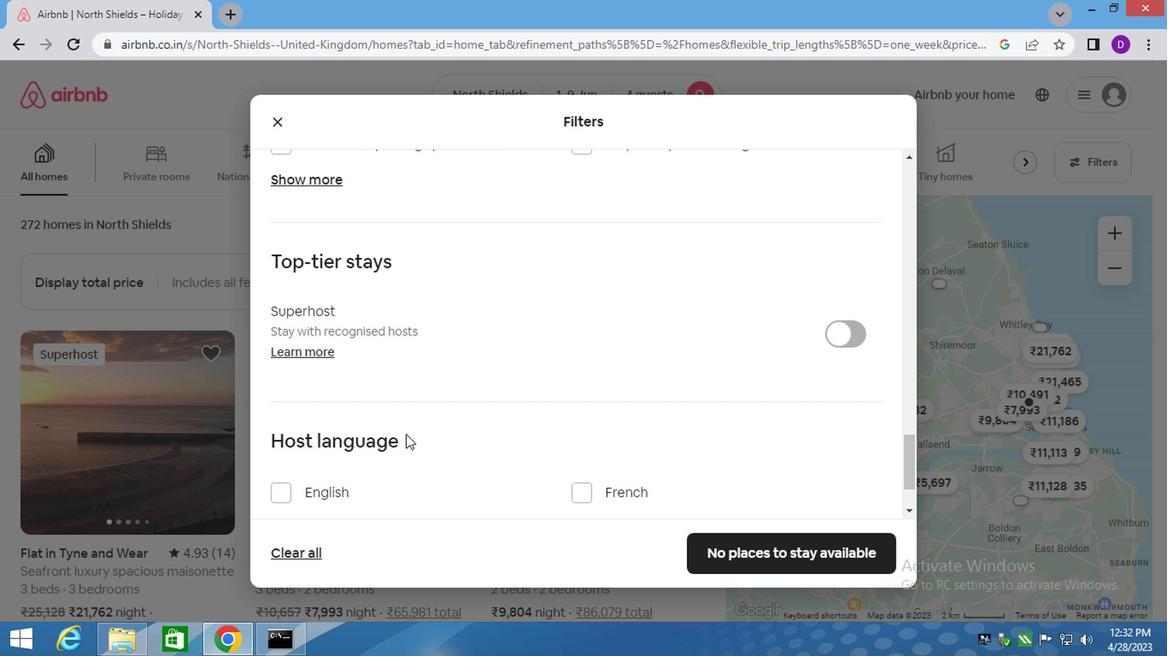 
Action: Mouse moved to (271, 410)
Screenshot: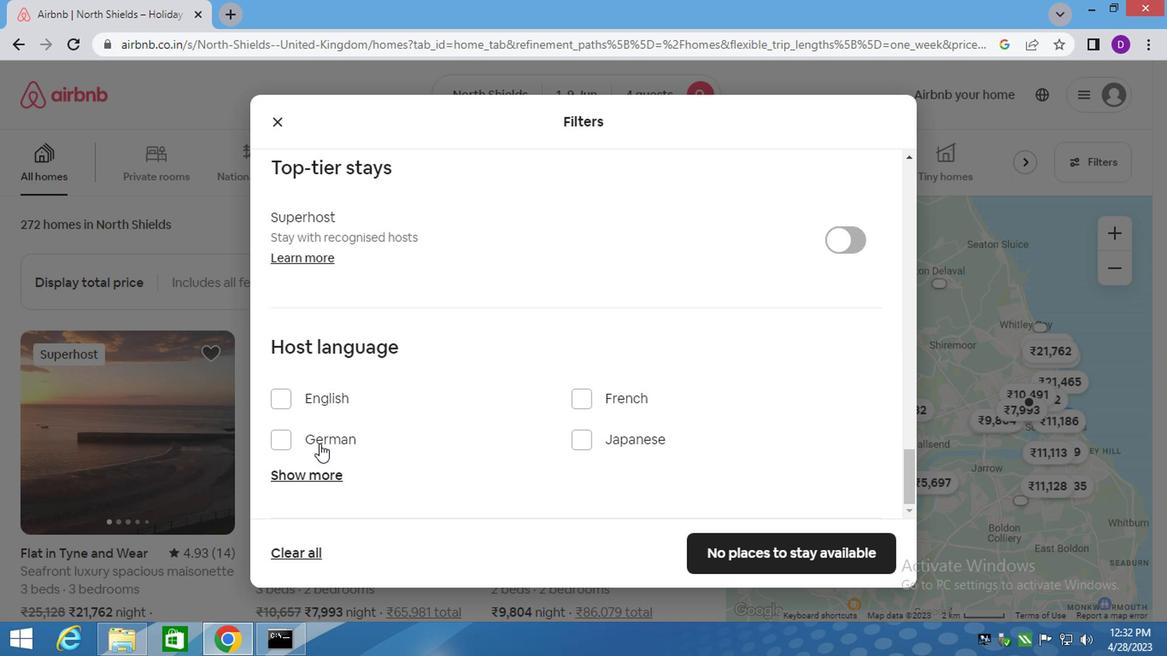 
Action: Mouse pressed left at (271, 410)
Screenshot: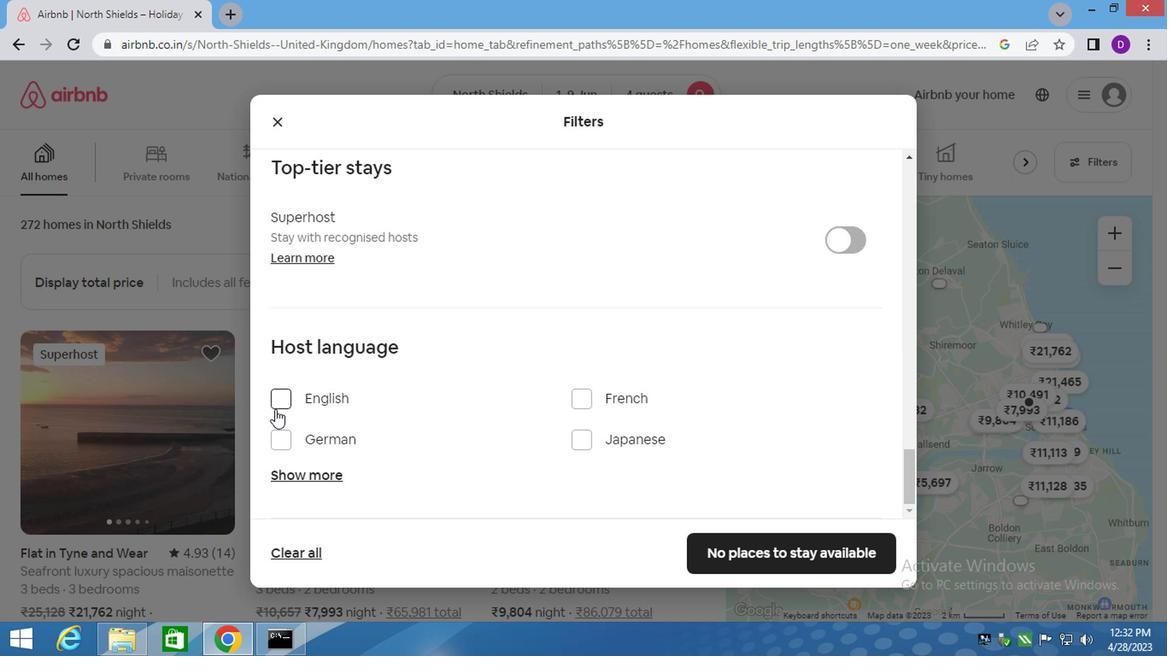 
Action: Mouse moved to (718, 548)
Screenshot: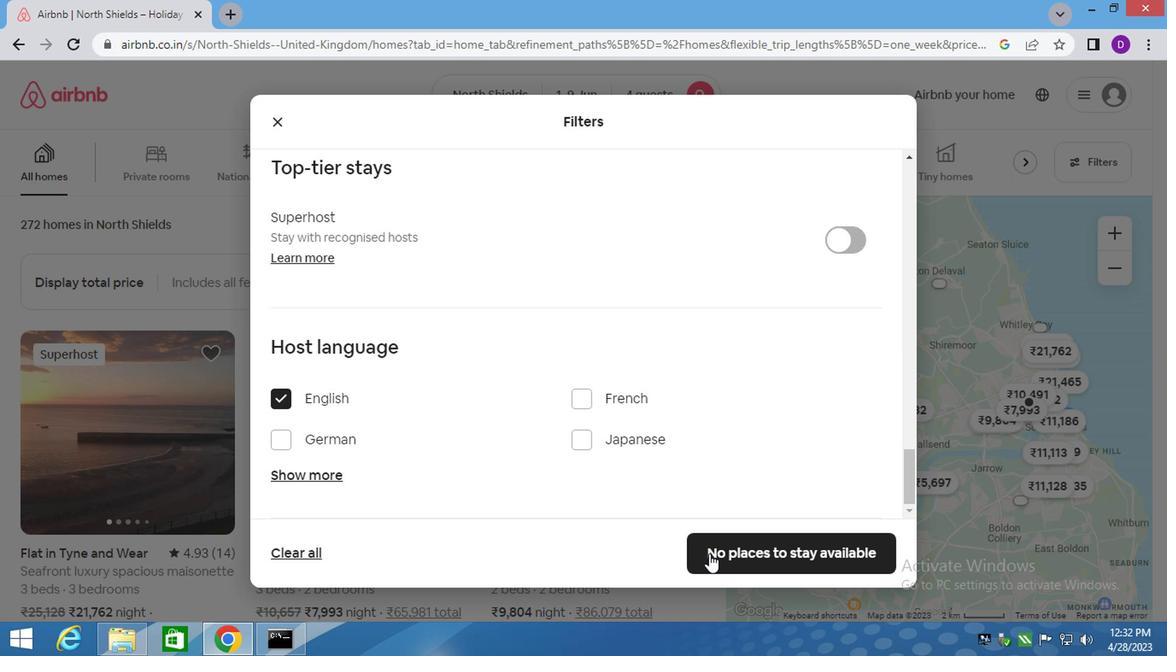 
Action: Mouse pressed left at (718, 548)
Screenshot: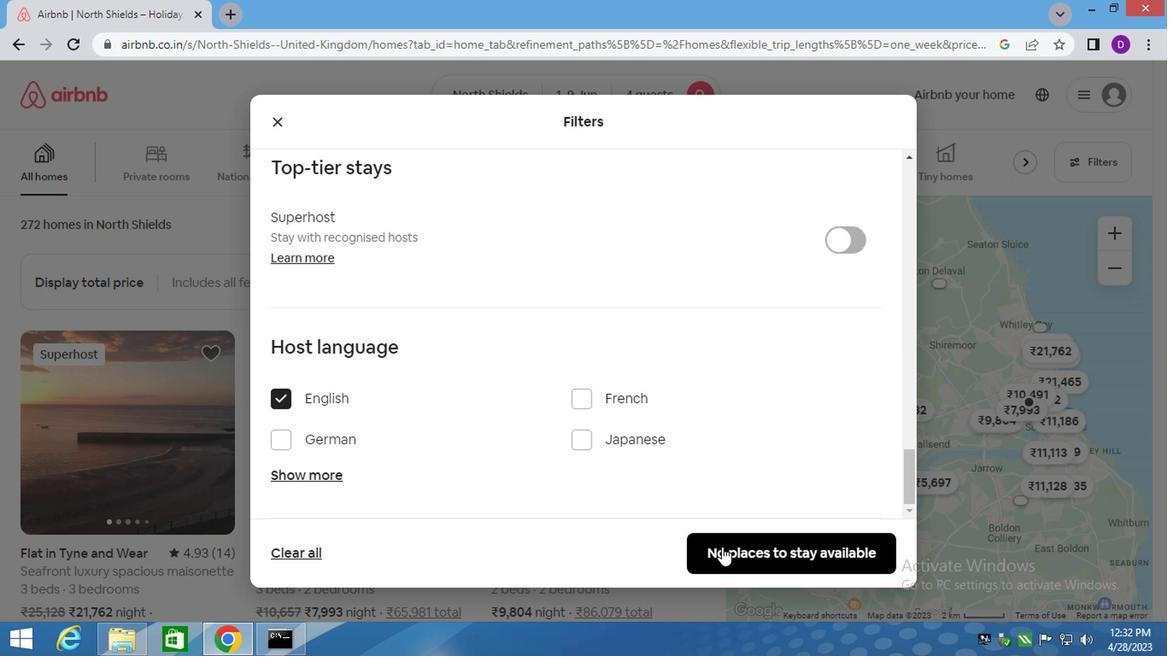 
Action: Mouse moved to (703, 552)
Screenshot: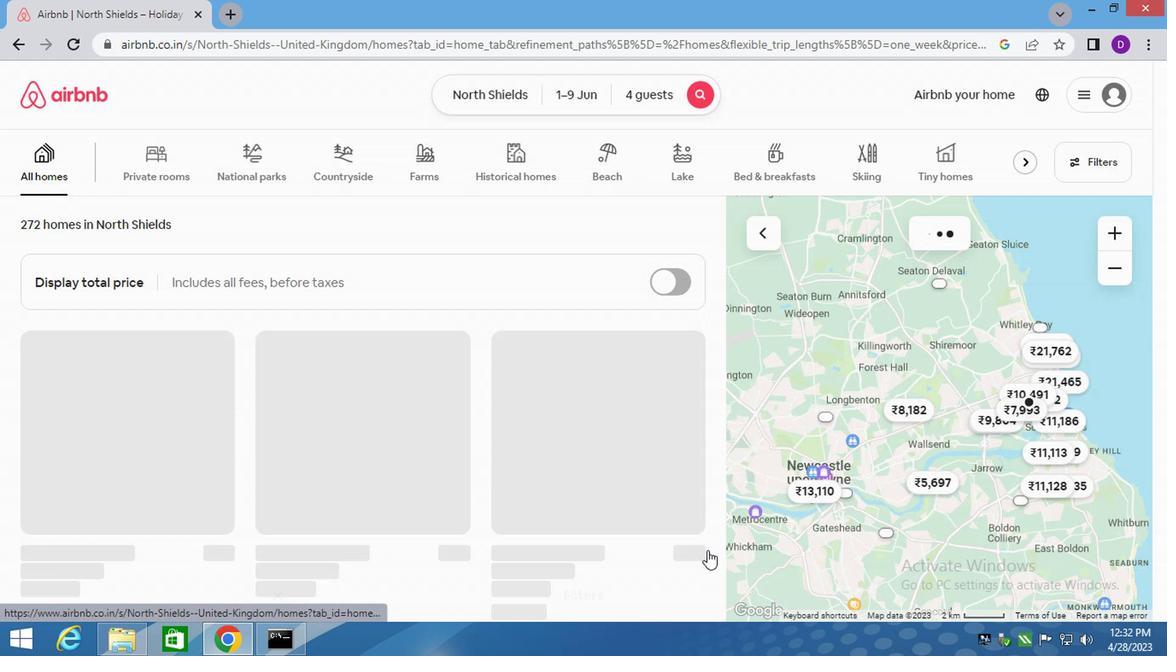 
